 Task: Search one way flight ticket for 4 adults, 1 infant in seat and 1 infant on lap in premium economy from Beaumont: Jack Brooks Regional Airport (was Southeast Texas Regional) to Fort Wayne: Fort Wayne International Airport on 8-4-2023. Choice of flights is Sun country airlines. Number of bags: 3 checked bags. Price is upto 93000. Outbound departure time preference is 7:15.
Action: Mouse moved to (323, 442)
Screenshot: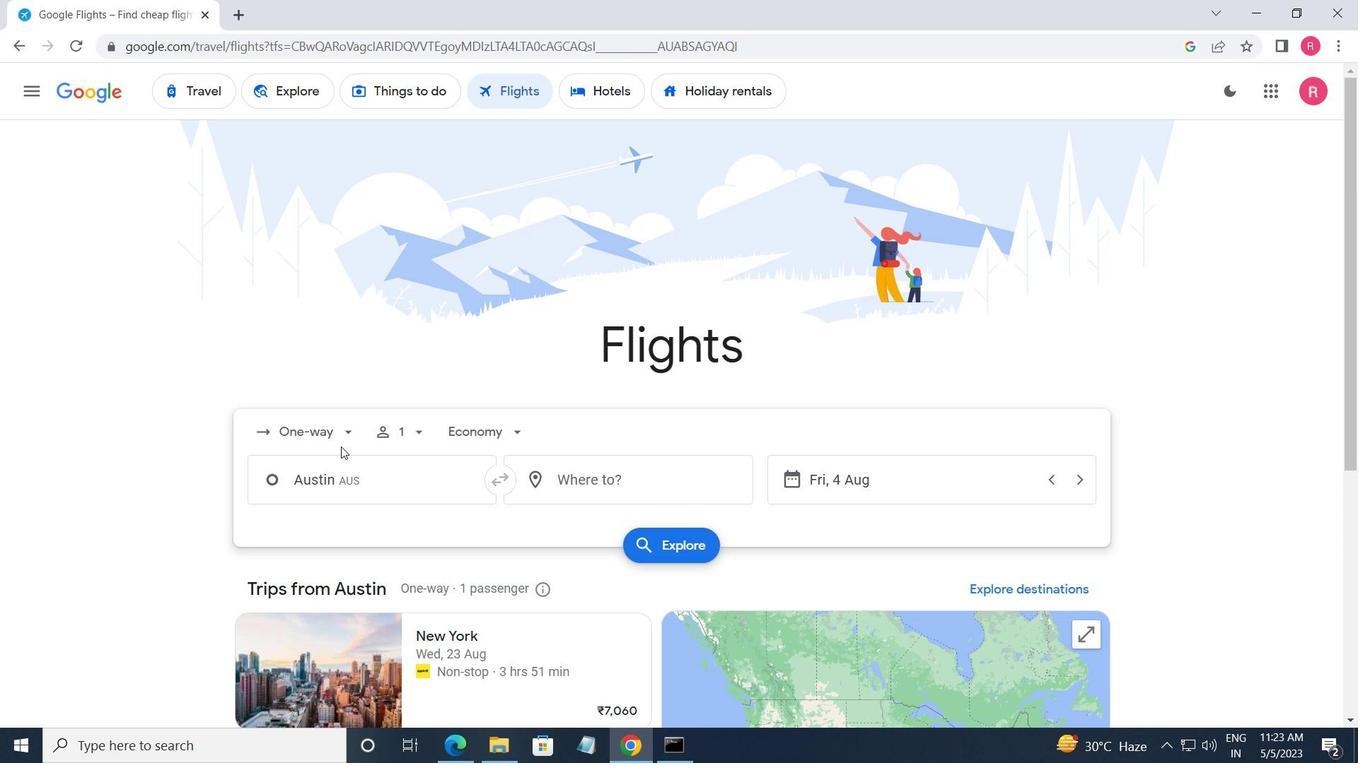 
Action: Mouse pressed left at (323, 442)
Screenshot: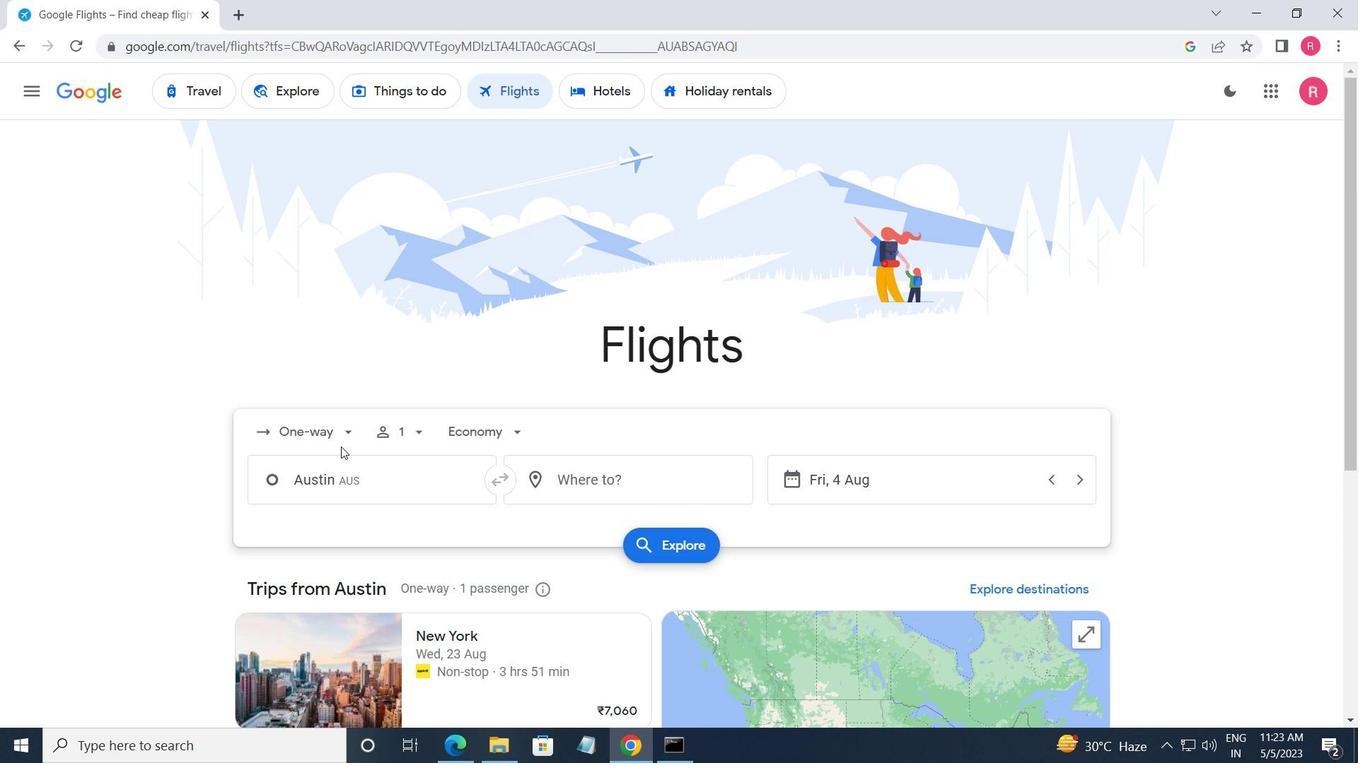 
Action: Mouse moved to (342, 495)
Screenshot: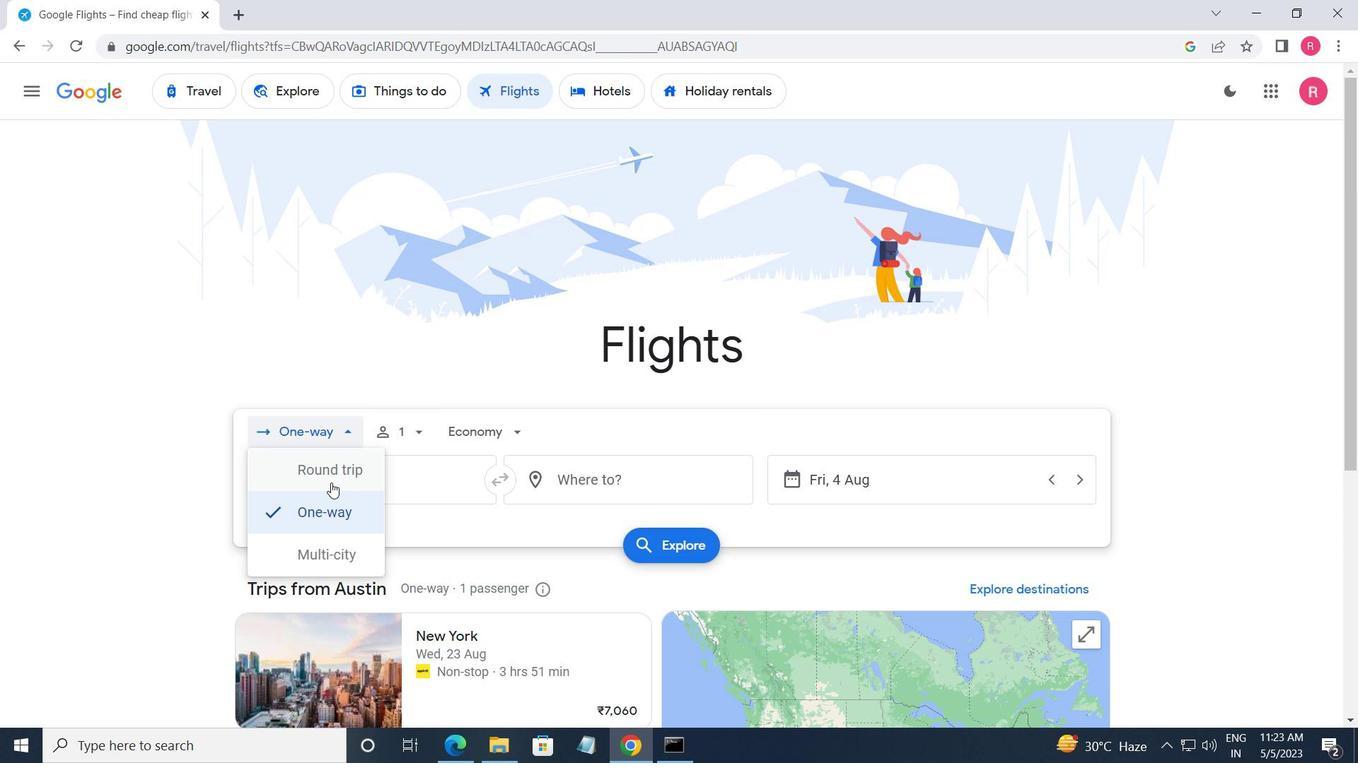 
Action: Mouse pressed left at (342, 495)
Screenshot: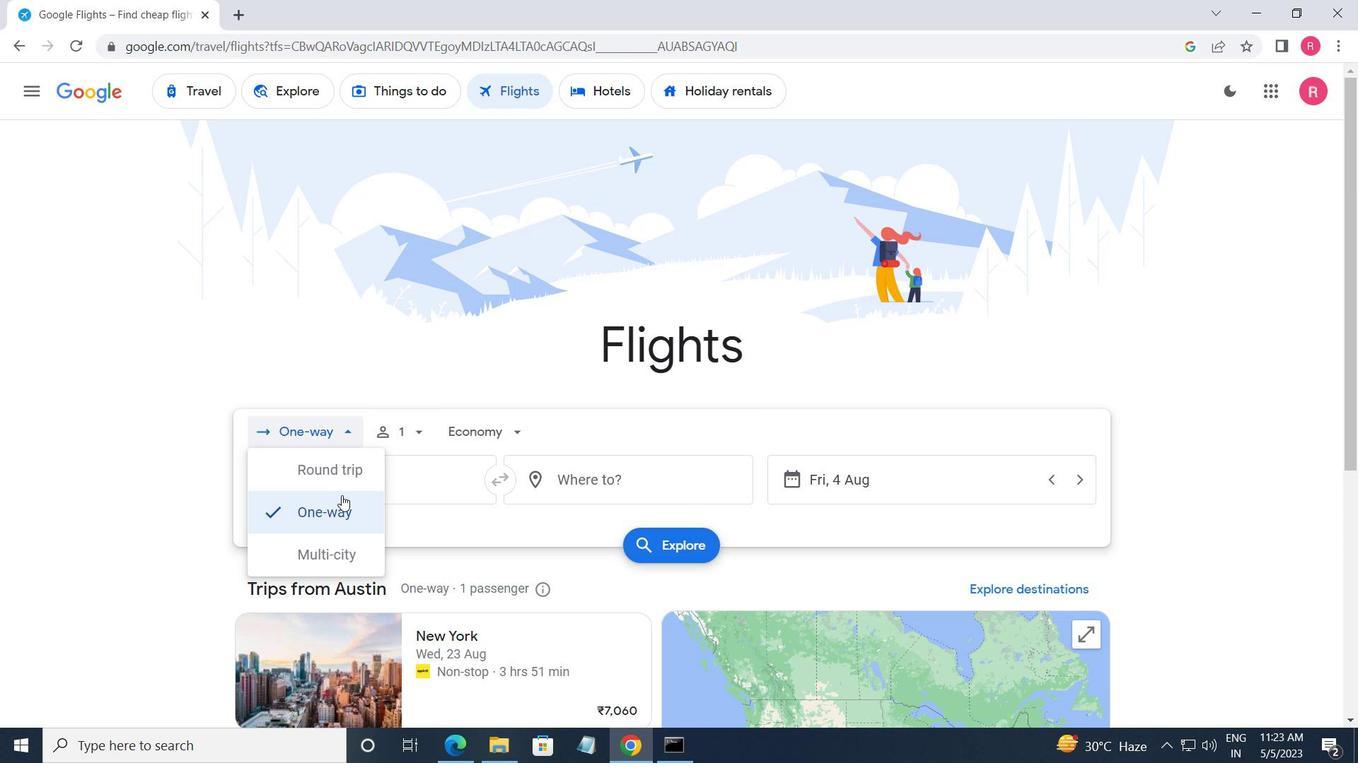 
Action: Mouse moved to (396, 440)
Screenshot: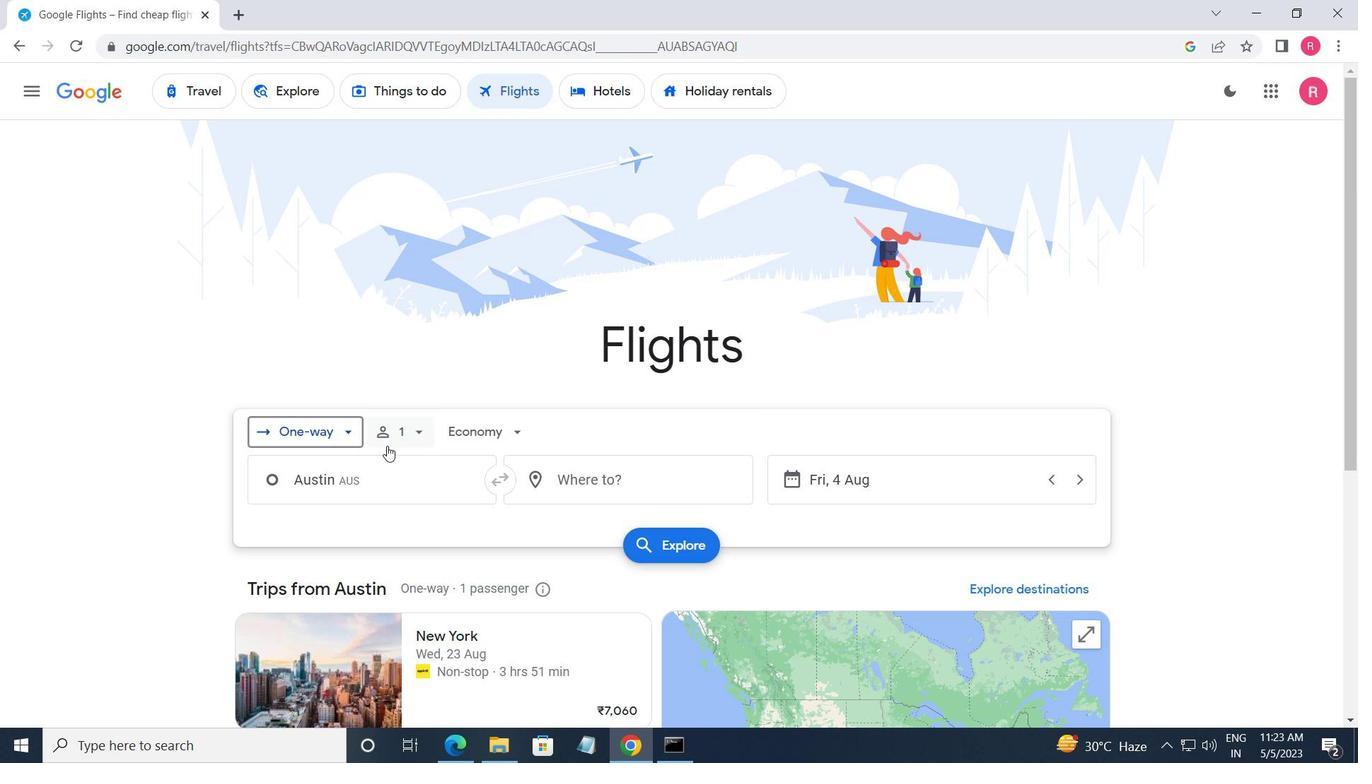 
Action: Mouse pressed left at (396, 440)
Screenshot: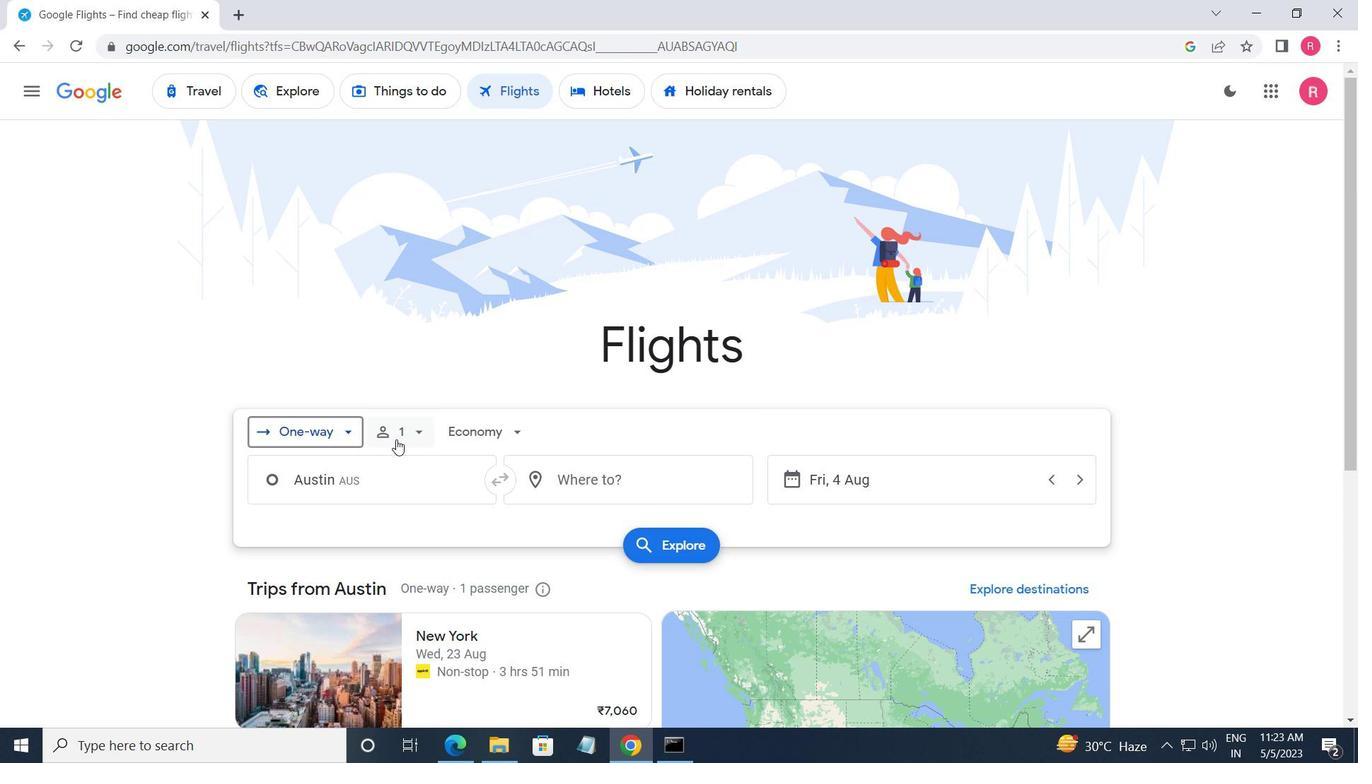 
Action: Mouse moved to (551, 488)
Screenshot: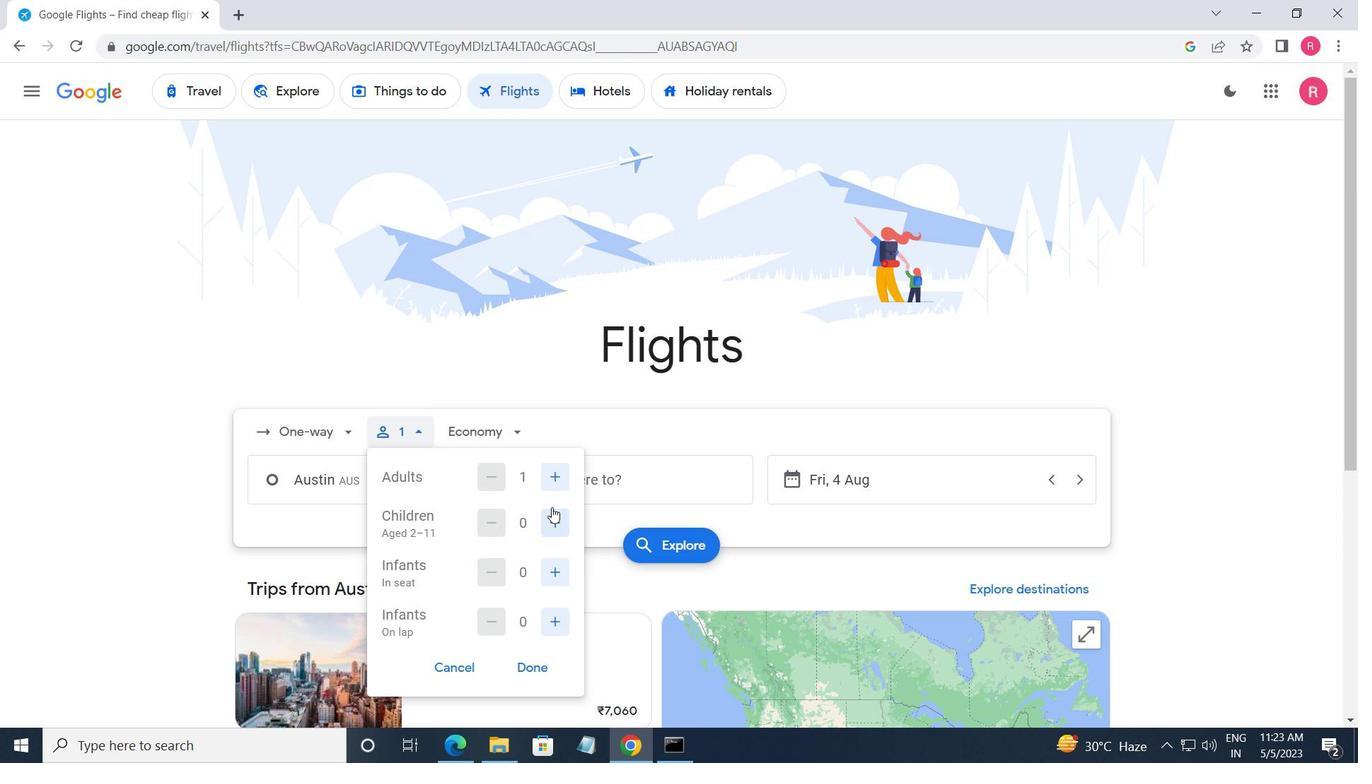 
Action: Mouse pressed left at (551, 488)
Screenshot: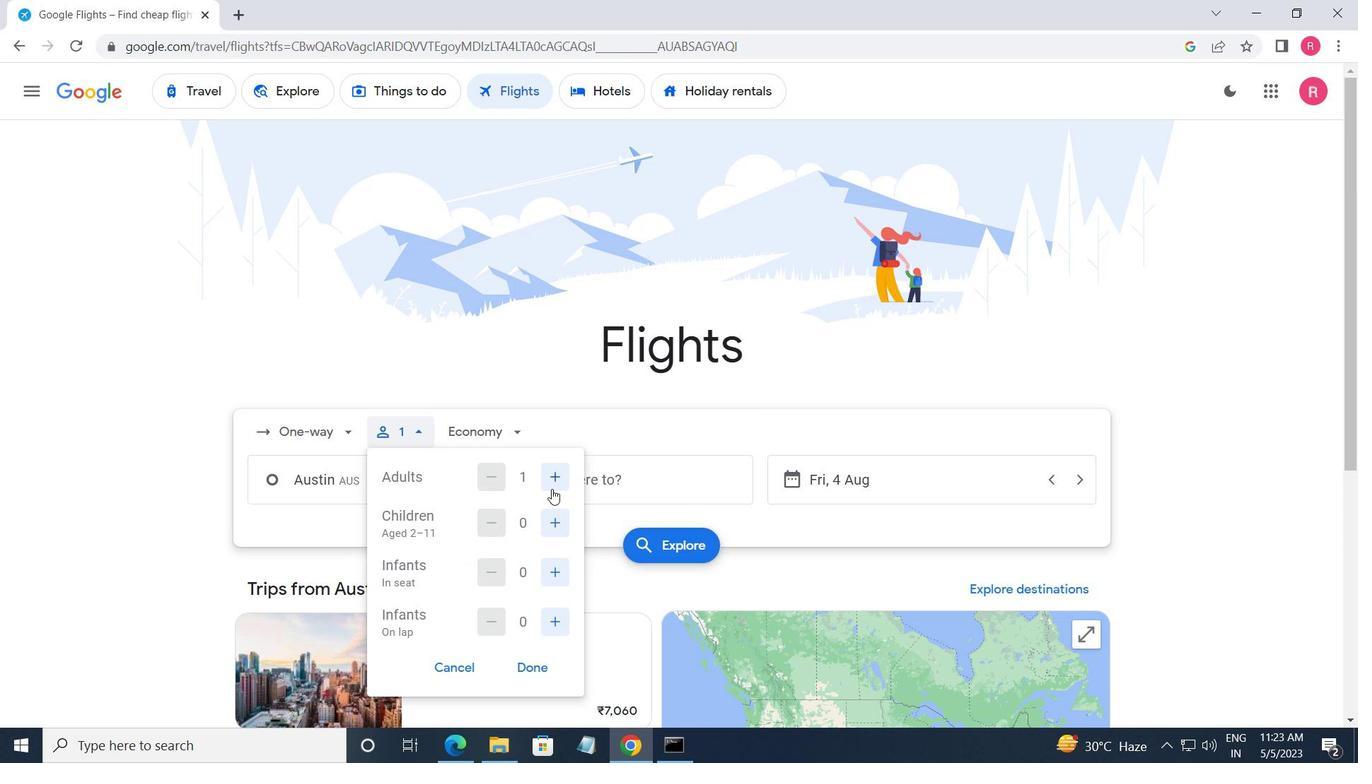 
Action: Mouse pressed left at (551, 488)
Screenshot: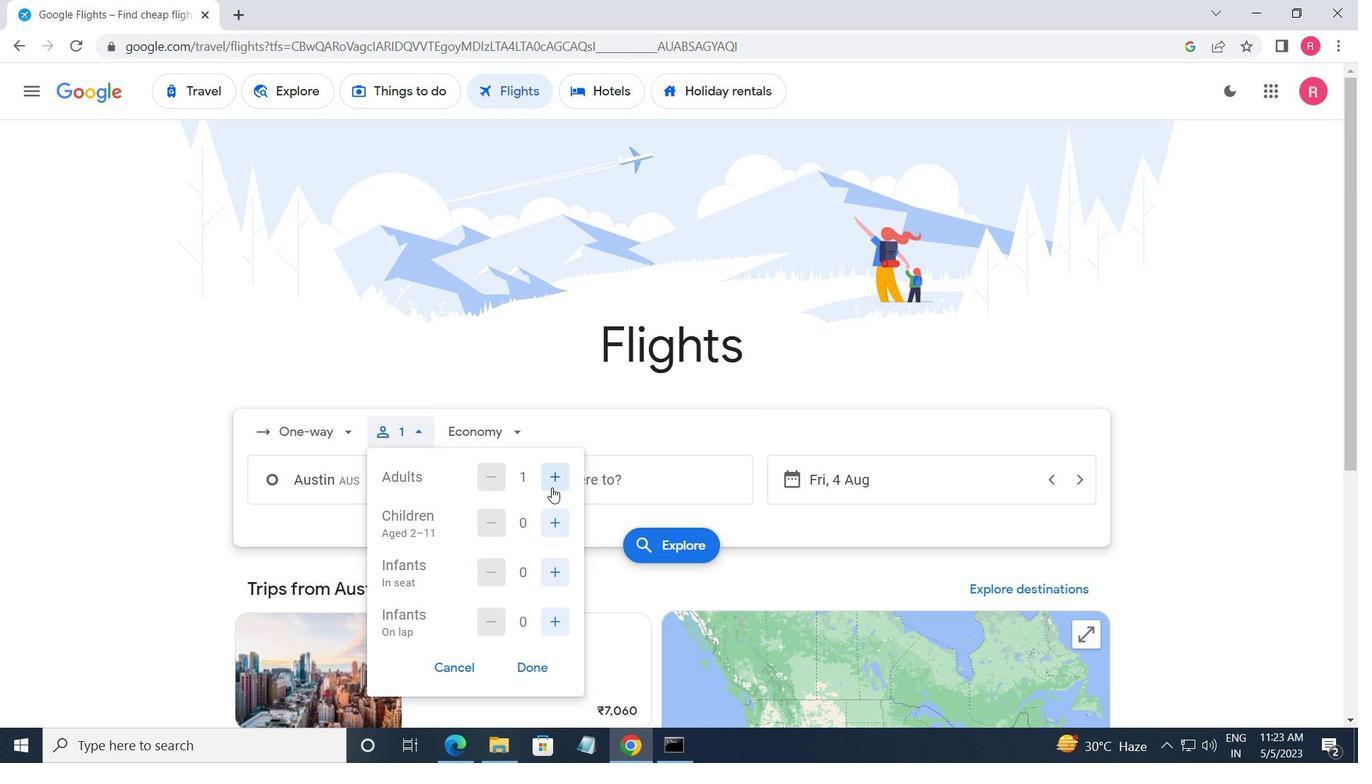 
Action: Mouse pressed left at (551, 488)
Screenshot: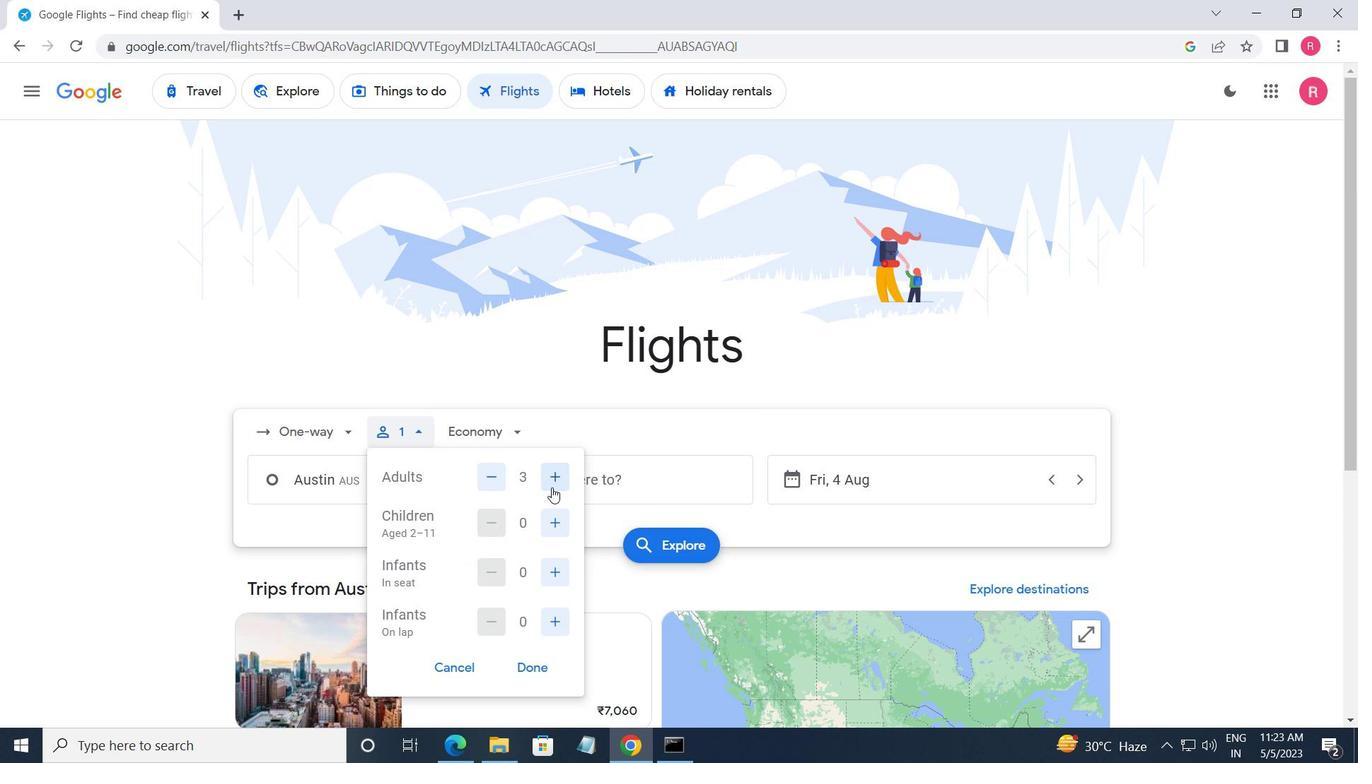 
Action: Mouse moved to (551, 532)
Screenshot: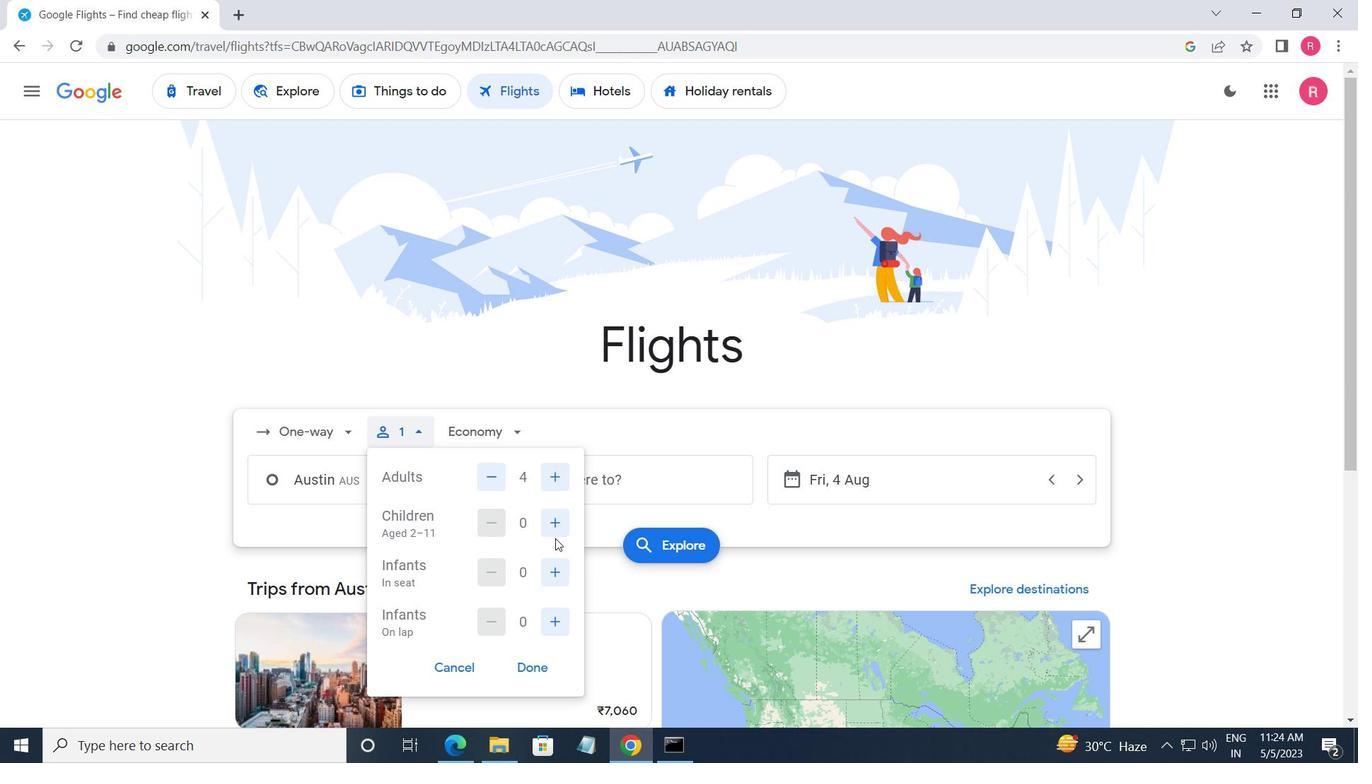 
Action: Mouse pressed left at (551, 532)
Screenshot: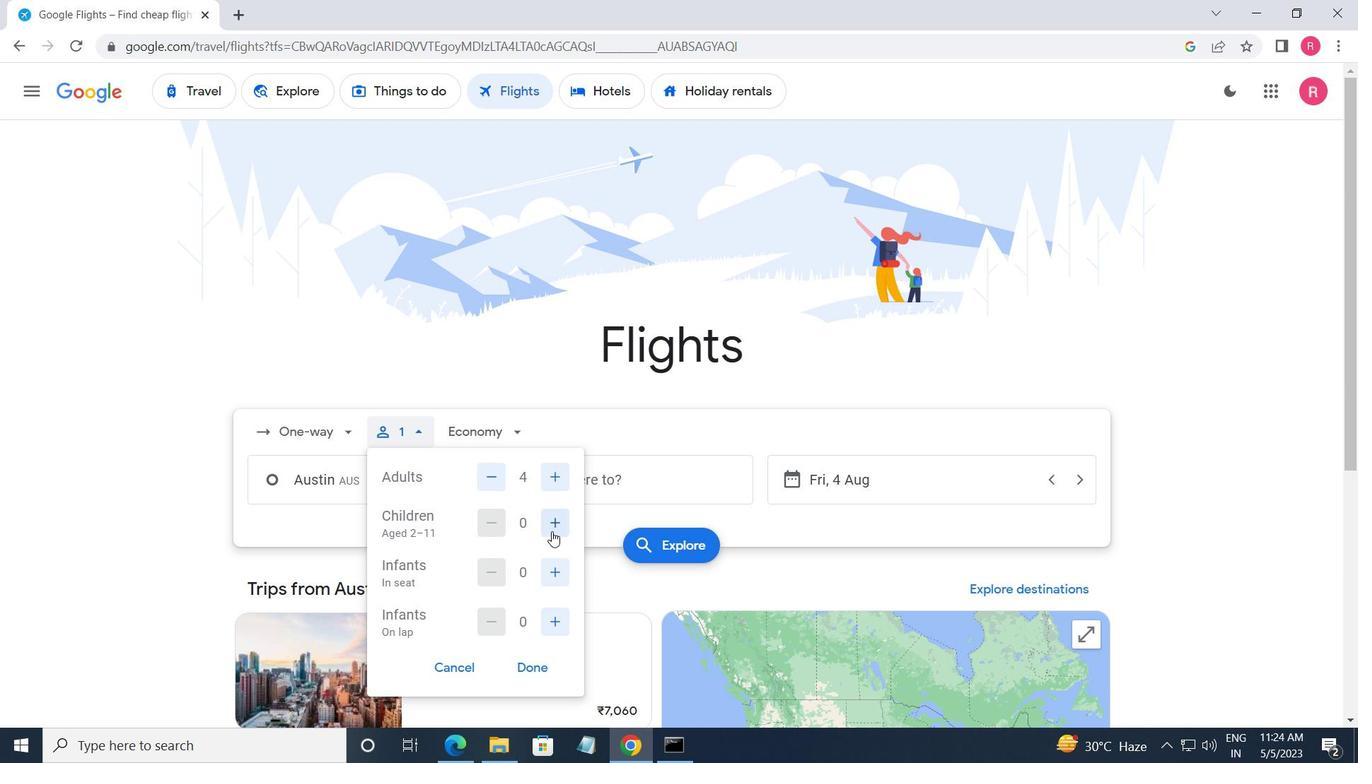 
Action: Mouse moved to (552, 563)
Screenshot: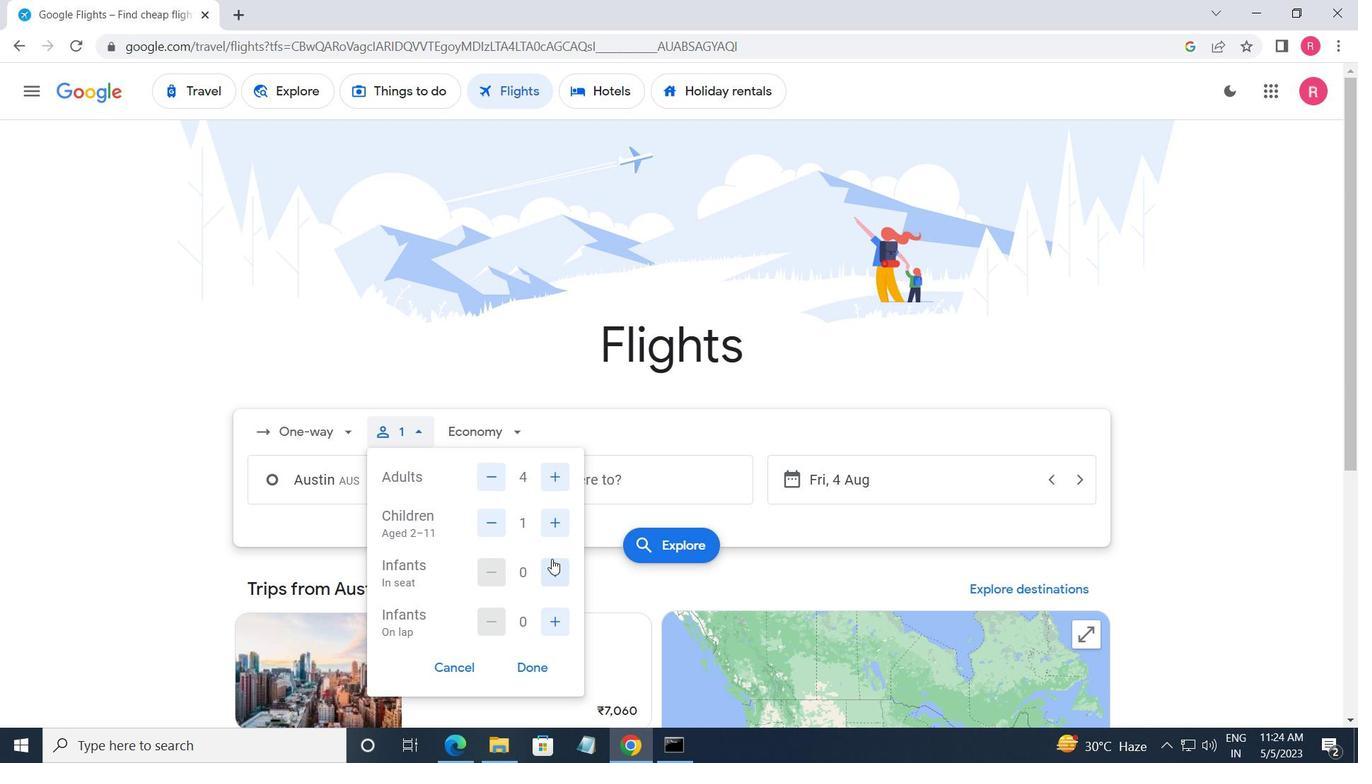 
Action: Mouse pressed left at (552, 563)
Screenshot: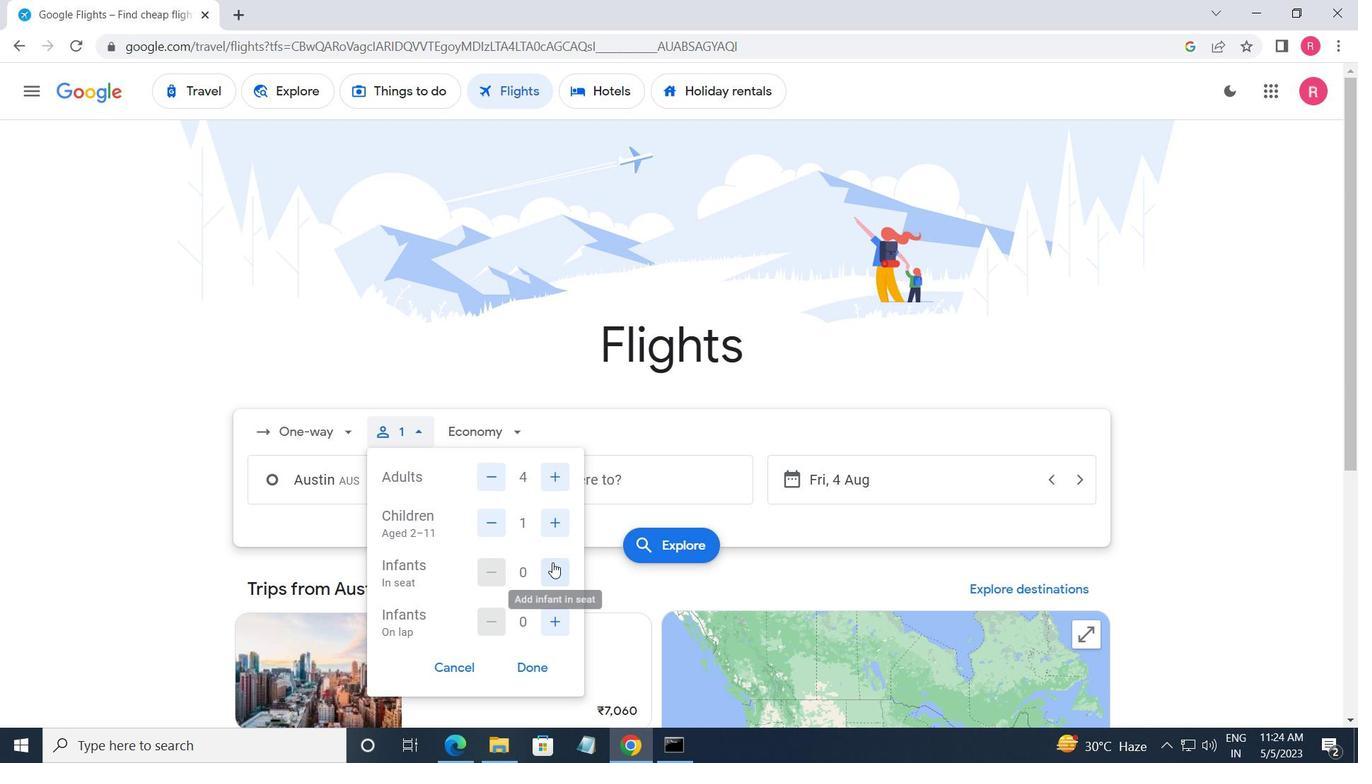 
Action: Mouse moved to (530, 661)
Screenshot: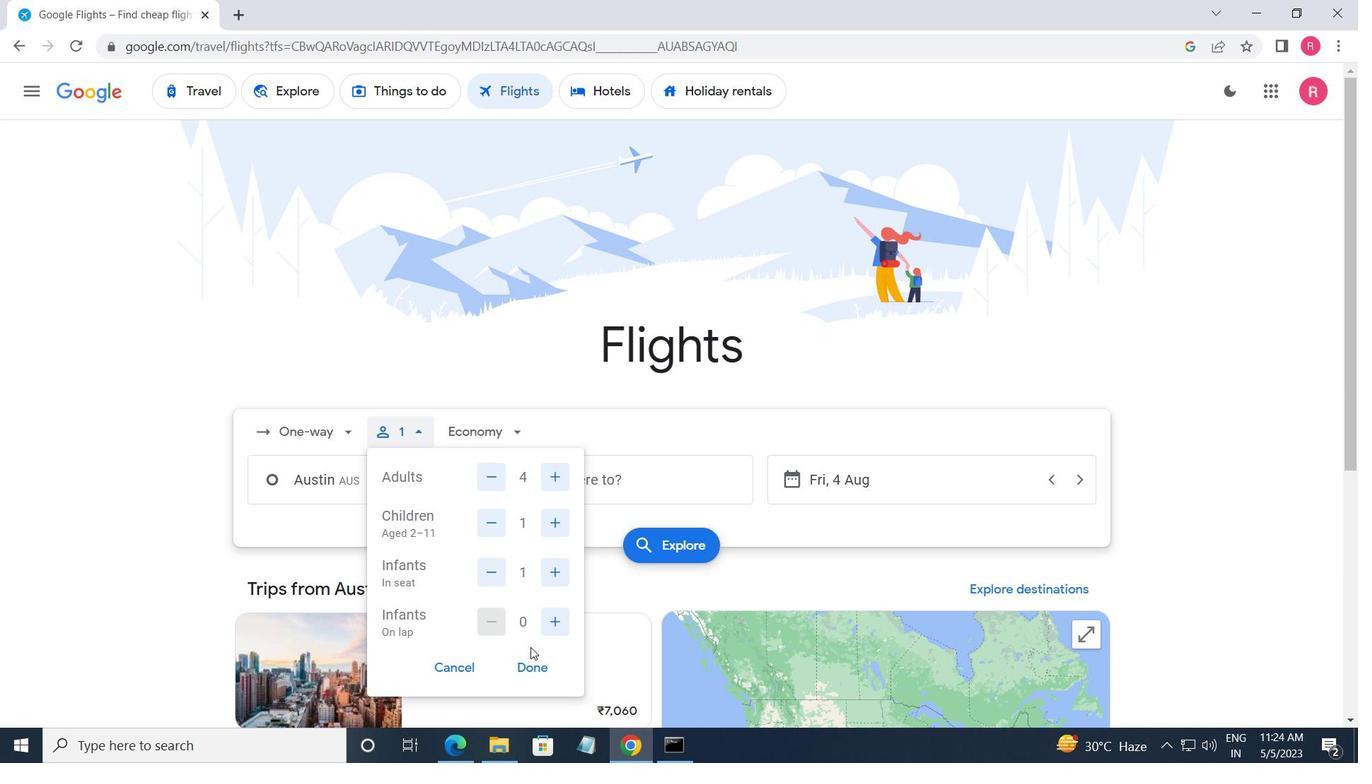 
Action: Mouse pressed left at (530, 661)
Screenshot: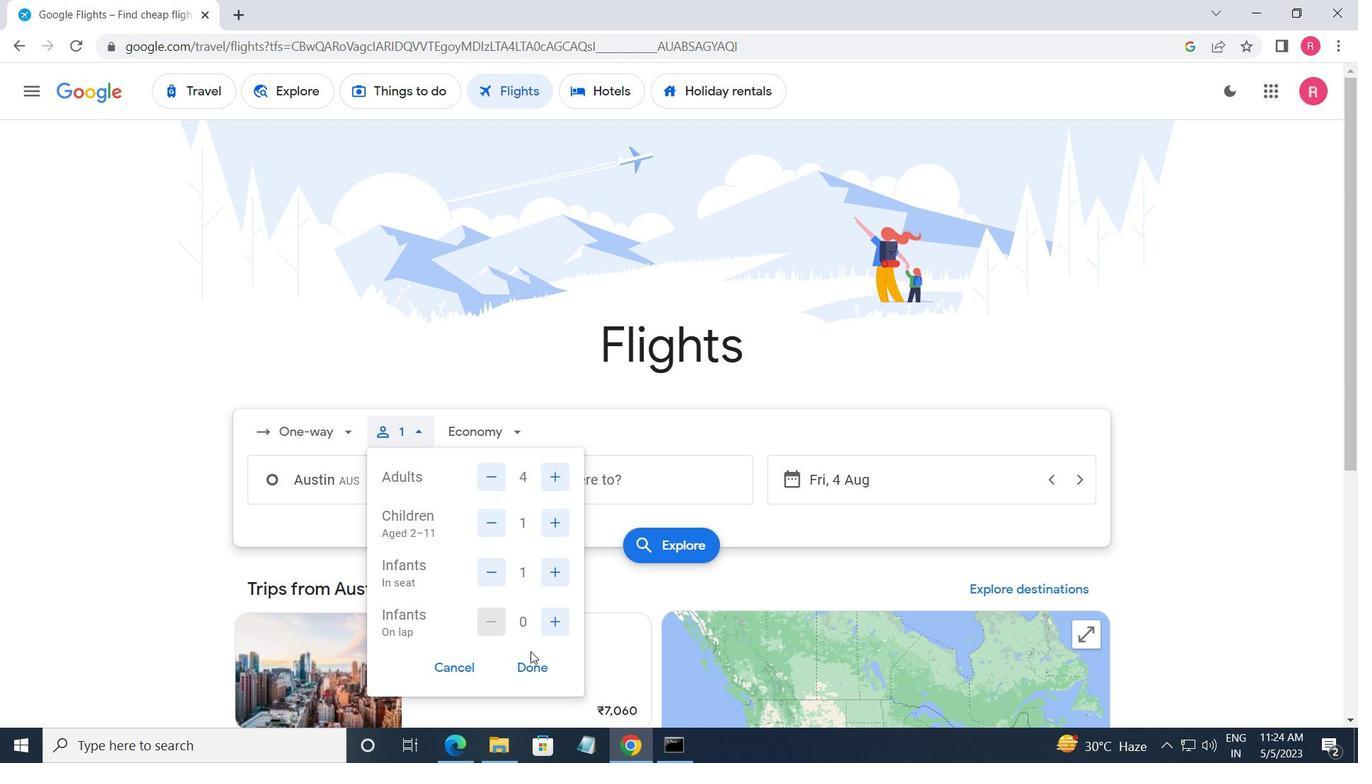 
Action: Mouse moved to (467, 430)
Screenshot: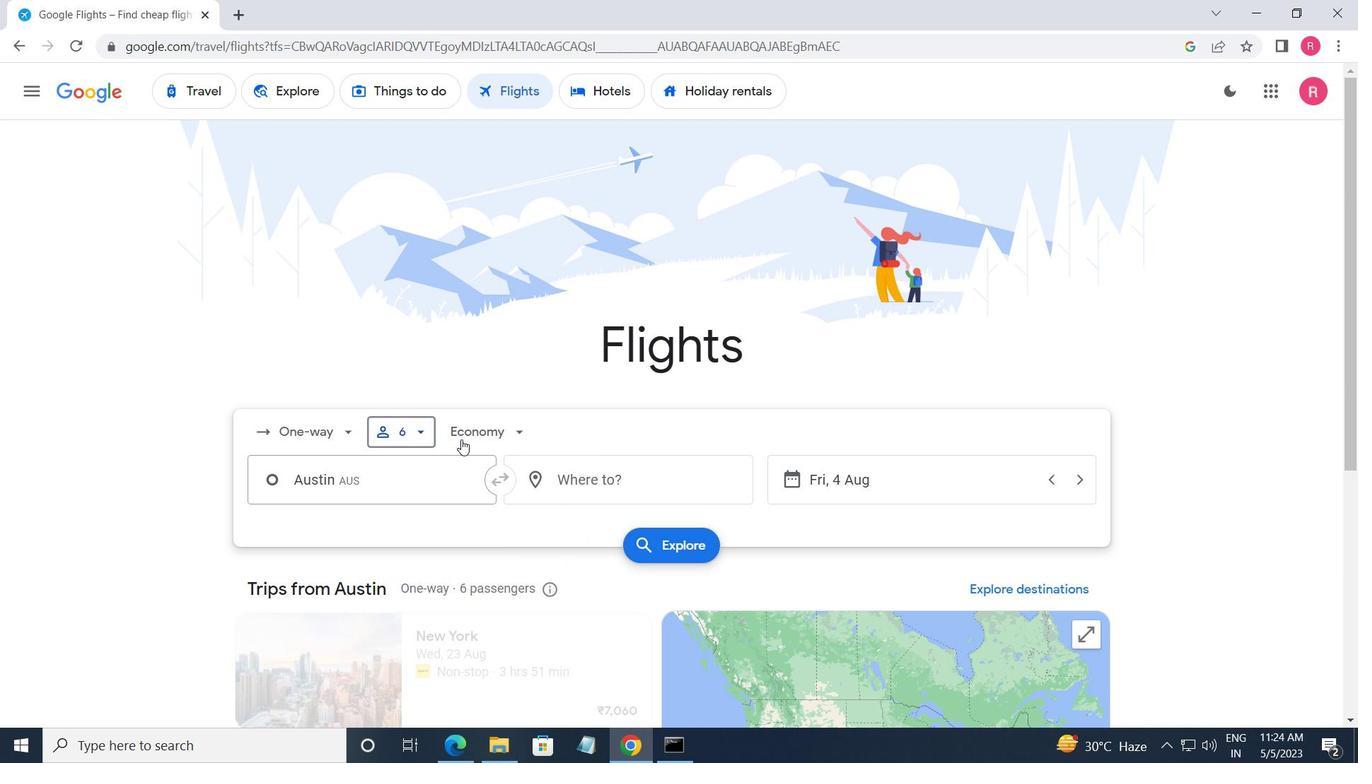 
Action: Mouse pressed left at (467, 430)
Screenshot: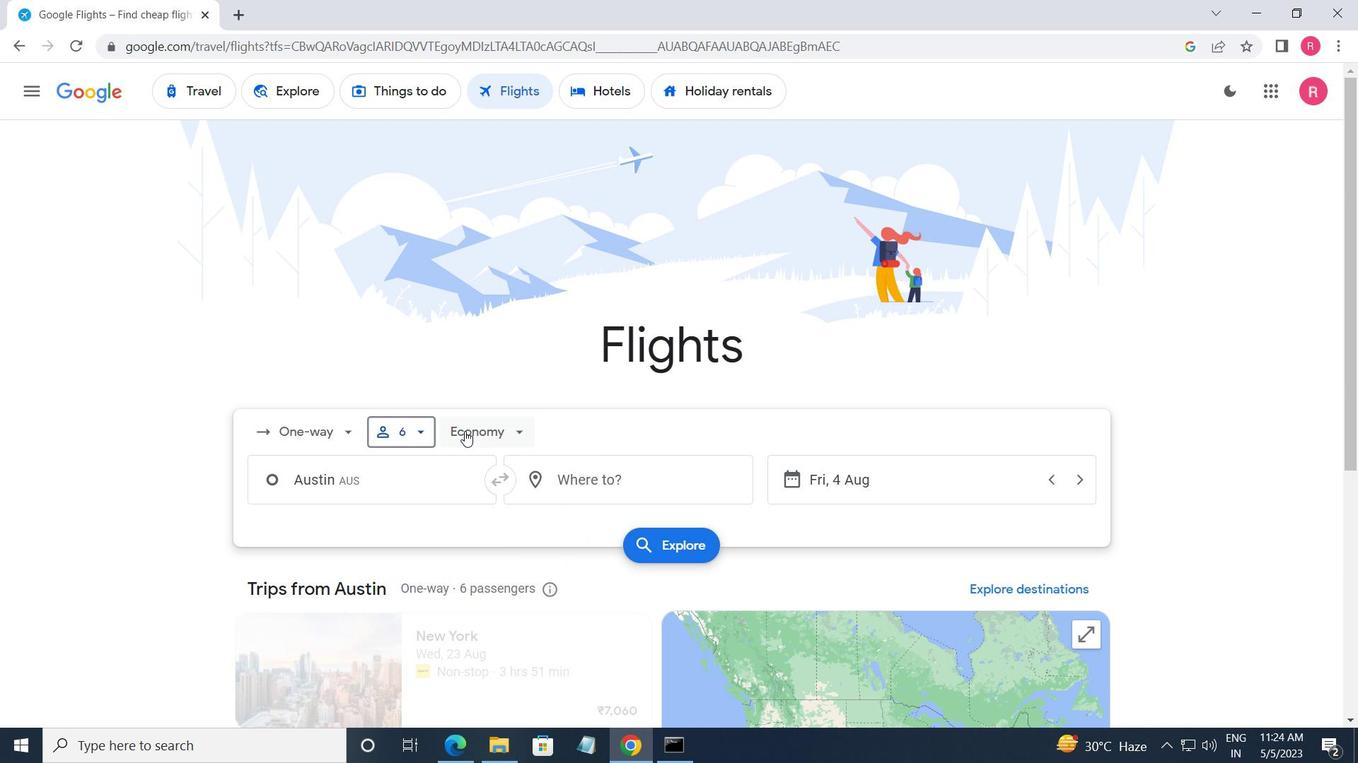 
Action: Mouse moved to (495, 522)
Screenshot: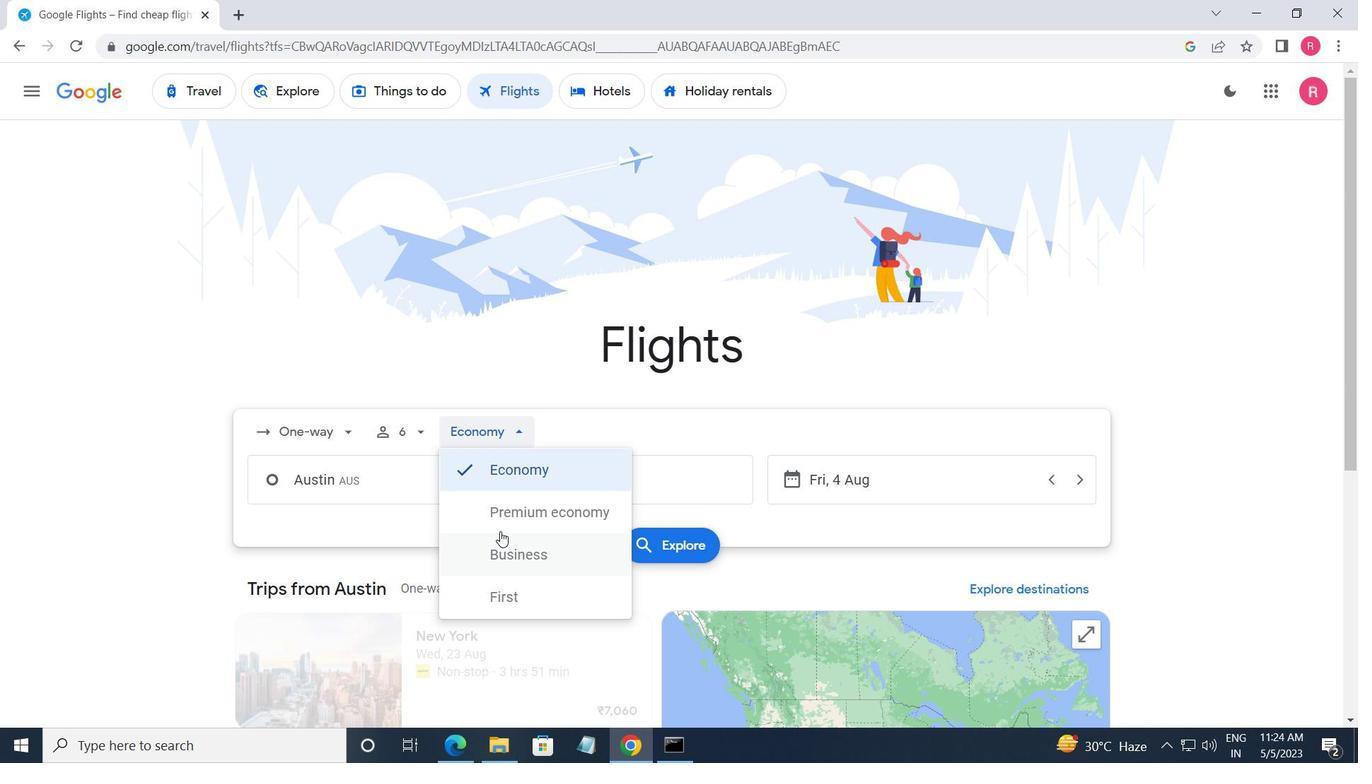 
Action: Mouse pressed left at (495, 522)
Screenshot: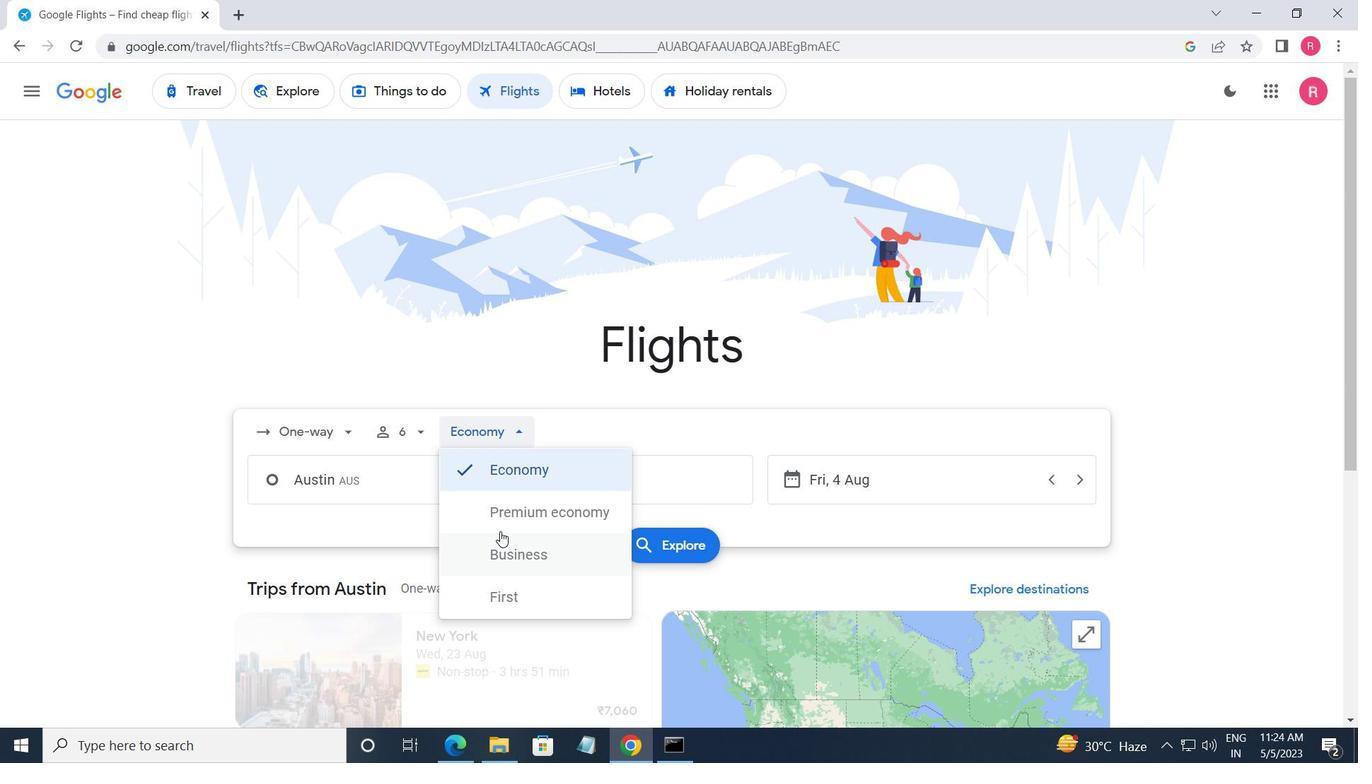 
Action: Mouse moved to (433, 496)
Screenshot: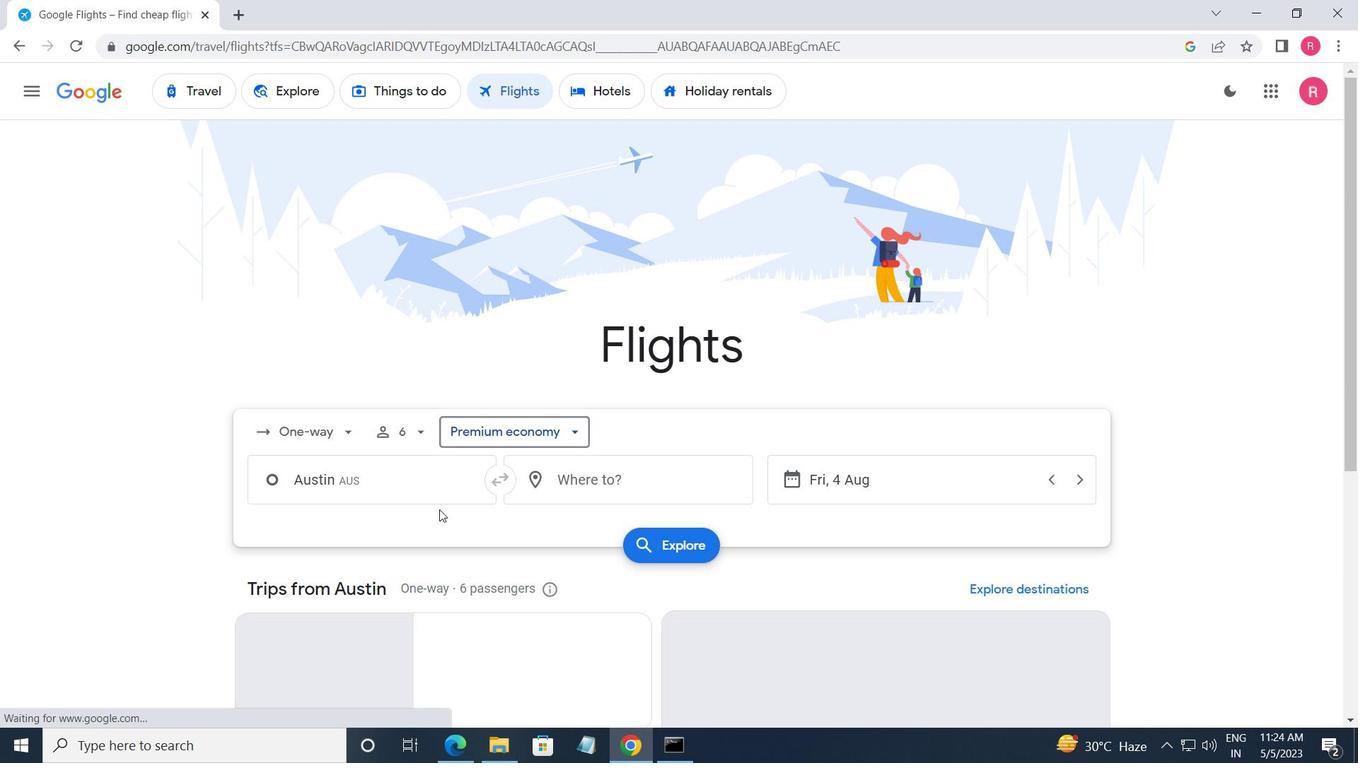 
Action: Mouse pressed left at (433, 496)
Screenshot: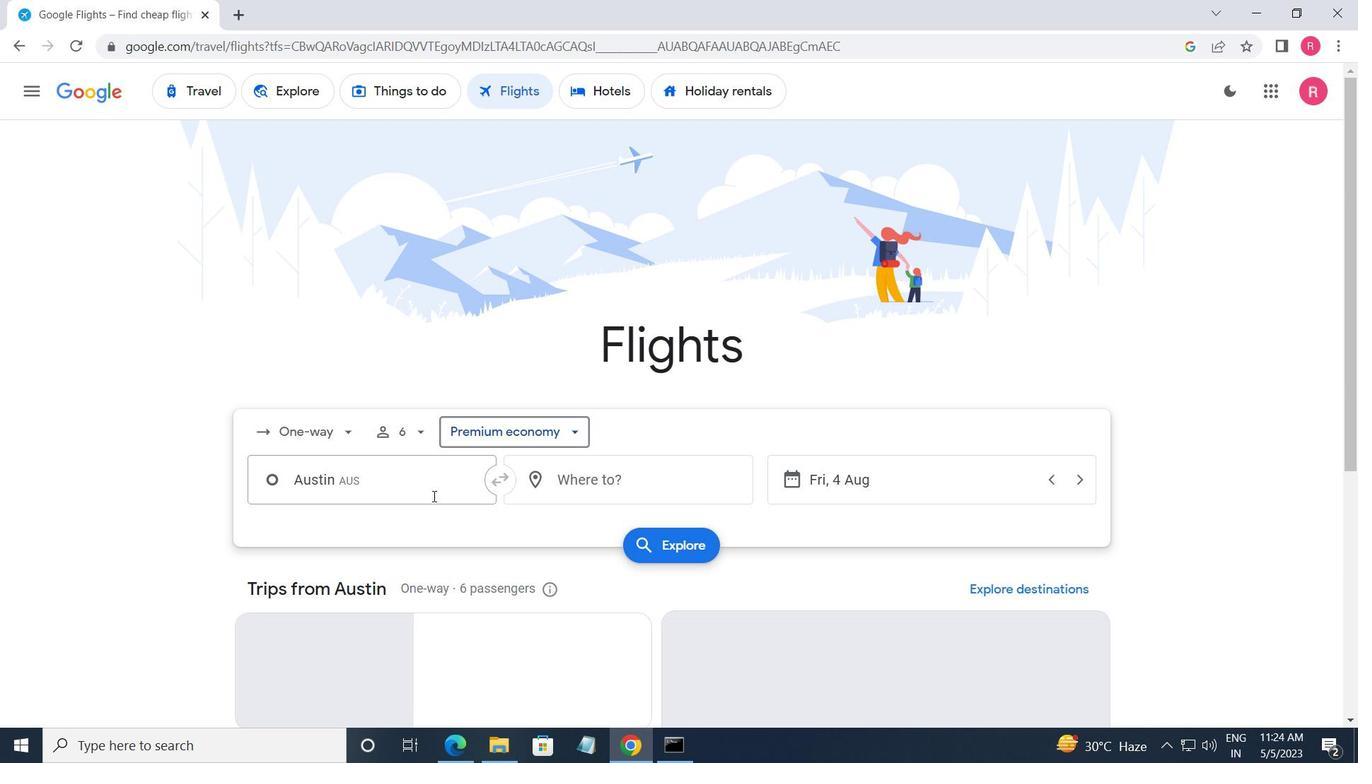 
Action: Key pressed <Key.shift>BEAUONT<Key.backspace><Key.backspace><Key.backspace>MOU<Key.backspace>NT
Screenshot: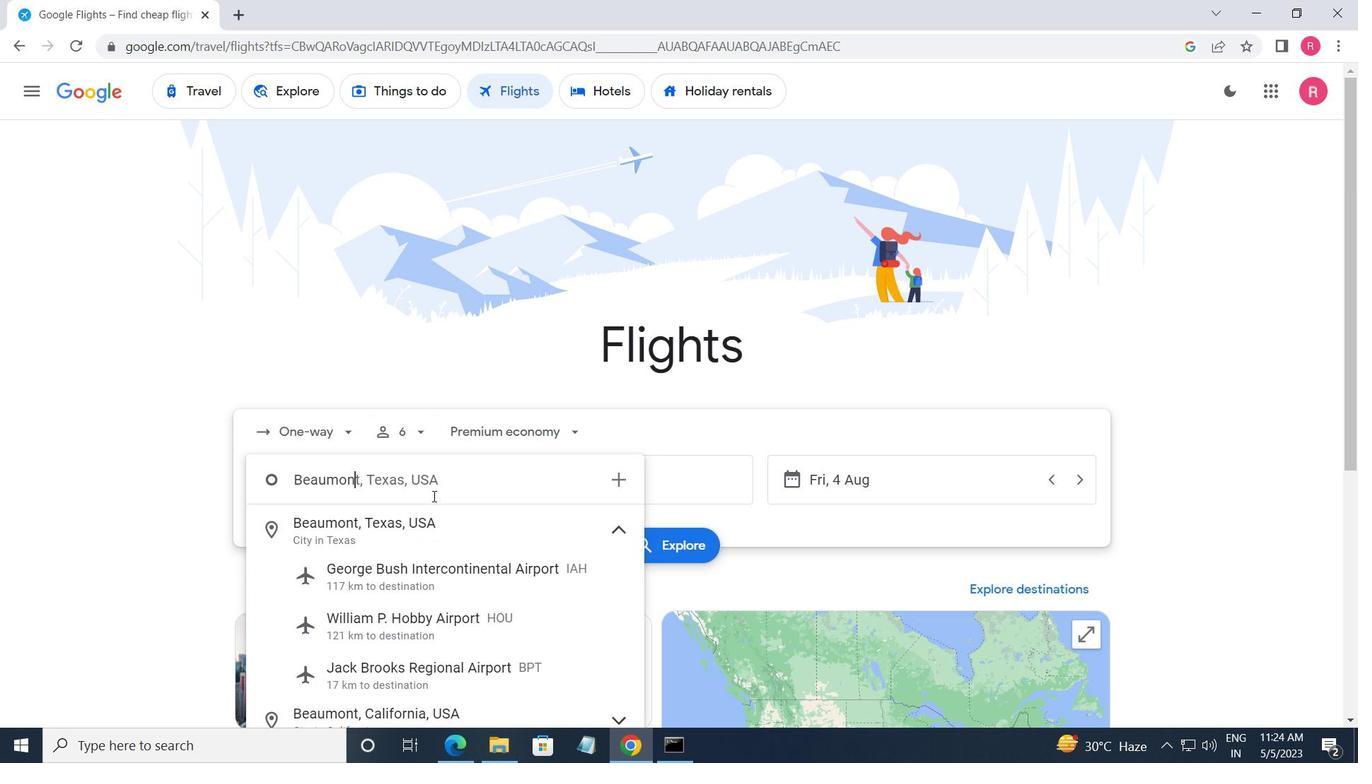 
Action: Mouse moved to (374, 677)
Screenshot: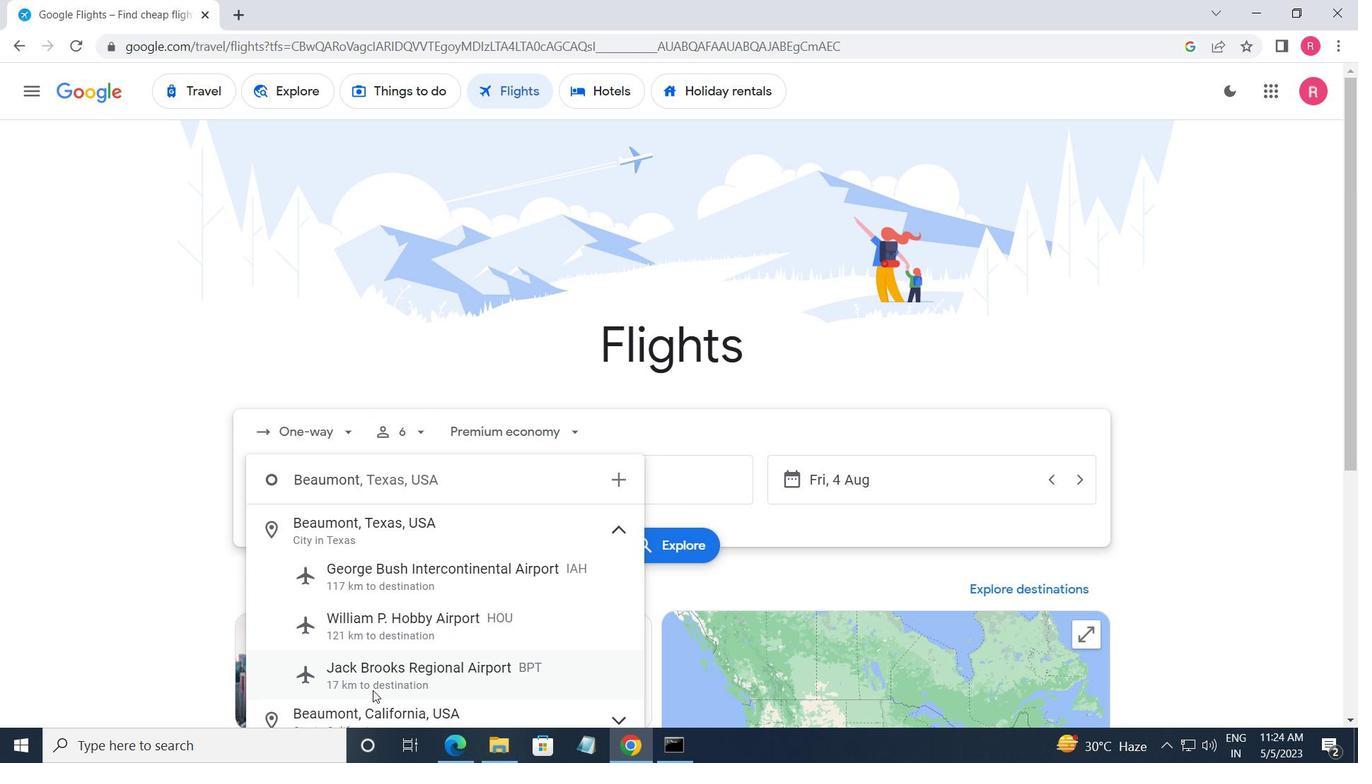
Action: Mouse pressed left at (374, 677)
Screenshot: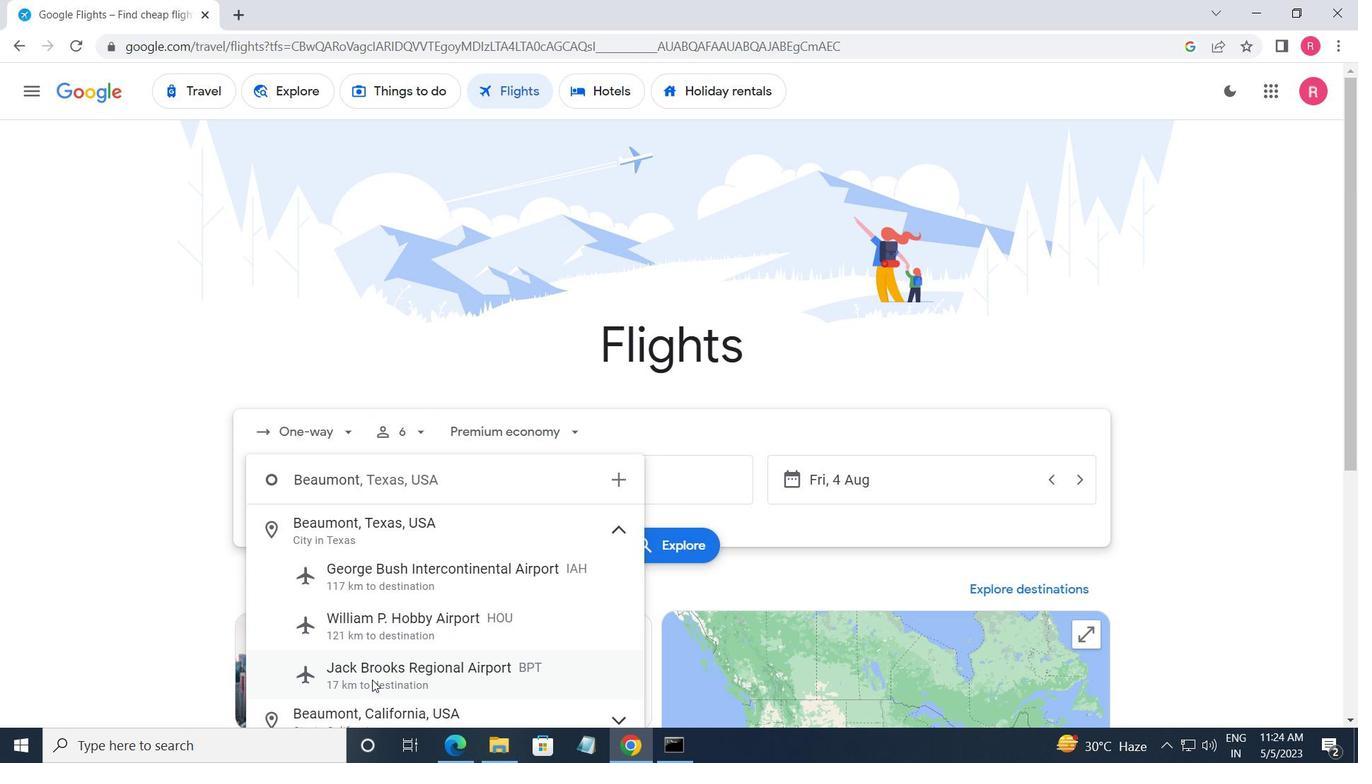
Action: Mouse moved to (597, 495)
Screenshot: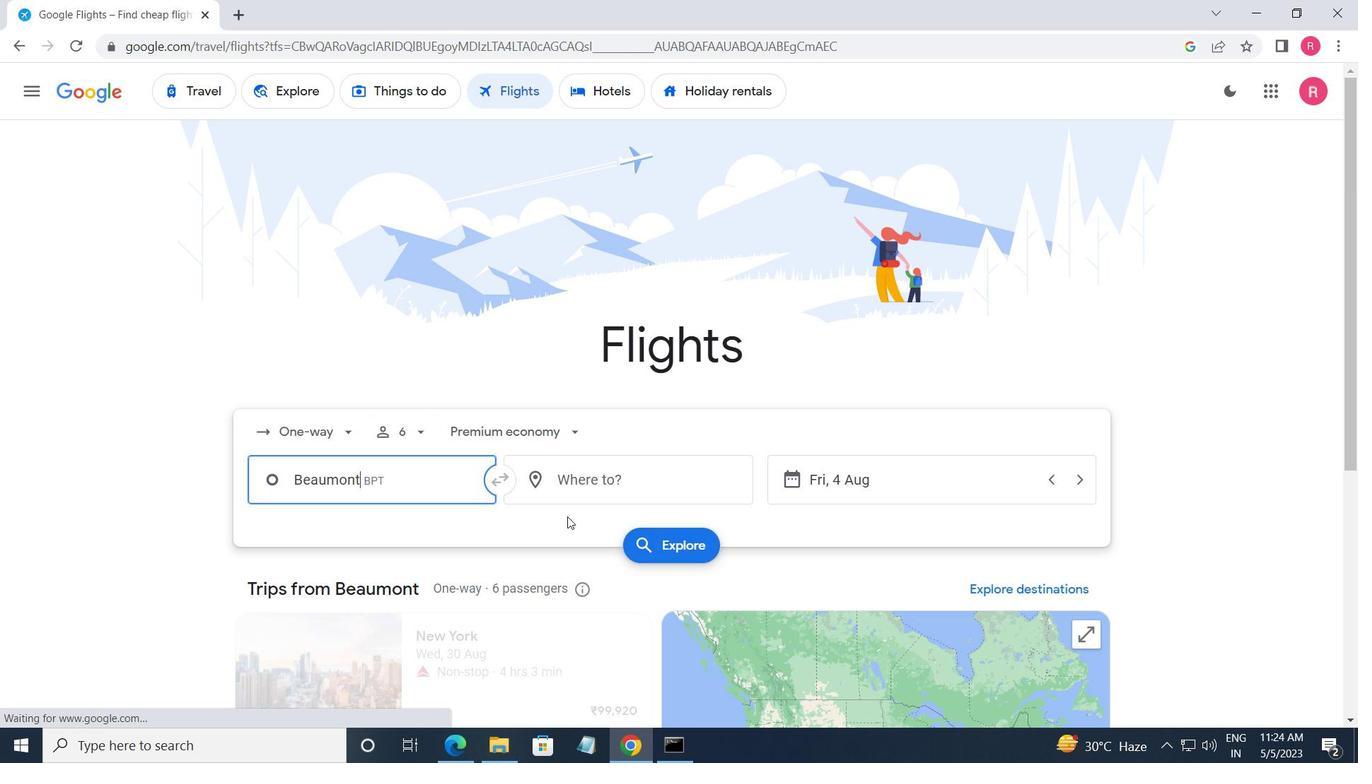 
Action: Mouse pressed left at (597, 495)
Screenshot: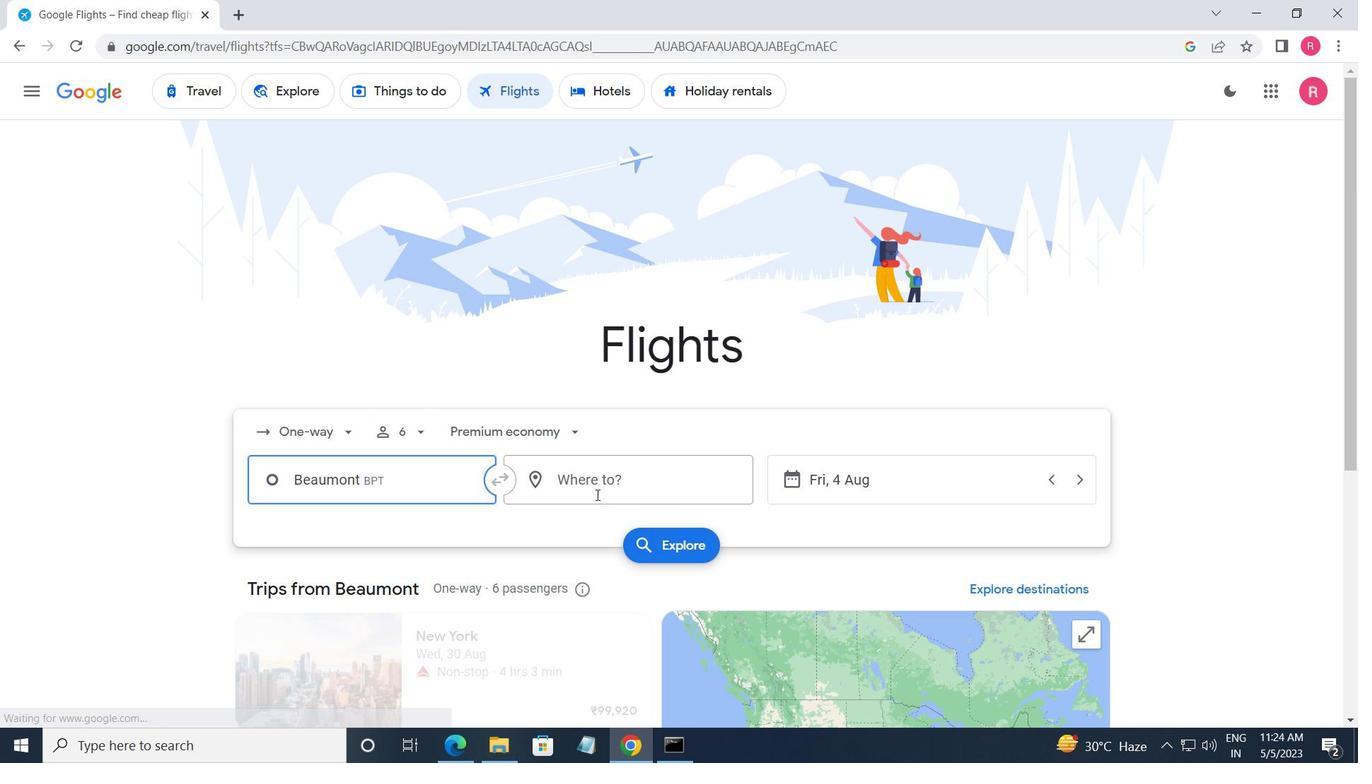 
Action: Key pressed <Key.shift>WAYNE
Screenshot: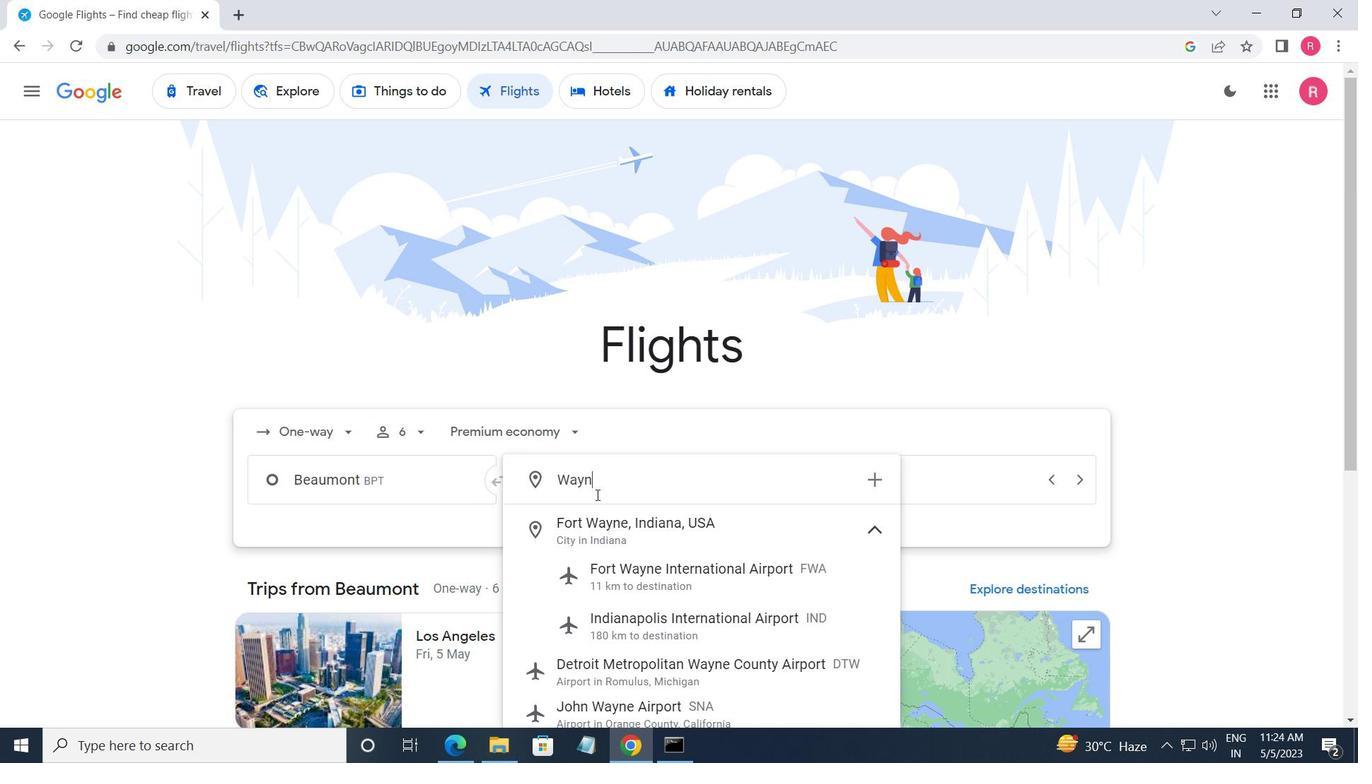 
Action: Mouse moved to (655, 574)
Screenshot: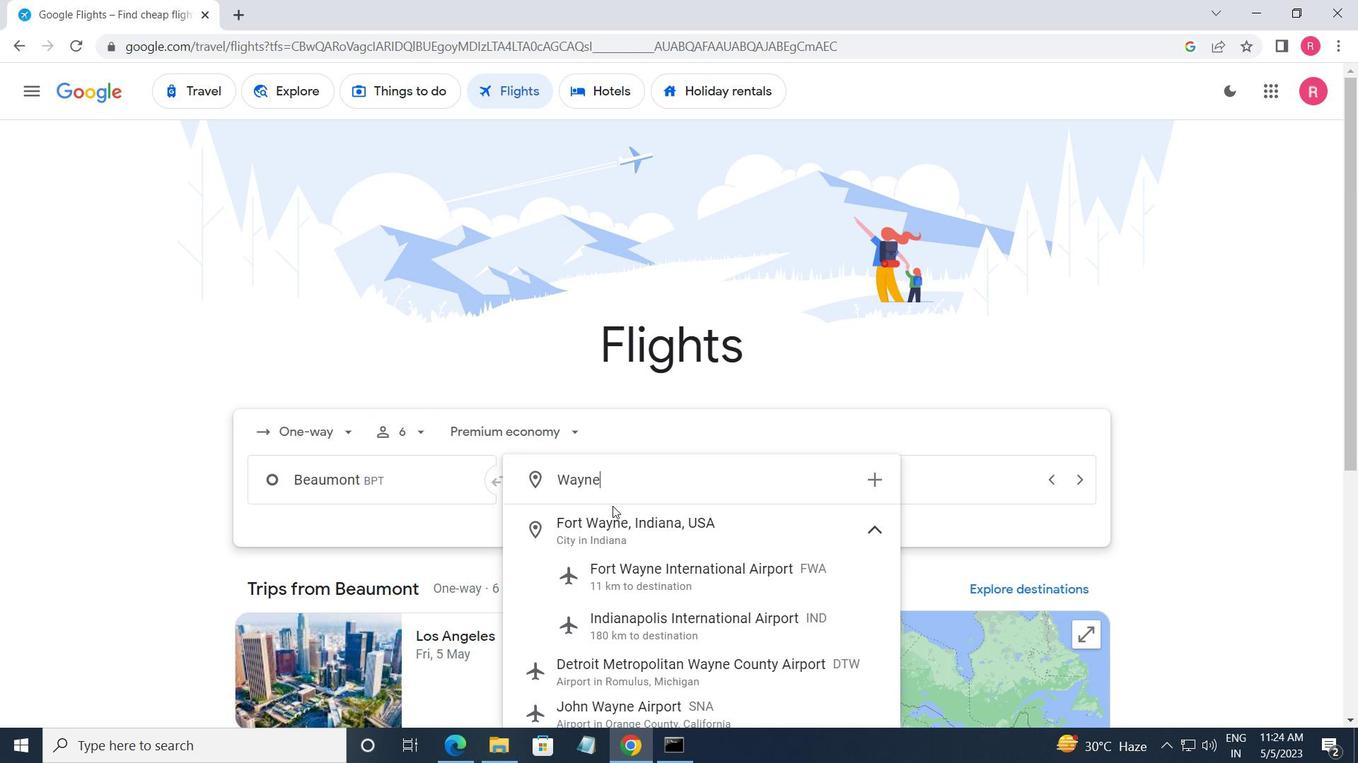 
Action: Mouse pressed left at (655, 574)
Screenshot: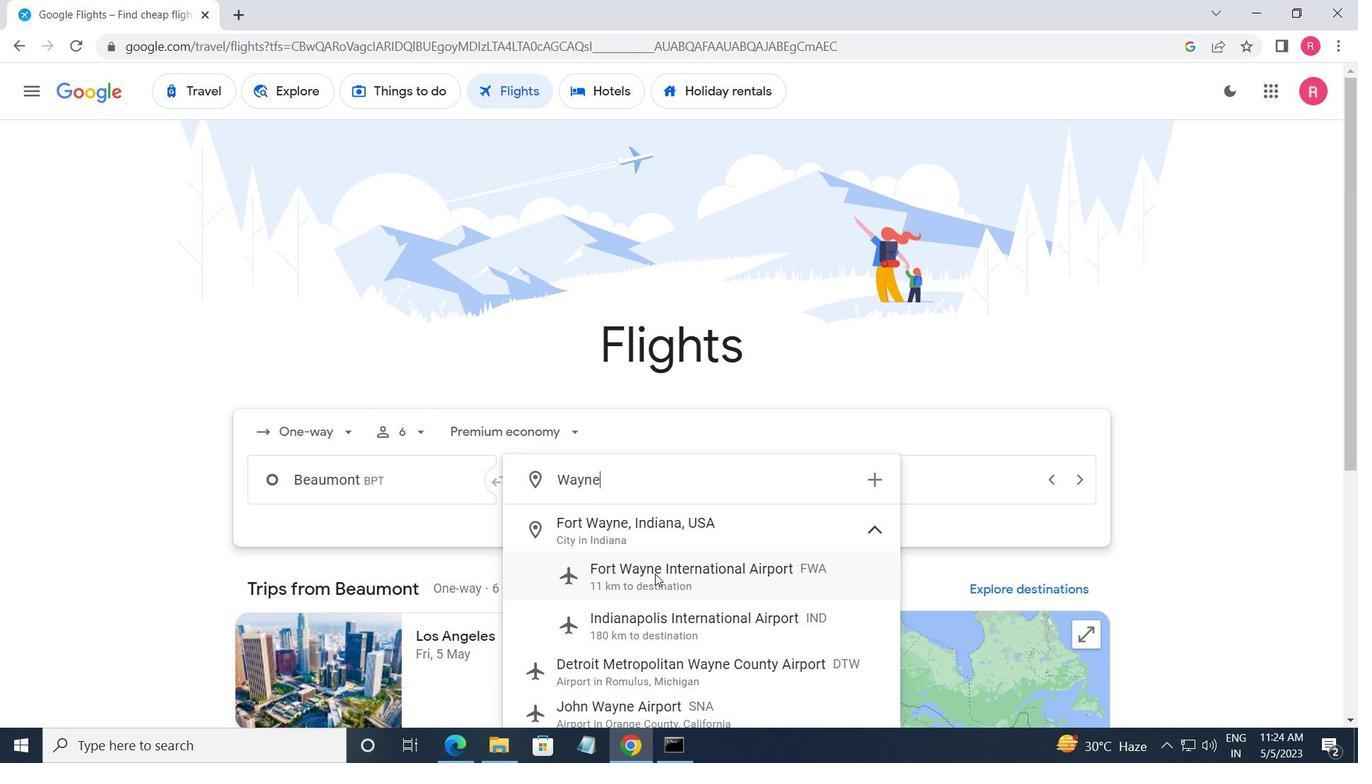
Action: Mouse moved to (879, 487)
Screenshot: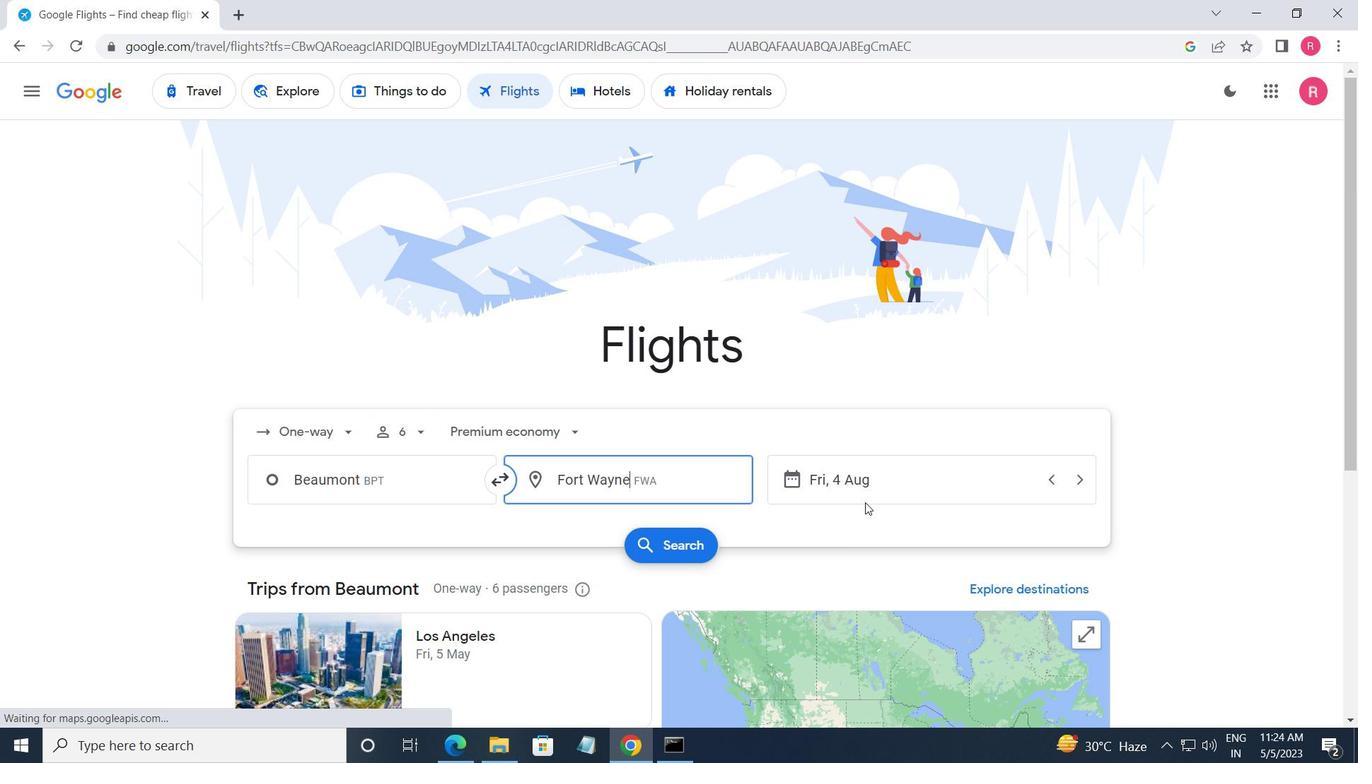 
Action: Mouse pressed left at (879, 487)
Screenshot: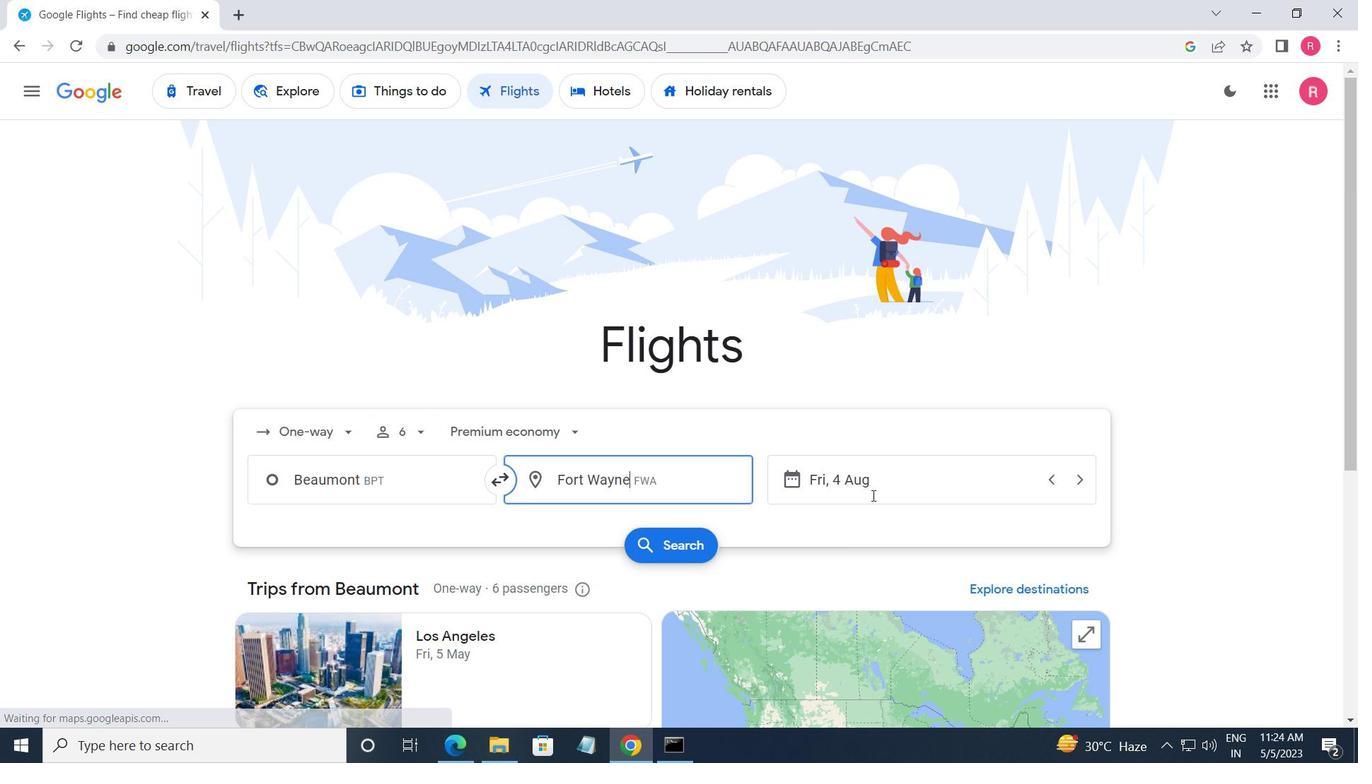 
Action: Mouse moved to (672, 407)
Screenshot: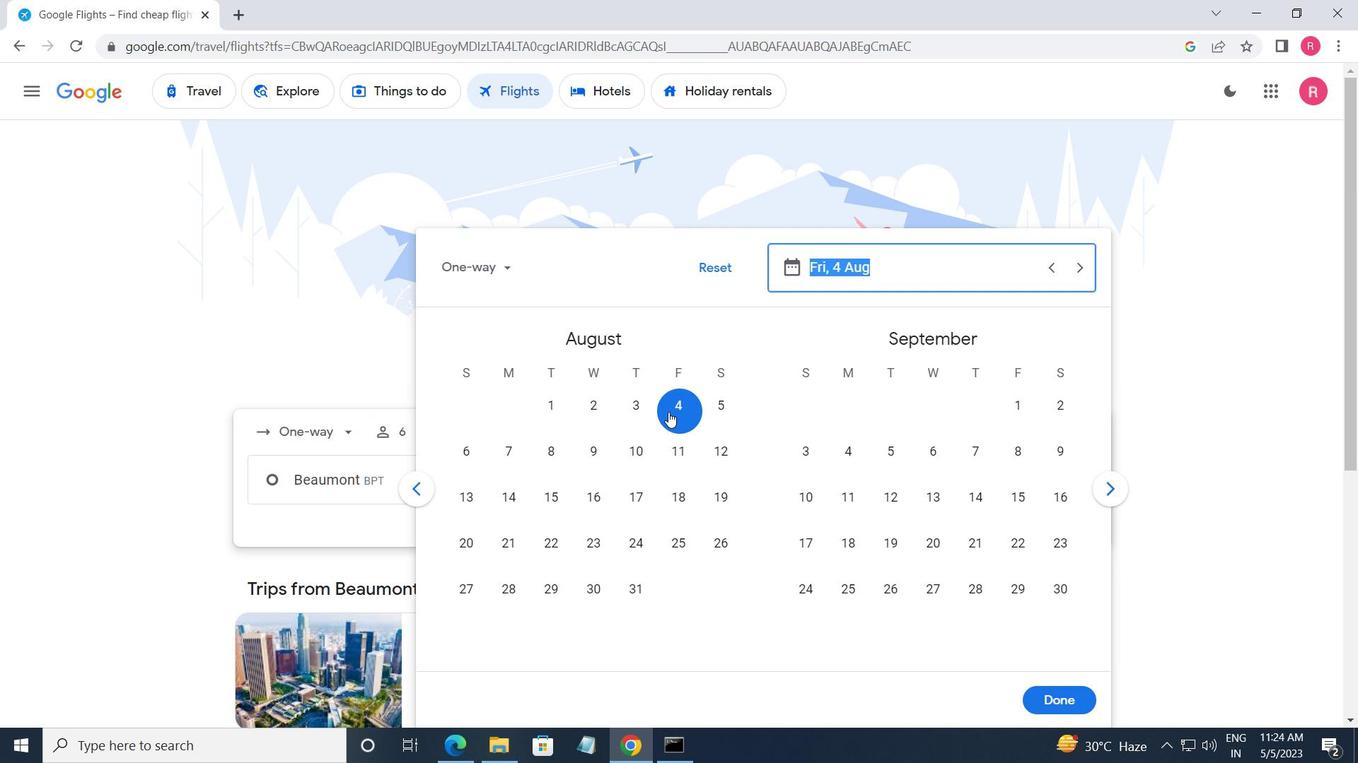
Action: Mouse pressed left at (672, 407)
Screenshot: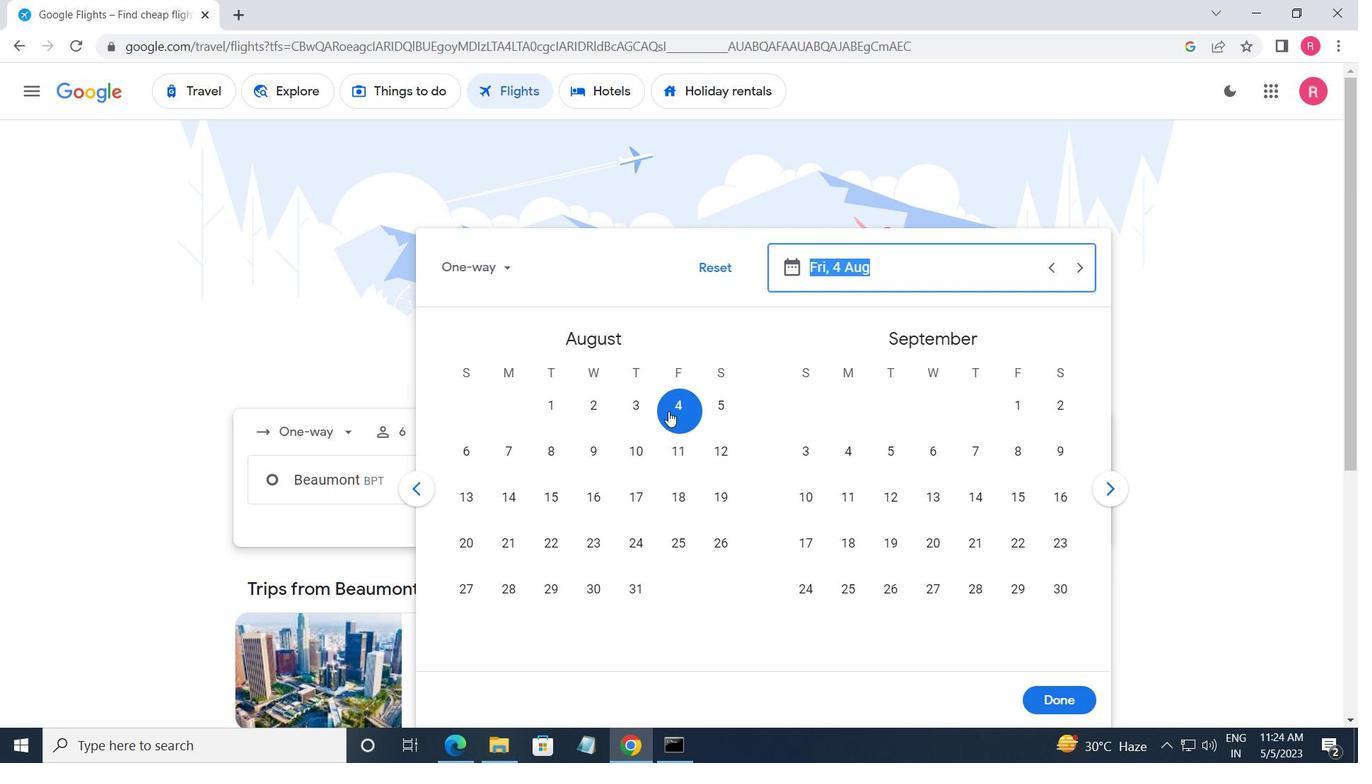 
Action: Mouse moved to (1062, 703)
Screenshot: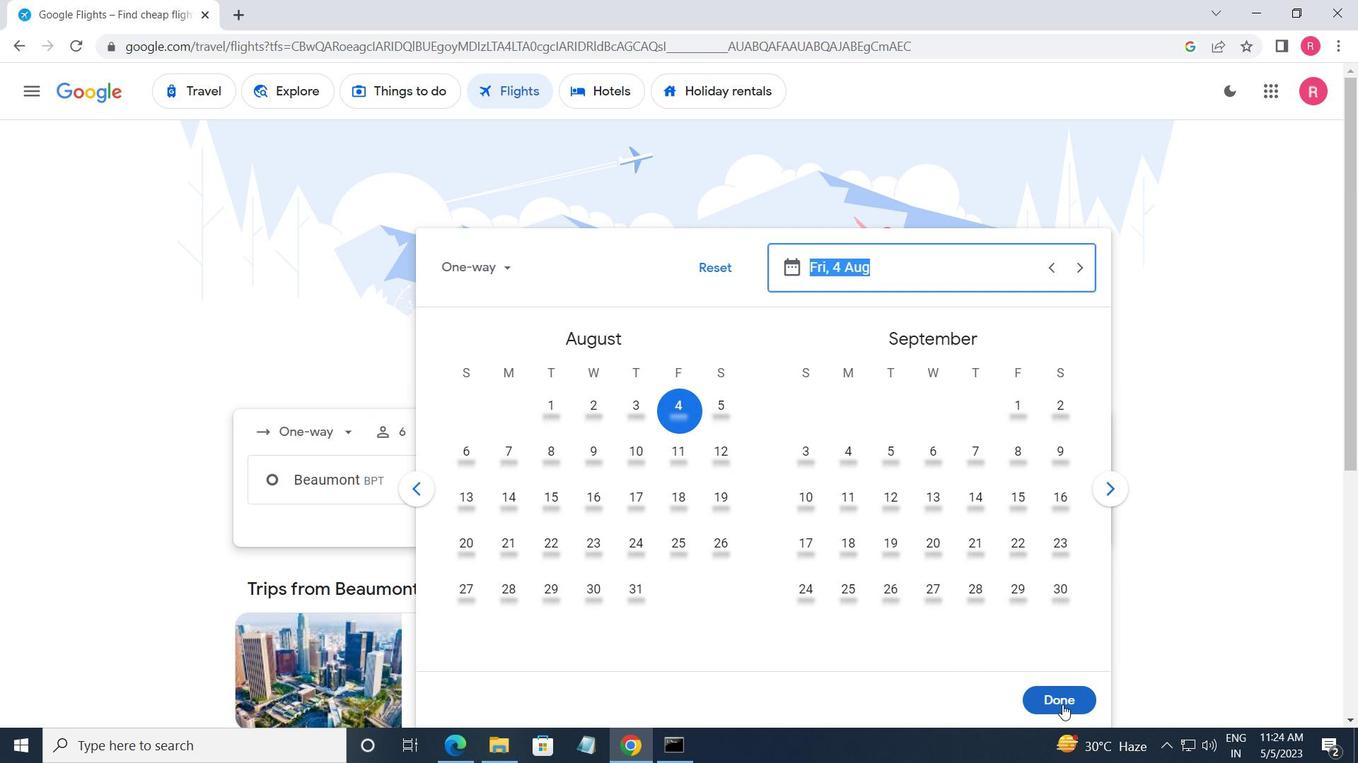 
Action: Mouse pressed left at (1062, 703)
Screenshot: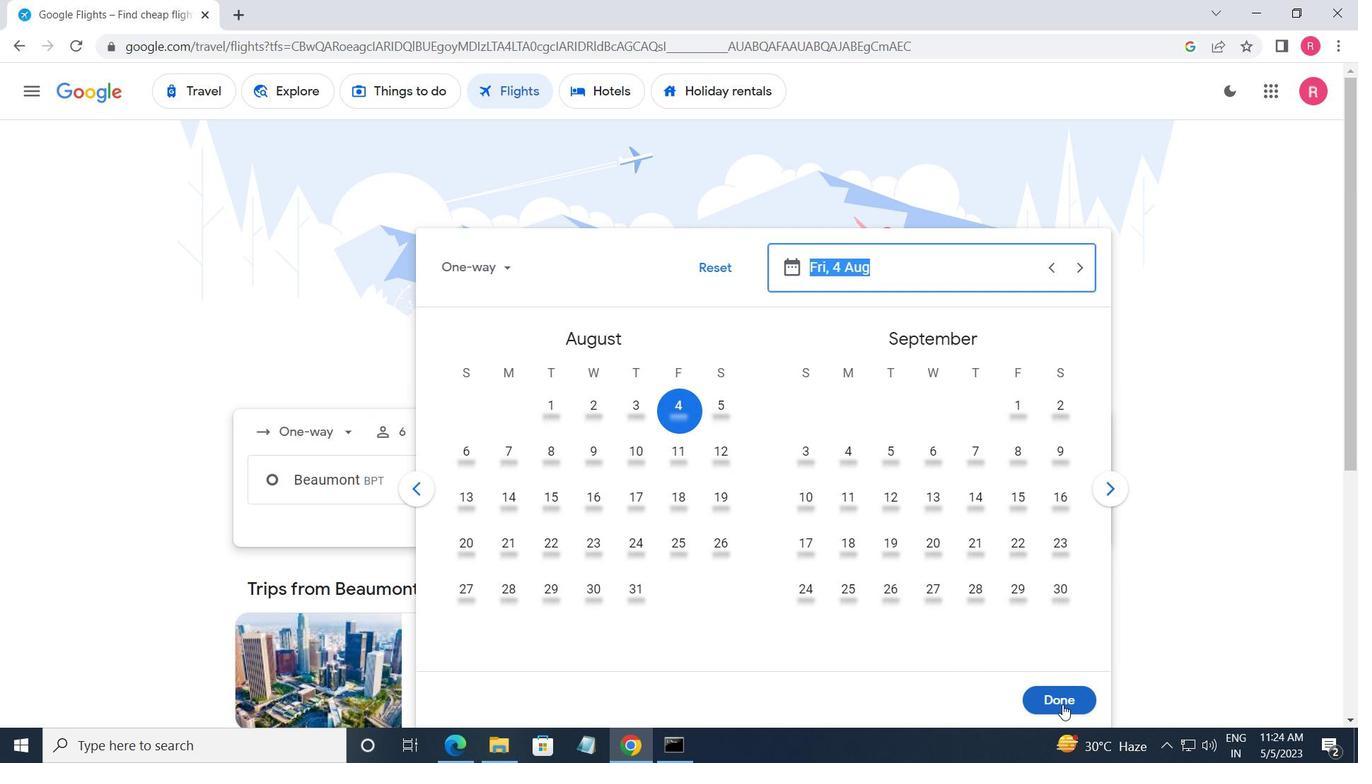 
Action: Mouse moved to (659, 551)
Screenshot: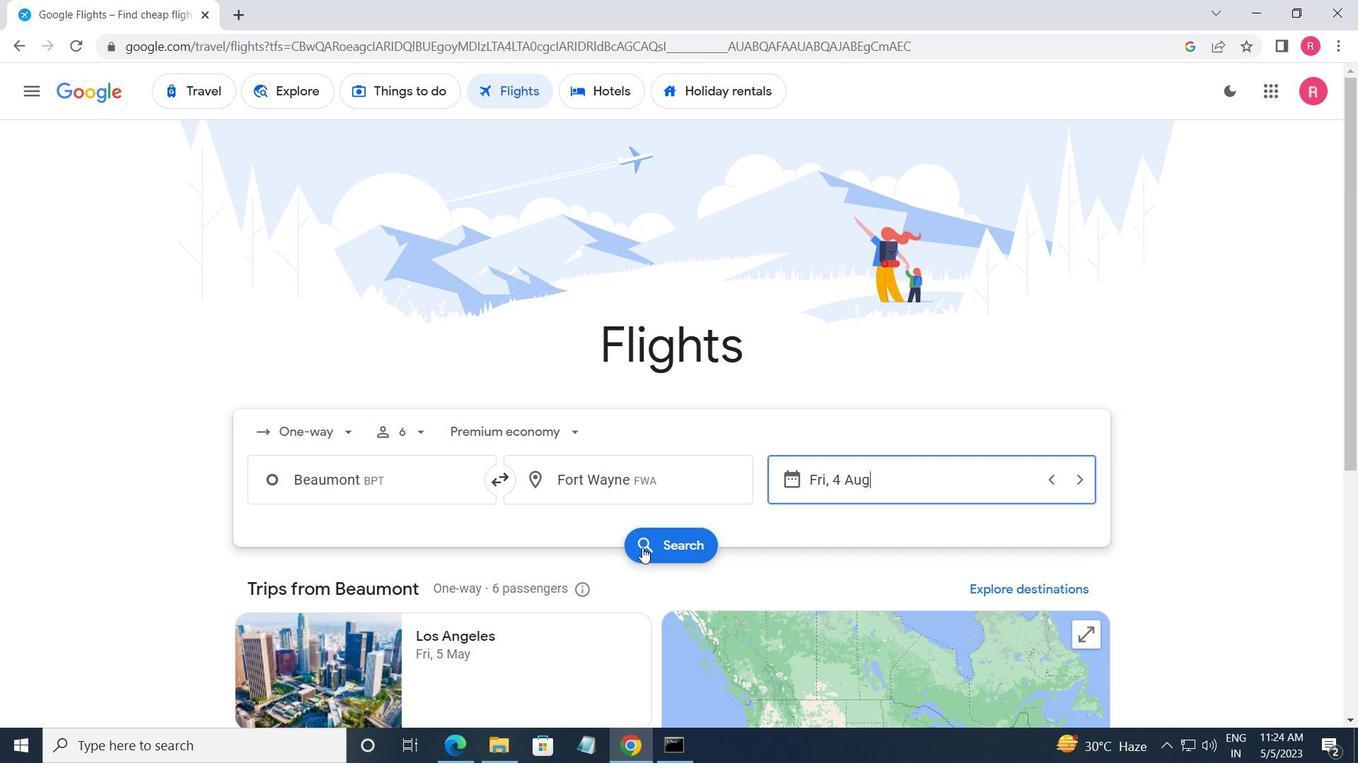 
Action: Mouse pressed left at (659, 551)
Screenshot: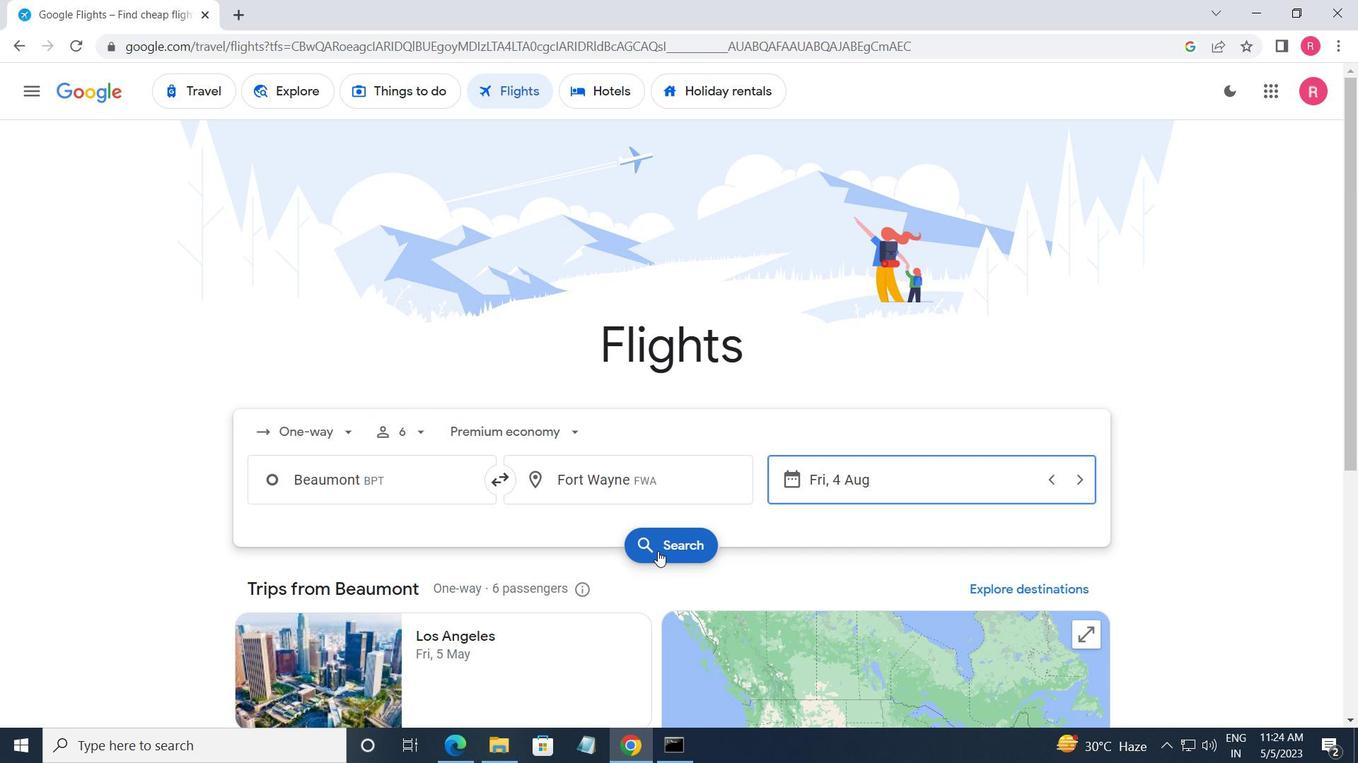 
Action: Mouse moved to (252, 262)
Screenshot: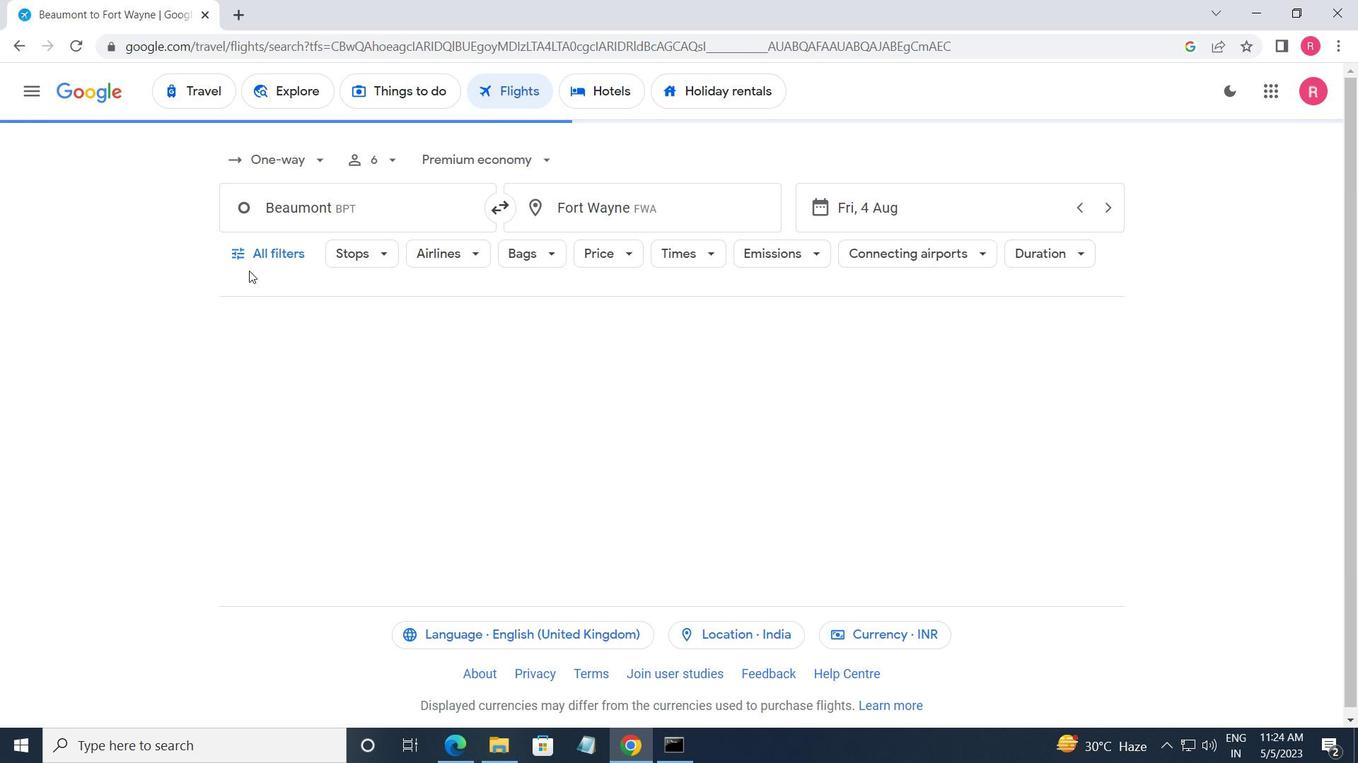 
Action: Mouse pressed left at (252, 262)
Screenshot: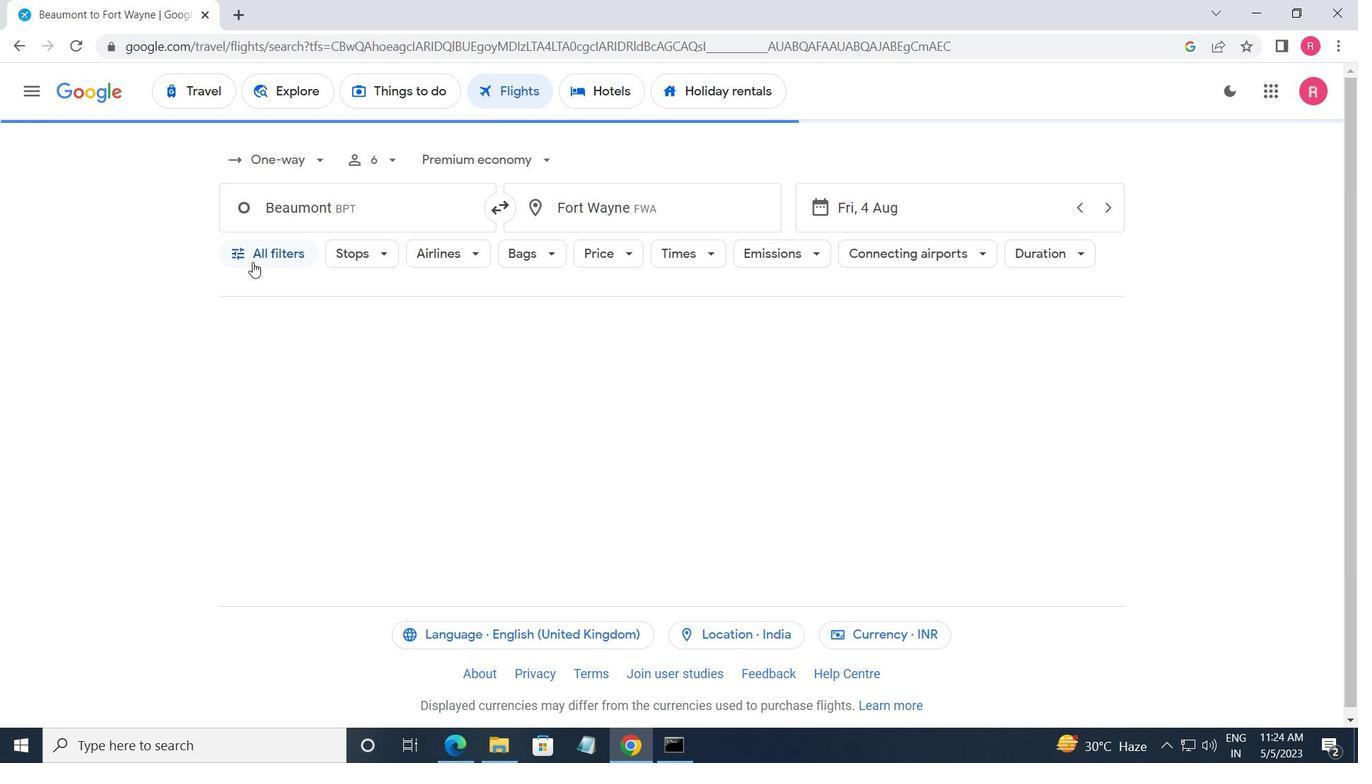 
Action: Mouse moved to (274, 503)
Screenshot: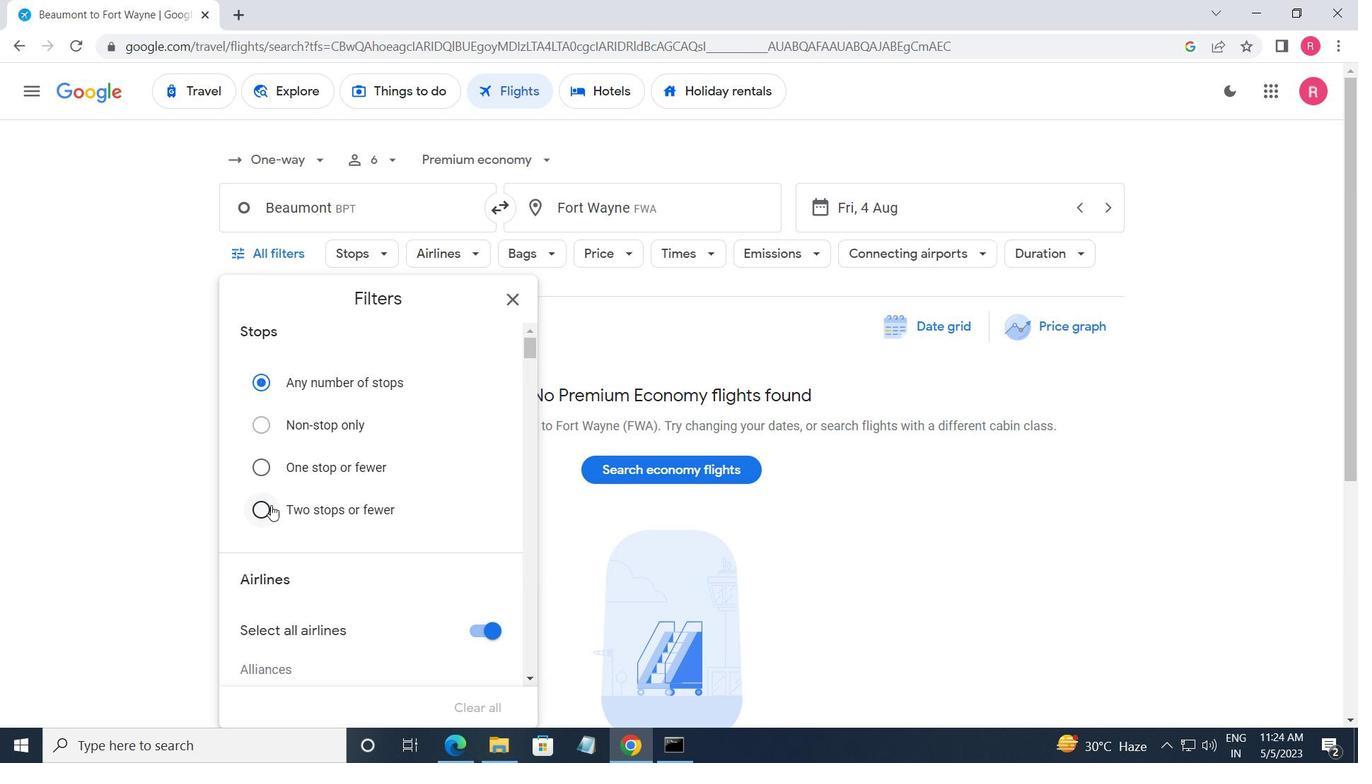 
Action: Mouse scrolled (274, 502) with delta (0, 0)
Screenshot: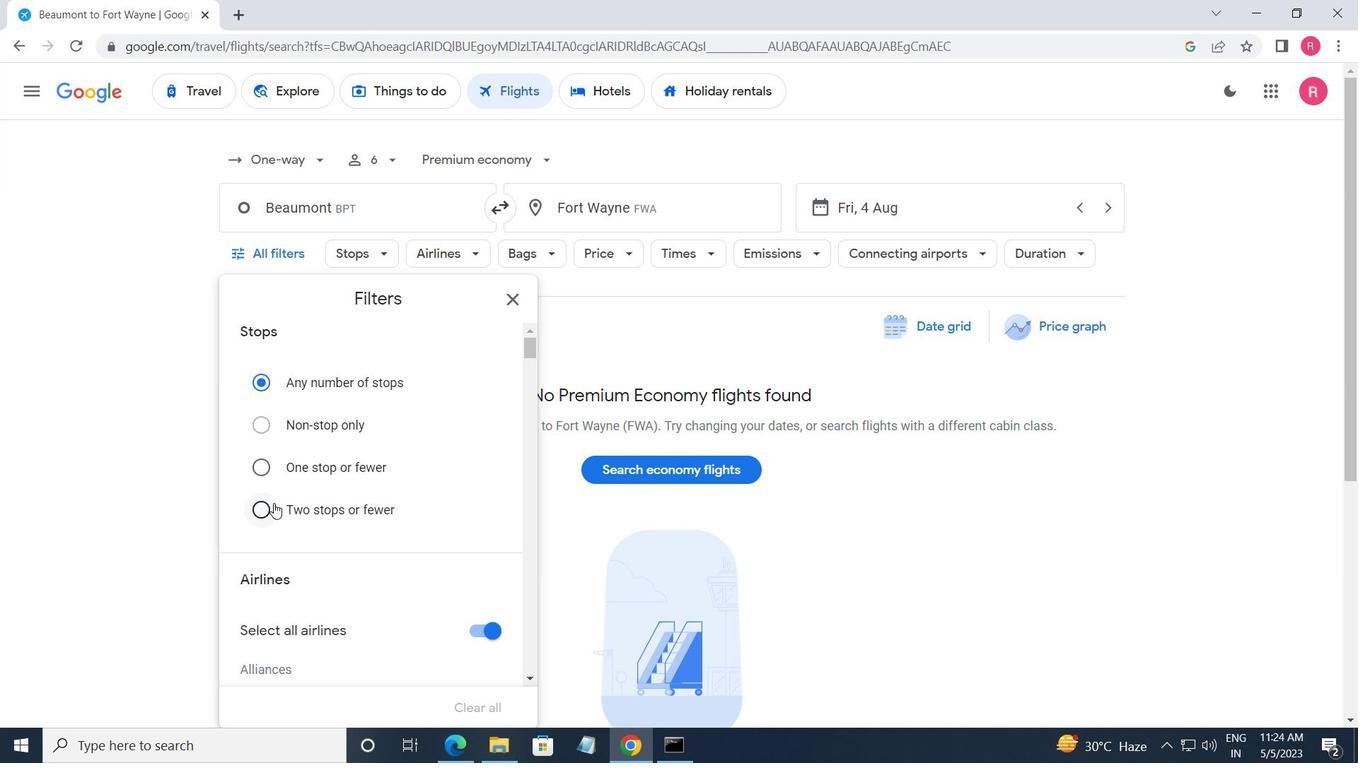 
Action: Mouse scrolled (274, 502) with delta (0, 0)
Screenshot: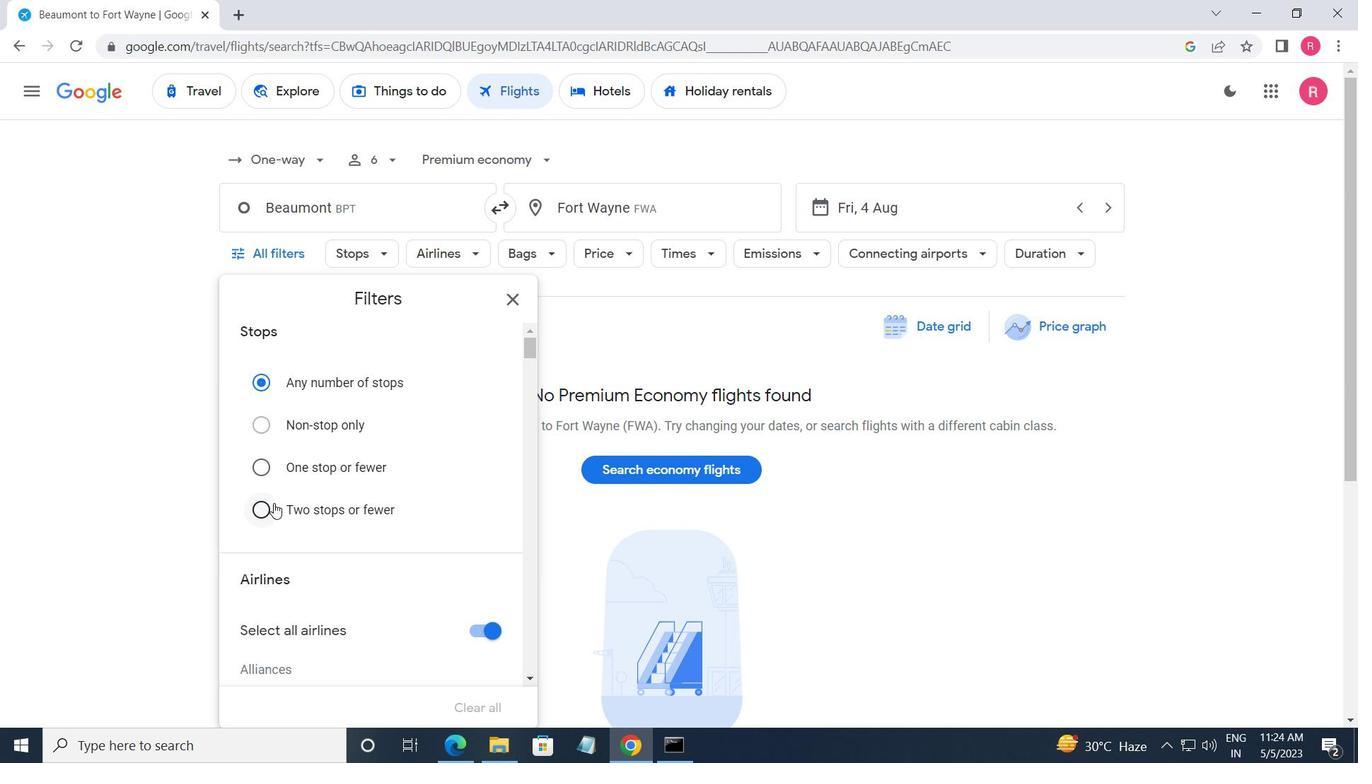 
Action: Mouse scrolled (274, 502) with delta (0, 0)
Screenshot: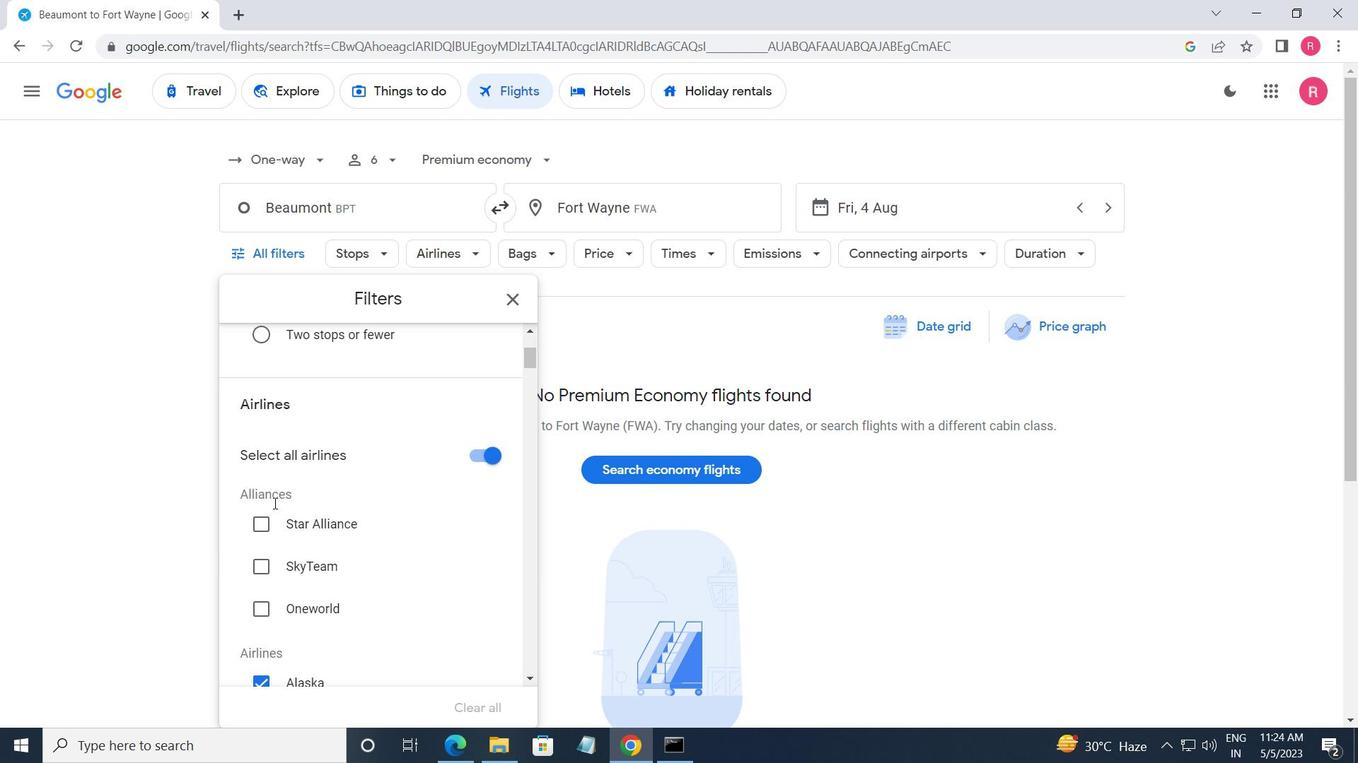 
Action: Mouse scrolled (274, 502) with delta (0, 0)
Screenshot: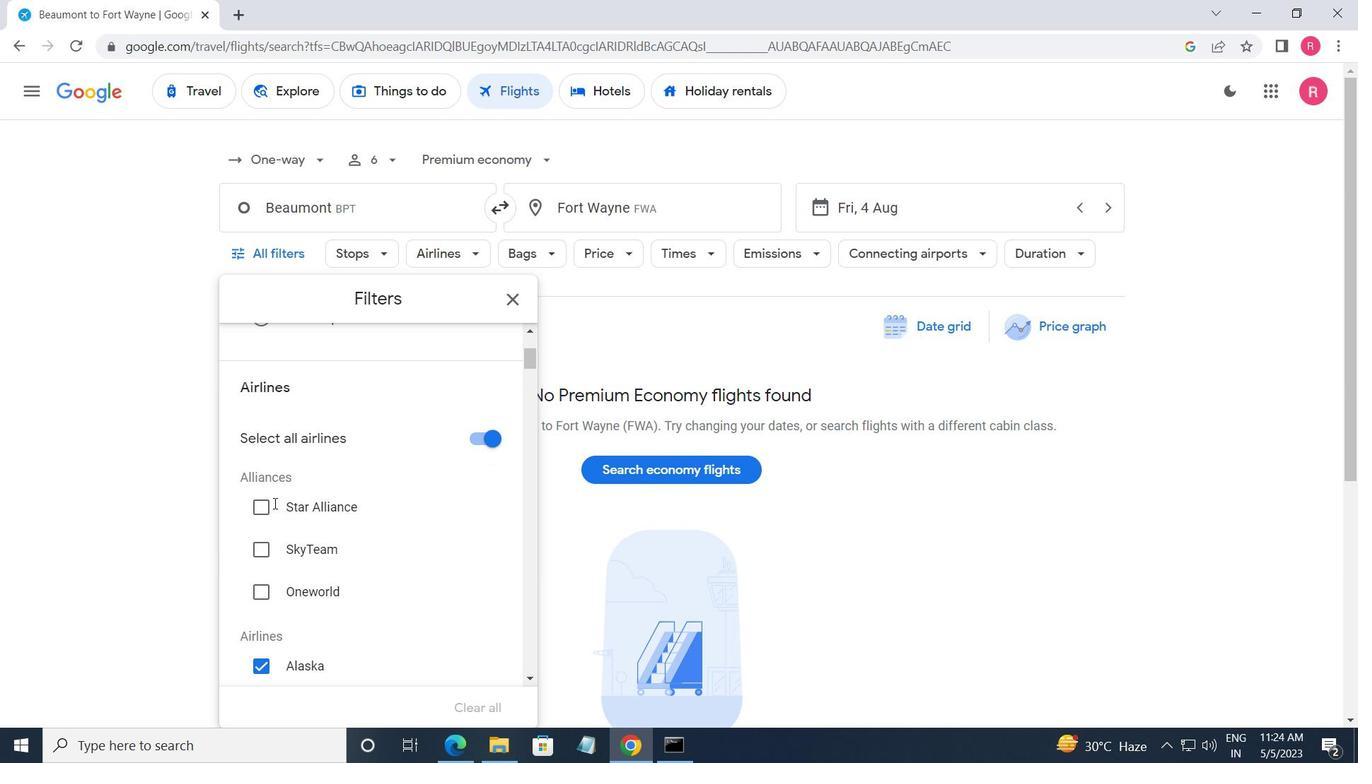 
Action: Mouse moved to (496, 404)
Screenshot: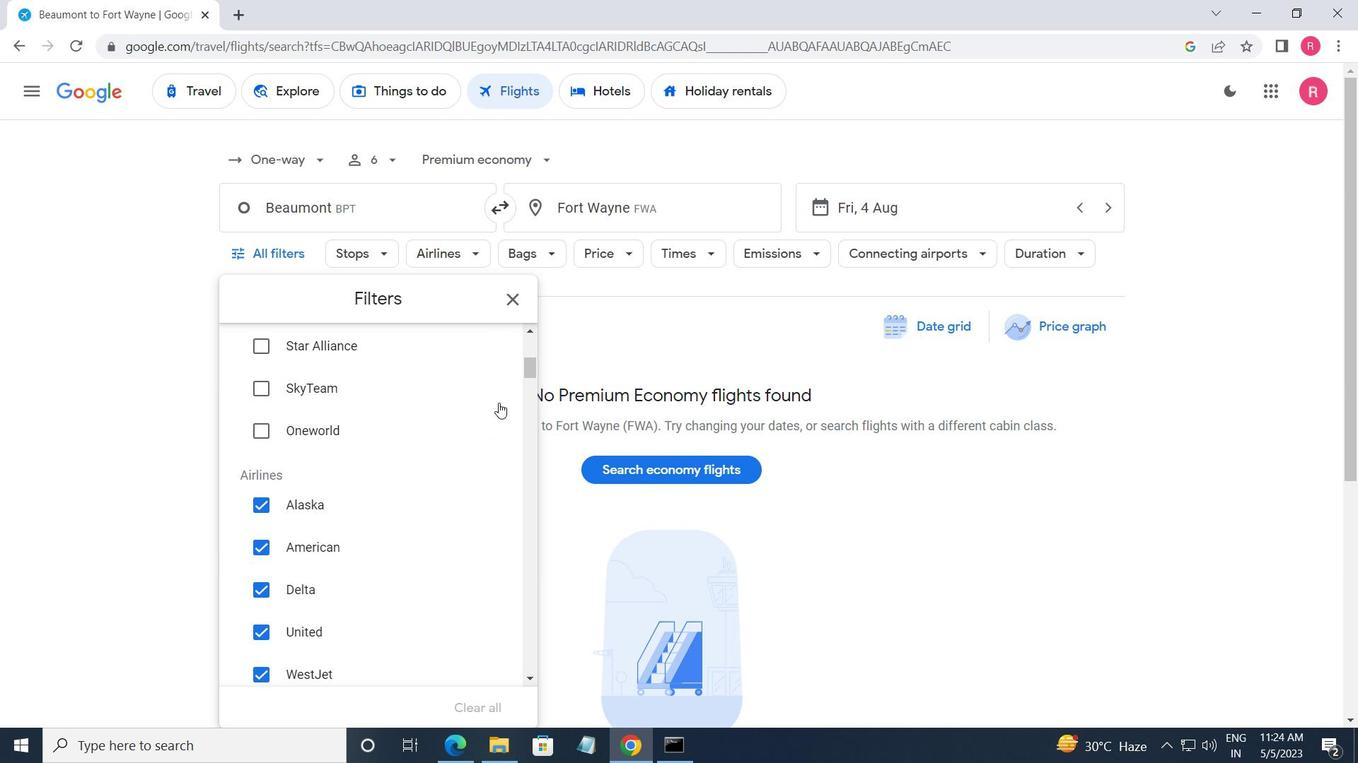 
Action: Mouse scrolled (496, 405) with delta (0, 0)
Screenshot: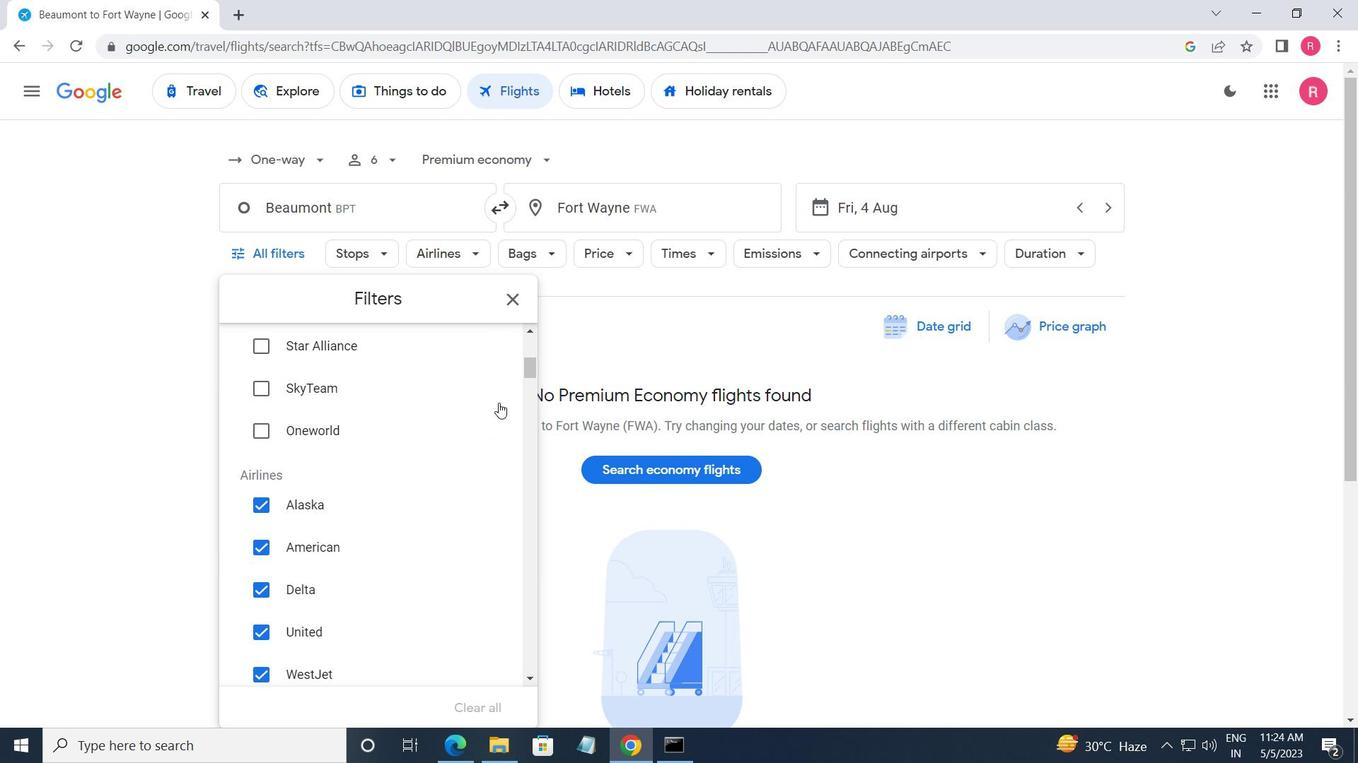 
Action: Mouse moved to (495, 404)
Screenshot: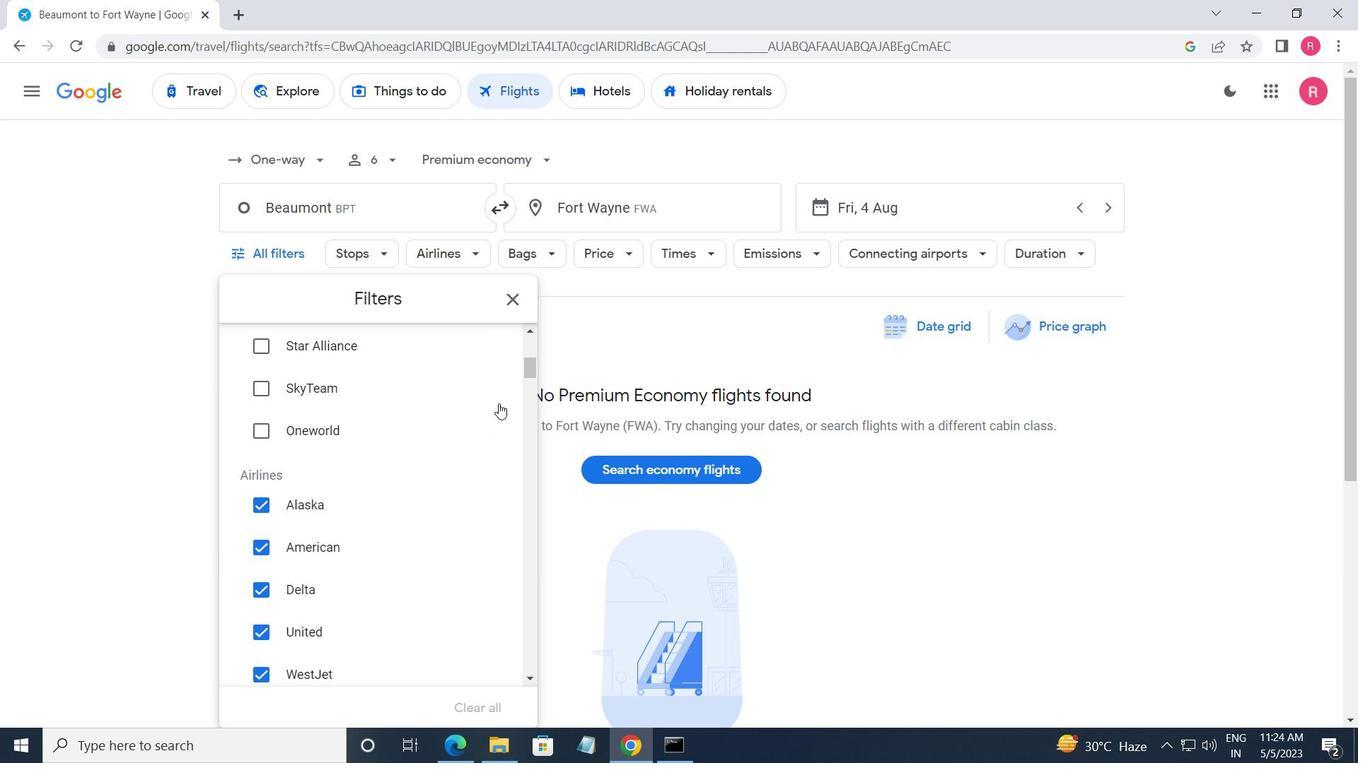 
Action: Mouse scrolled (495, 405) with delta (0, 0)
Screenshot: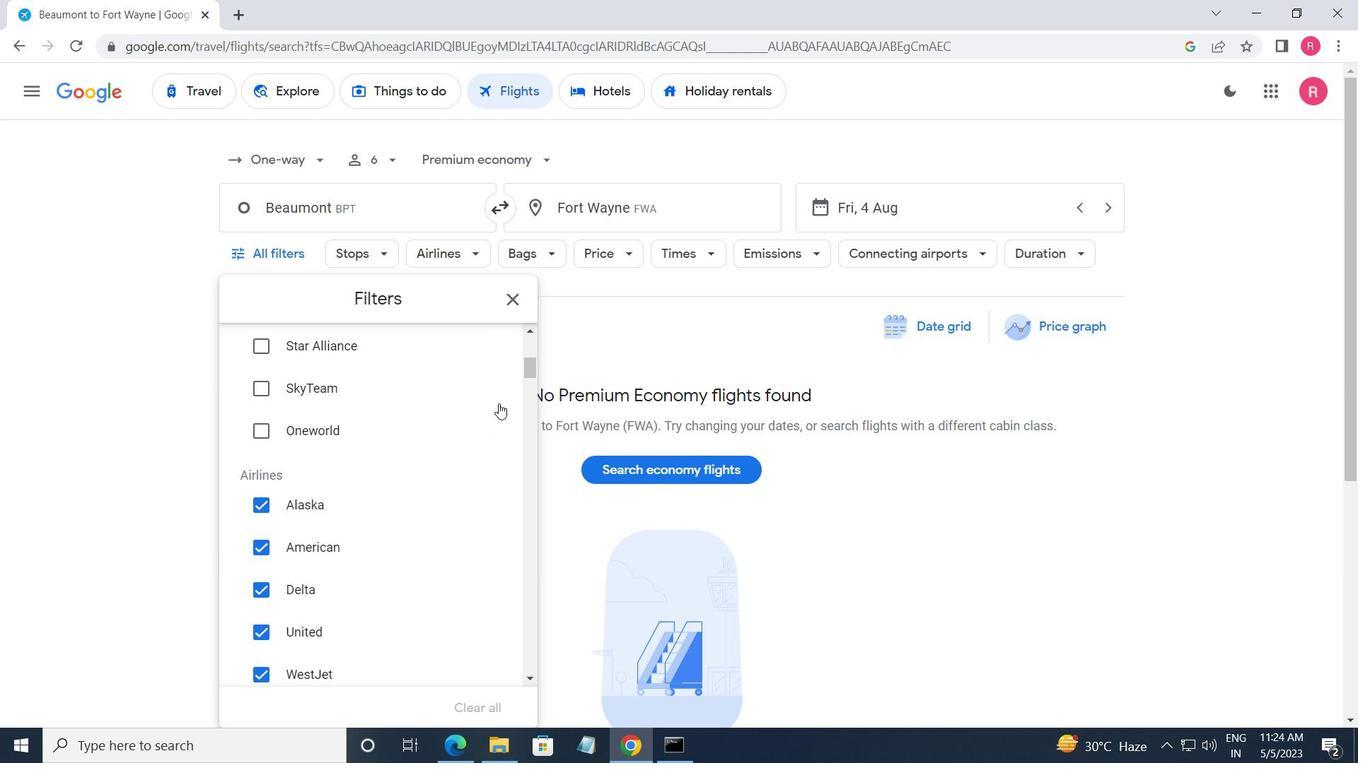 
Action: Mouse moved to (484, 447)
Screenshot: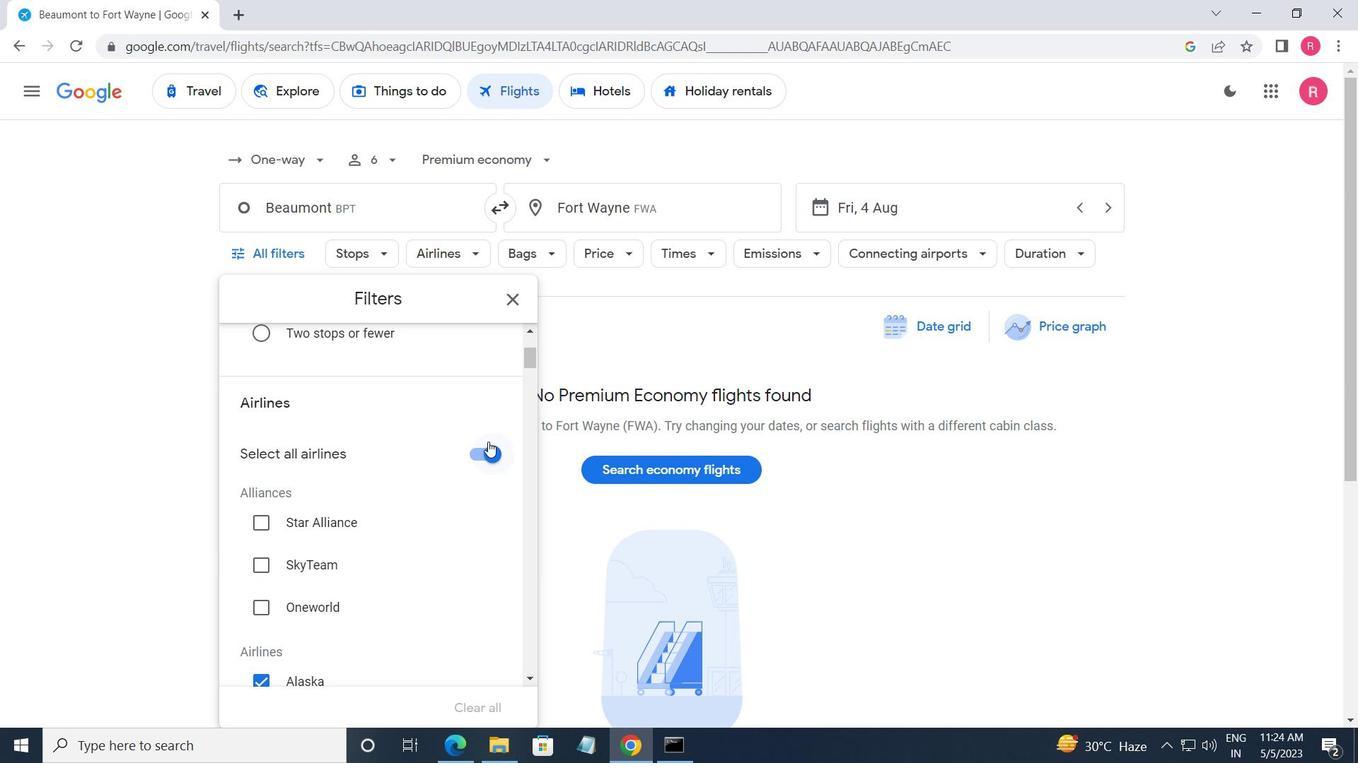 
Action: Mouse pressed left at (484, 447)
Screenshot: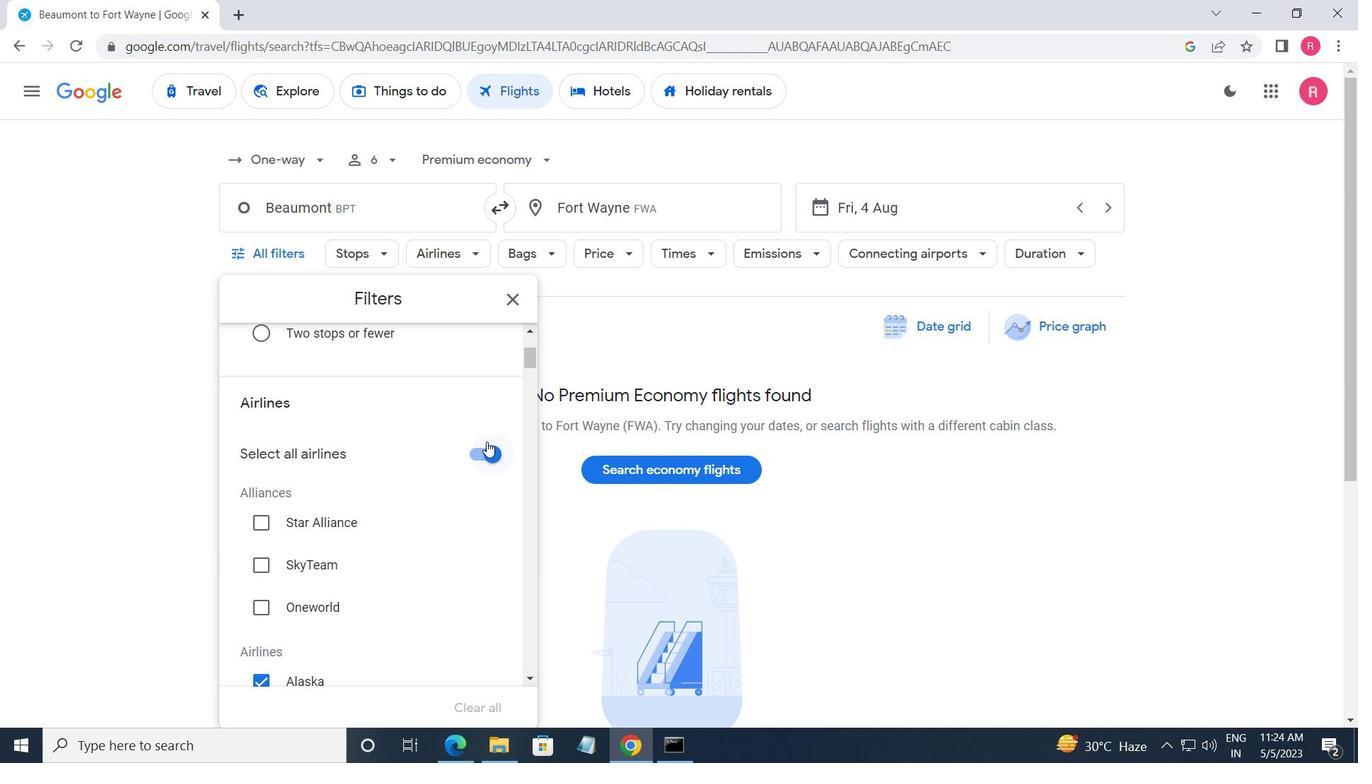 
Action: Mouse moved to (309, 580)
Screenshot: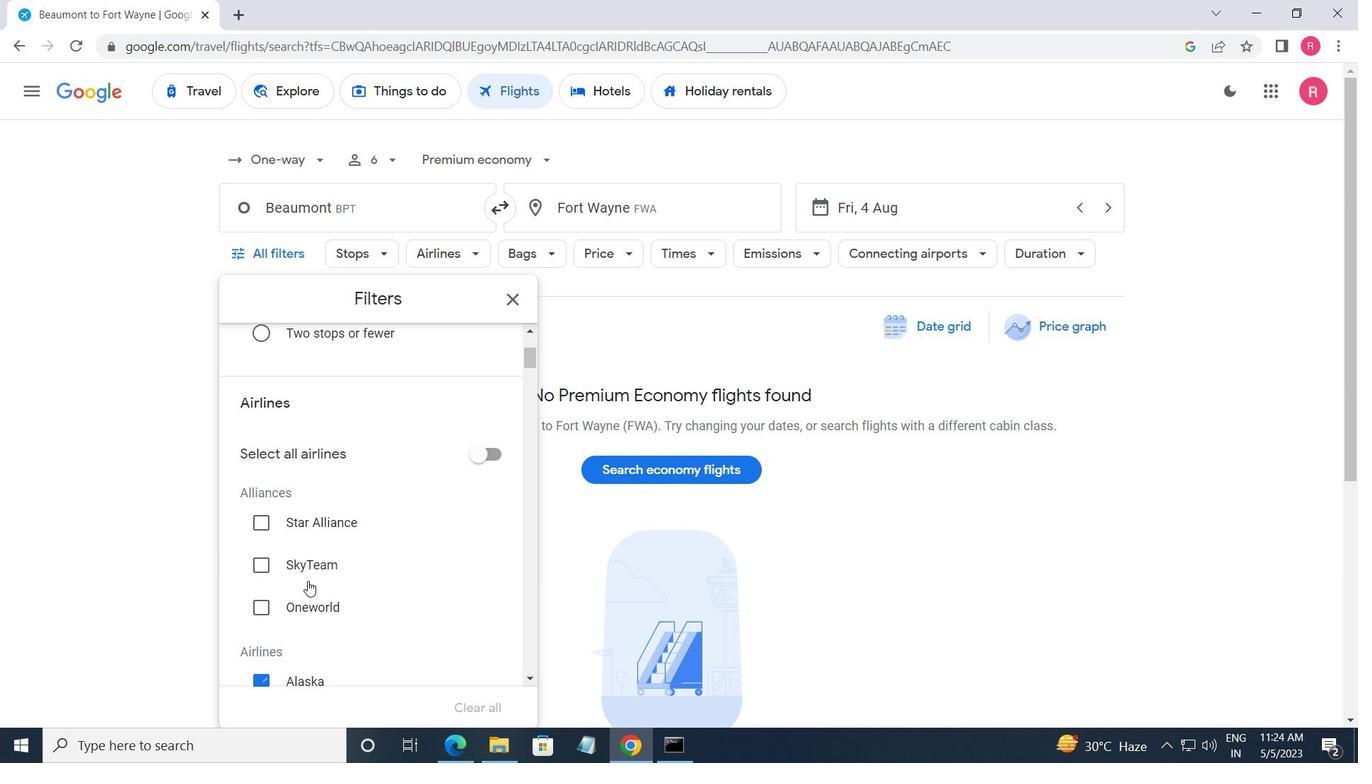 
Action: Mouse scrolled (309, 580) with delta (0, 0)
Screenshot: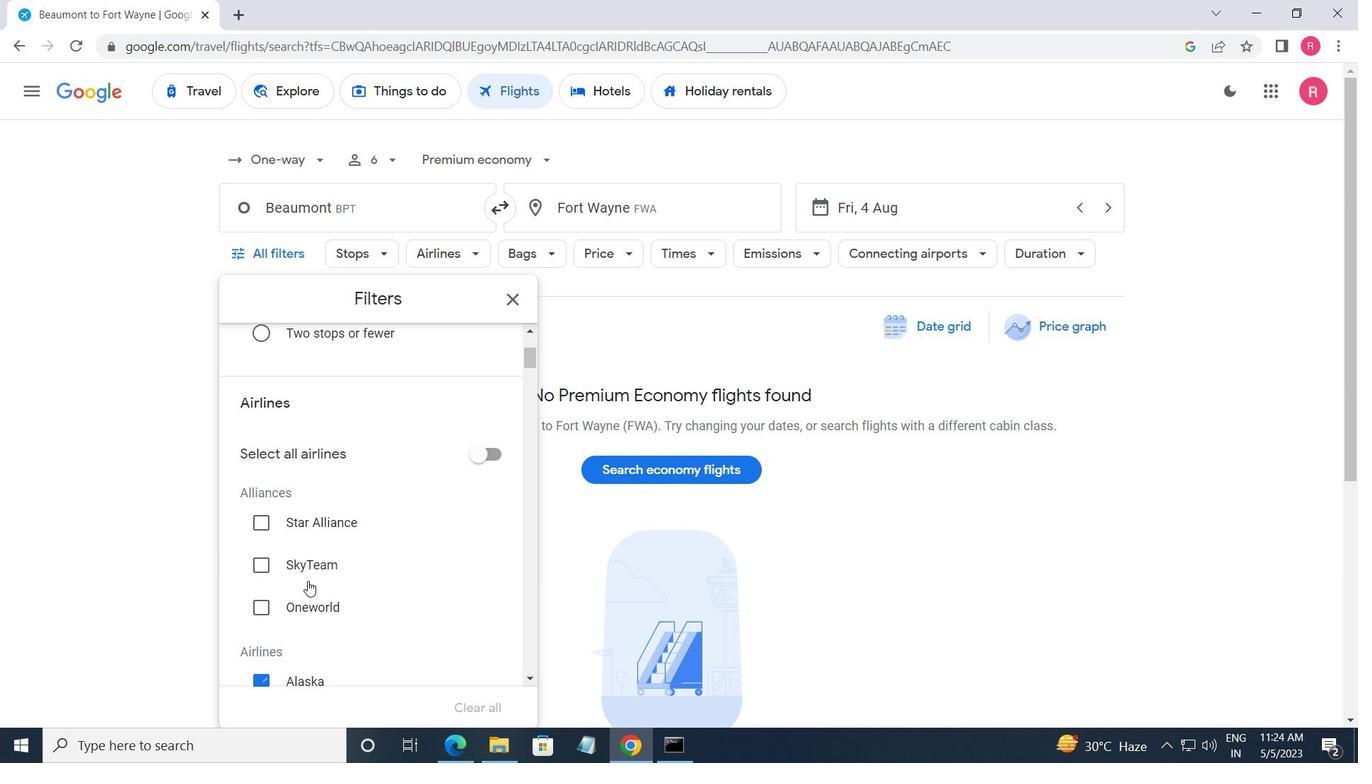 
Action: Mouse moved to (317, 568)
Screenshot: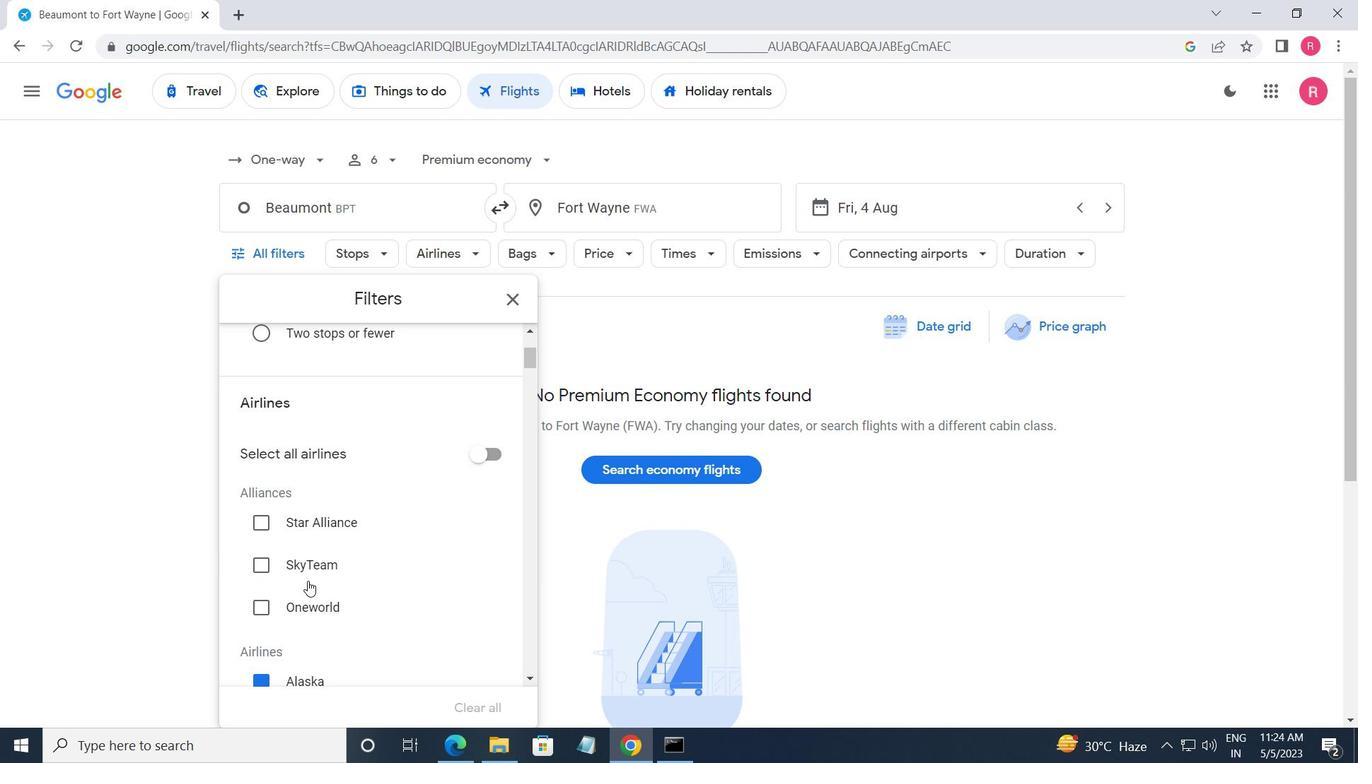 
Action: Mouse scrolled (317, 567) with delta (0, 0)
Screenshot: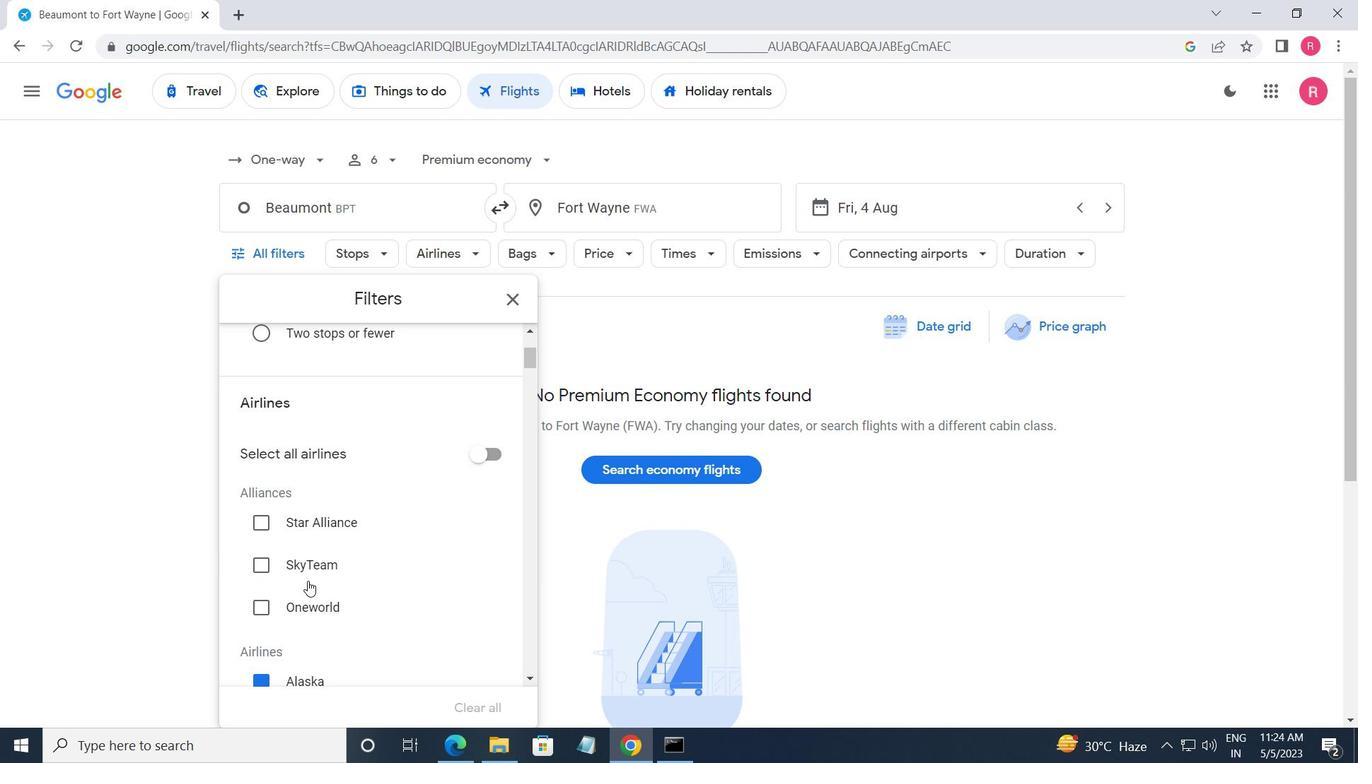 
Action: Mouse moved to (323, 560)
Screenshot: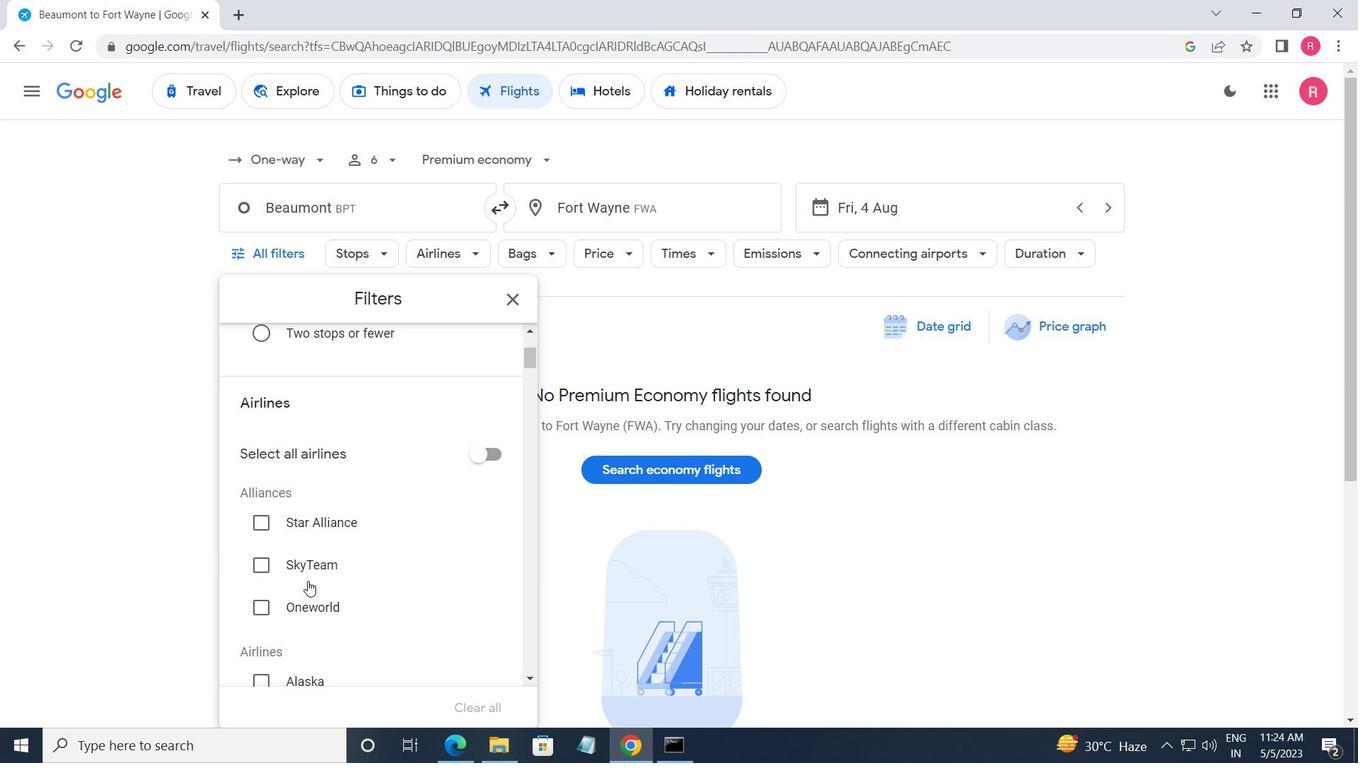 
Action: Mouse scrolled (323, 560) with delta (0, 0)
Screenshot: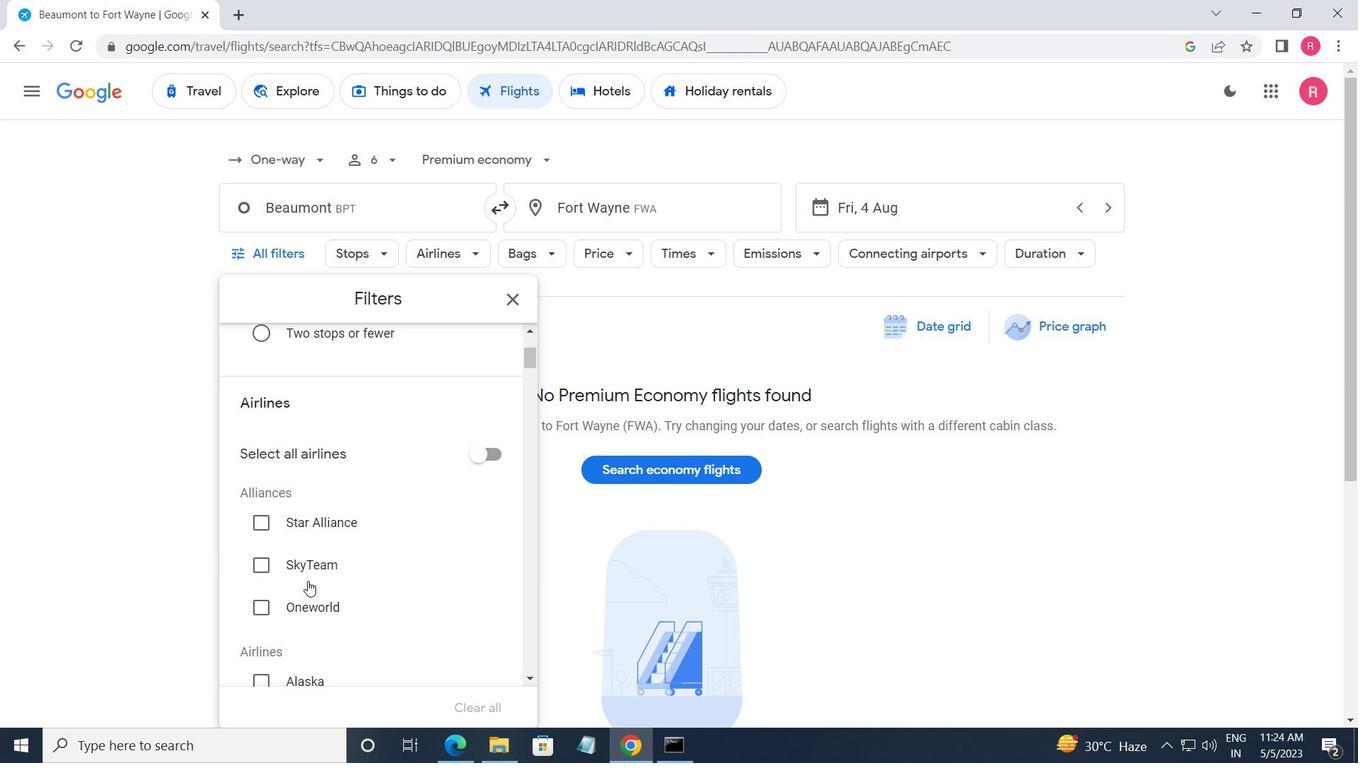 
Action: Mouse moved to (328, 553)
Screenshot: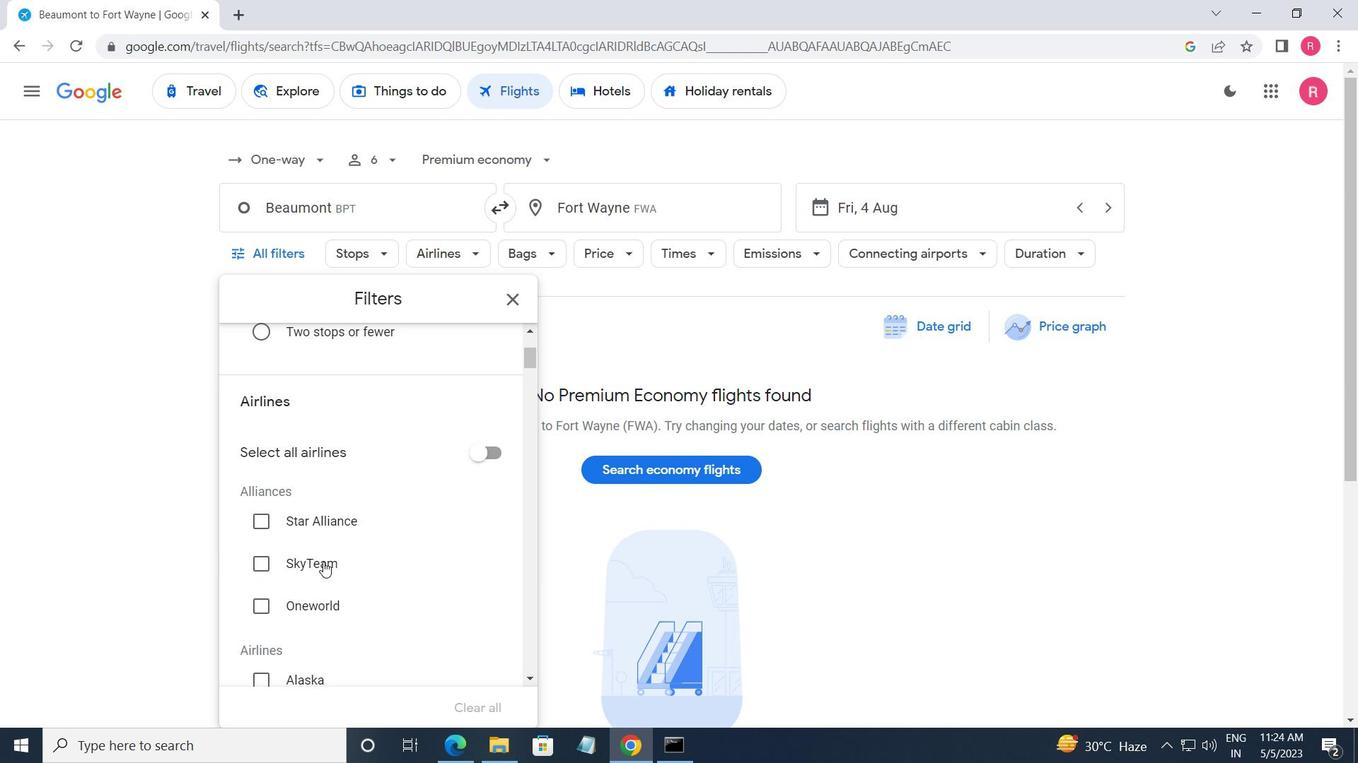 
Action: Mouse scrolled (328, 552) with delta (0, 0)
Screenshot: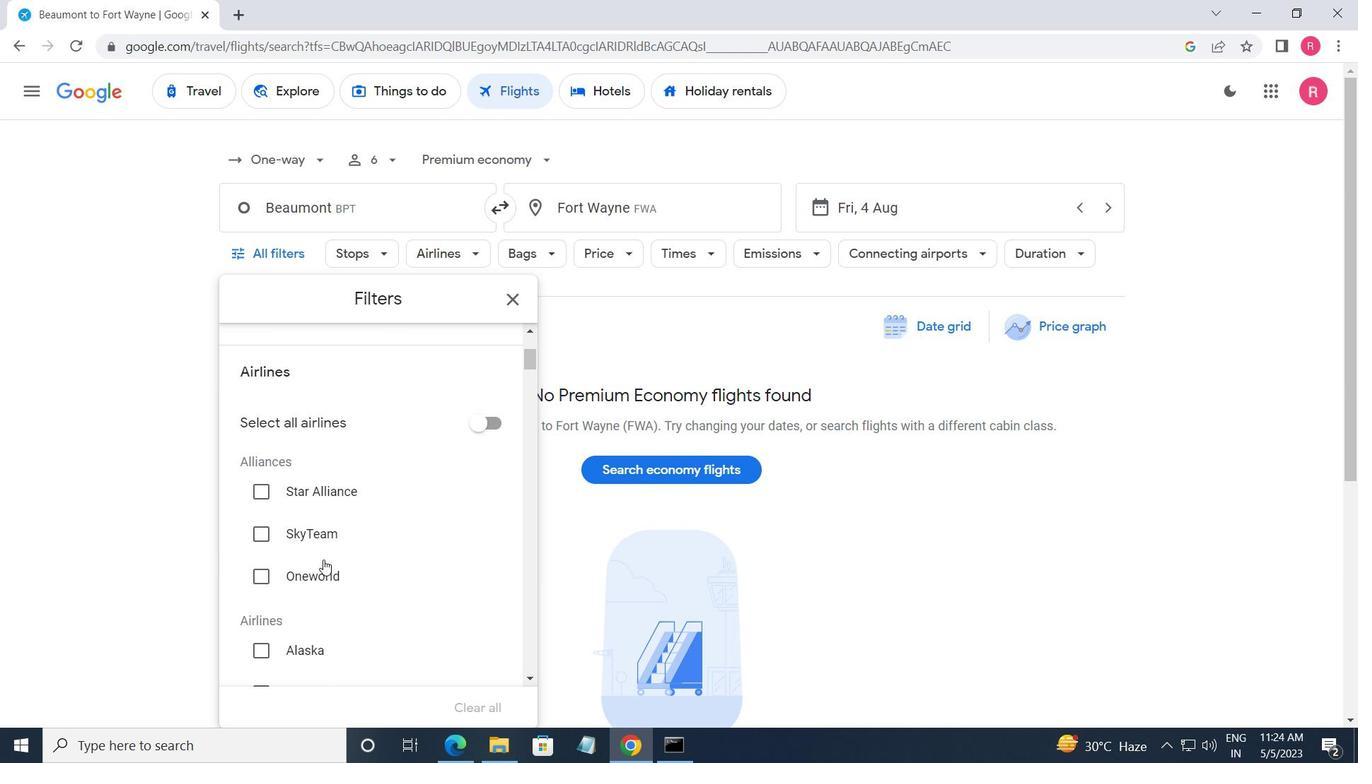 
Action: Mouse moved to (329, 551)
Screenshot: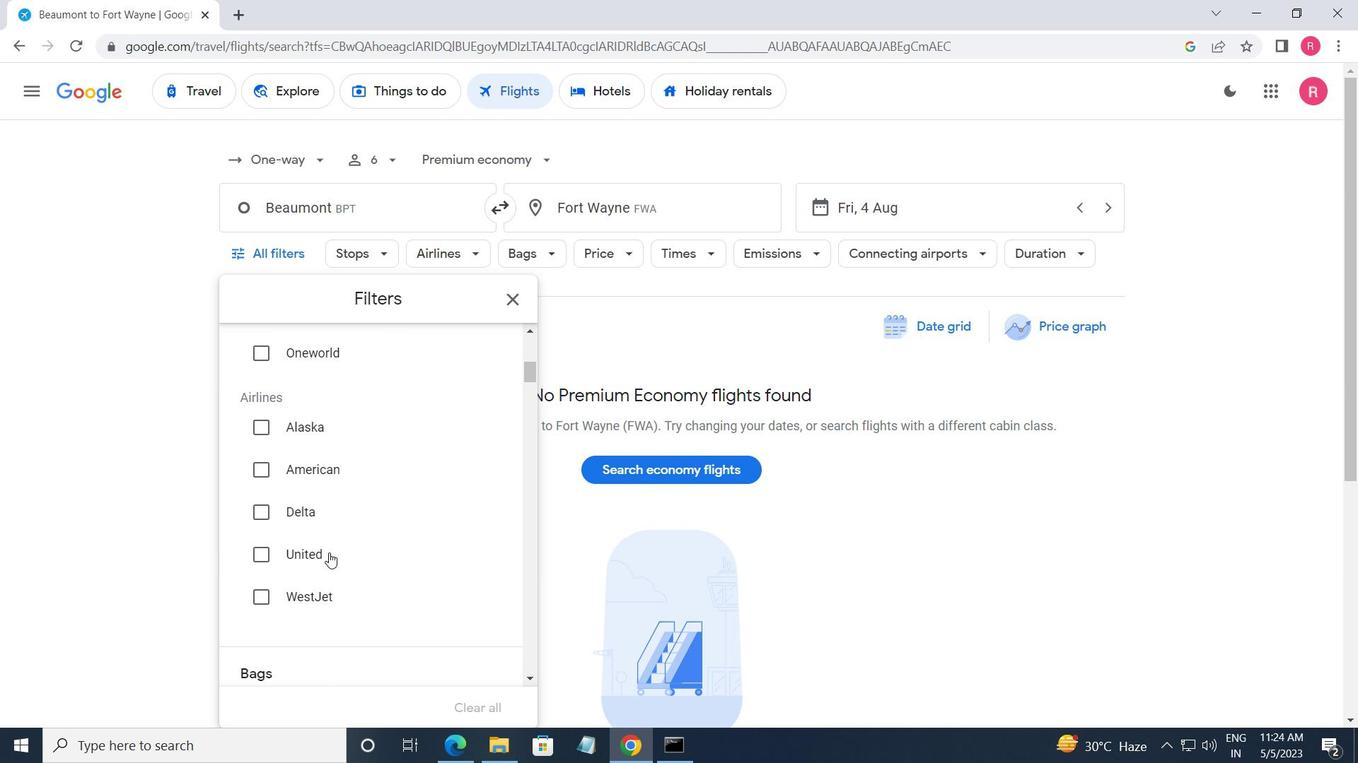 
Action: Mouse scrolled (329, 550) with delta (0, 0)
Screenshot: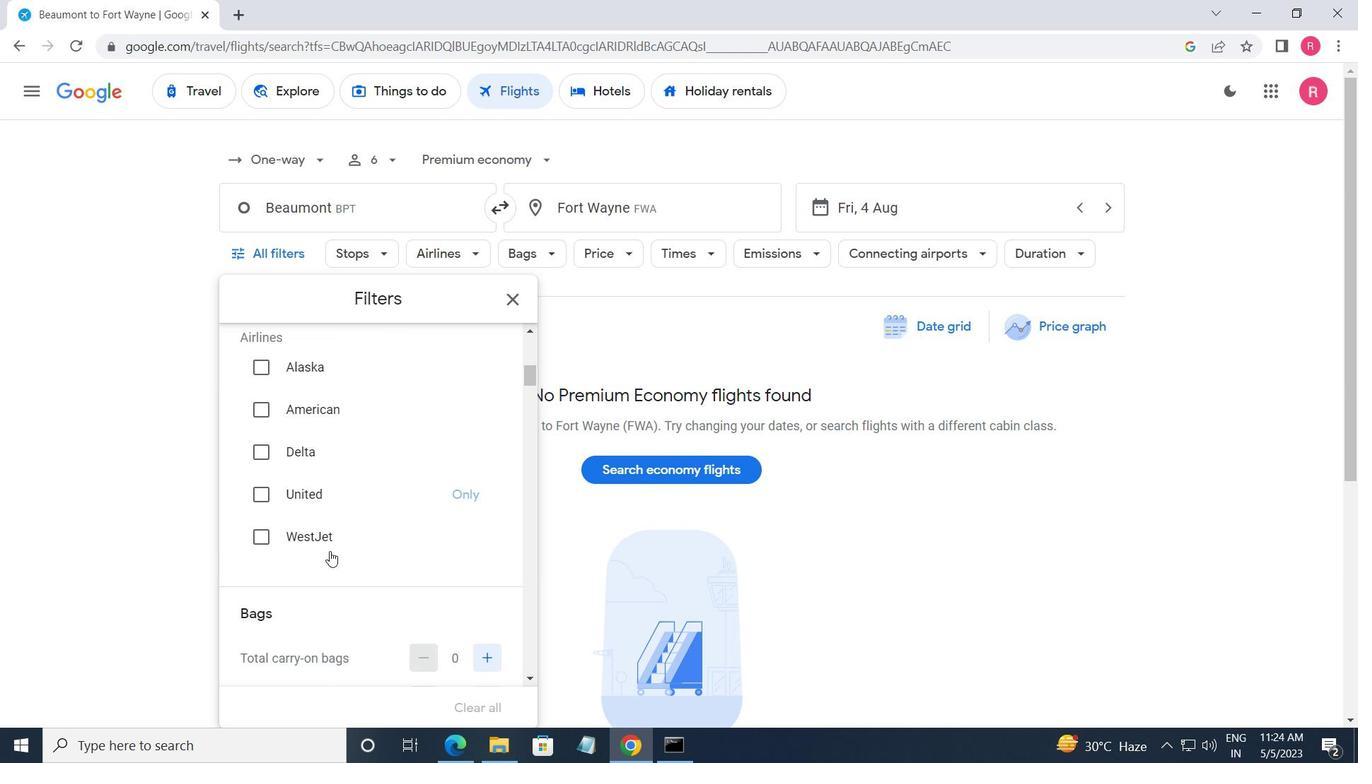 
Action: Mouse scrolled (329, 550) with delta (0, 0)
Screenshot: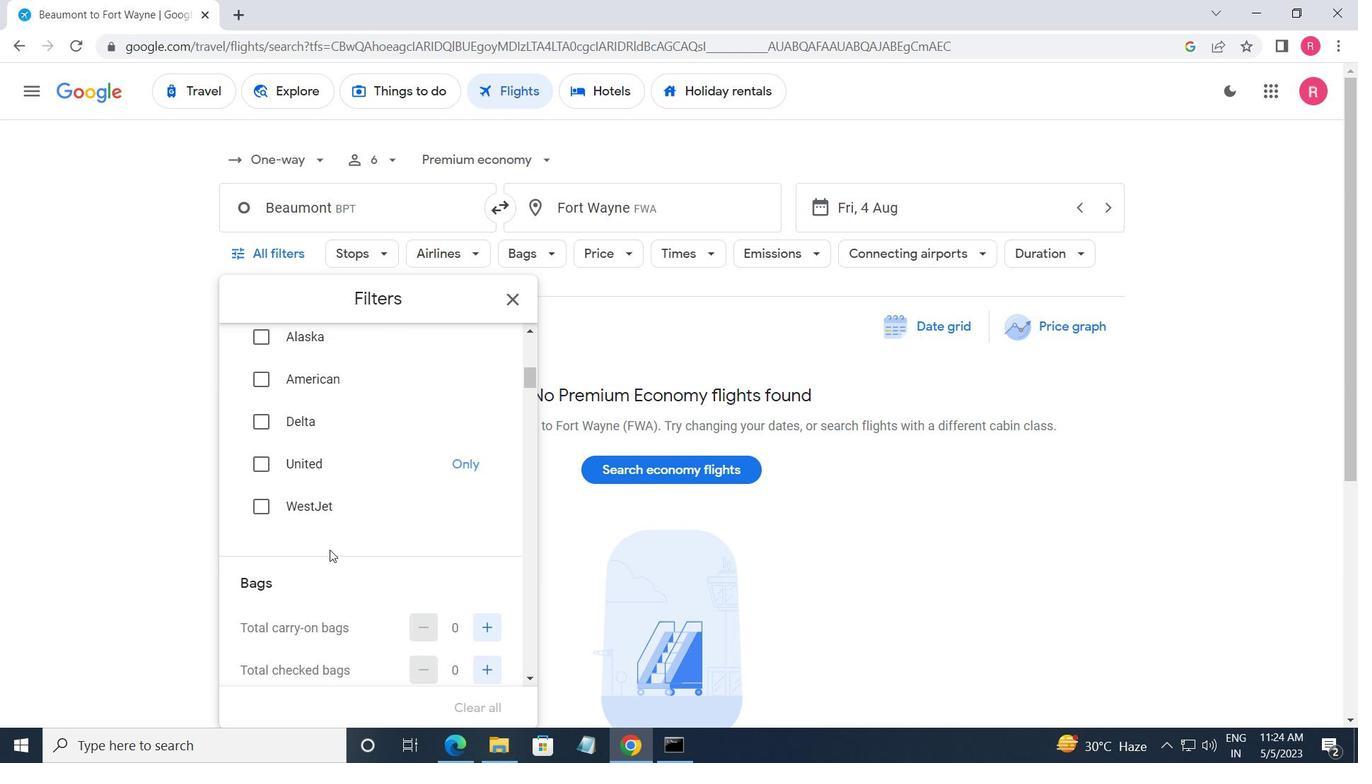 
Action: Mouse moved to (481, 490)
Screenshot: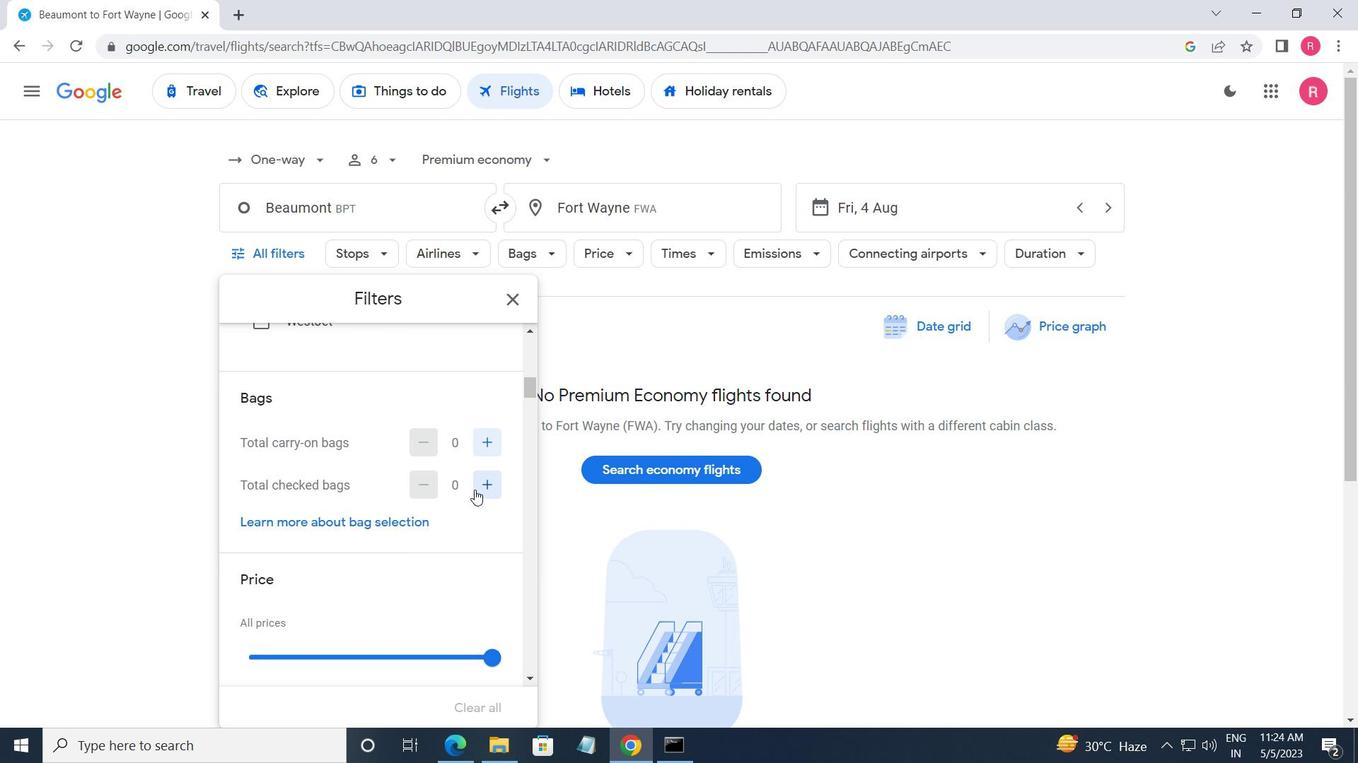 
Action: Mouse pressed left at (481, 490)
Screenshot: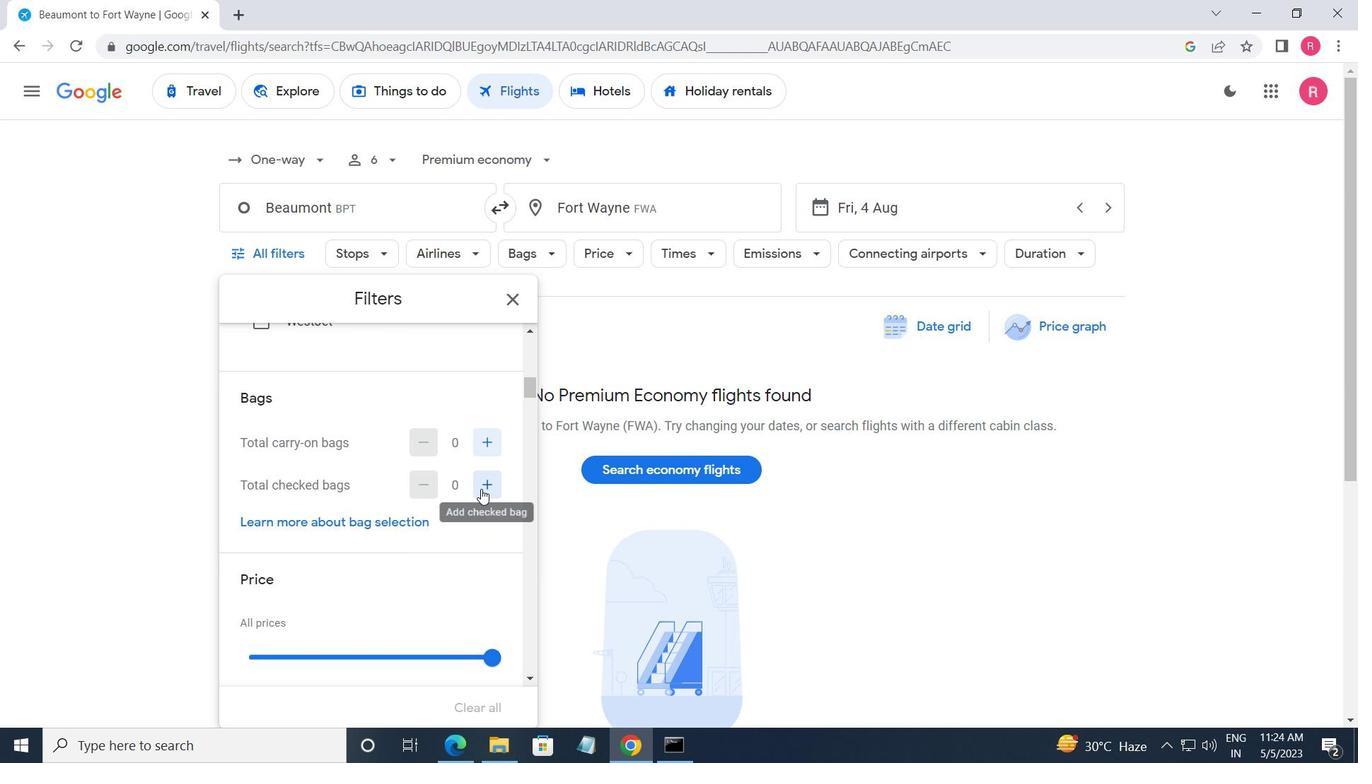 
Action: Mouse moved to (481, 489)
Screenshot: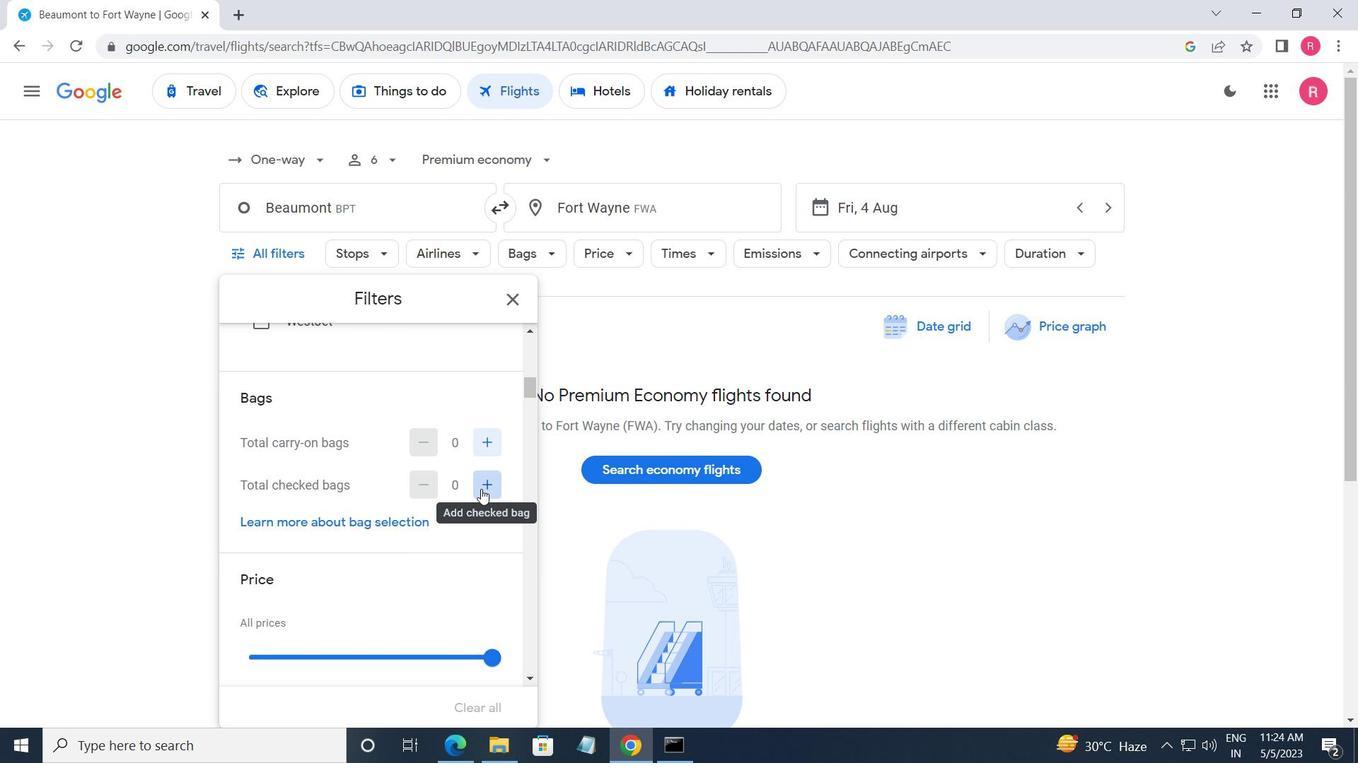 
Action: Mouse pressed left at (481, 489)
Screenshot: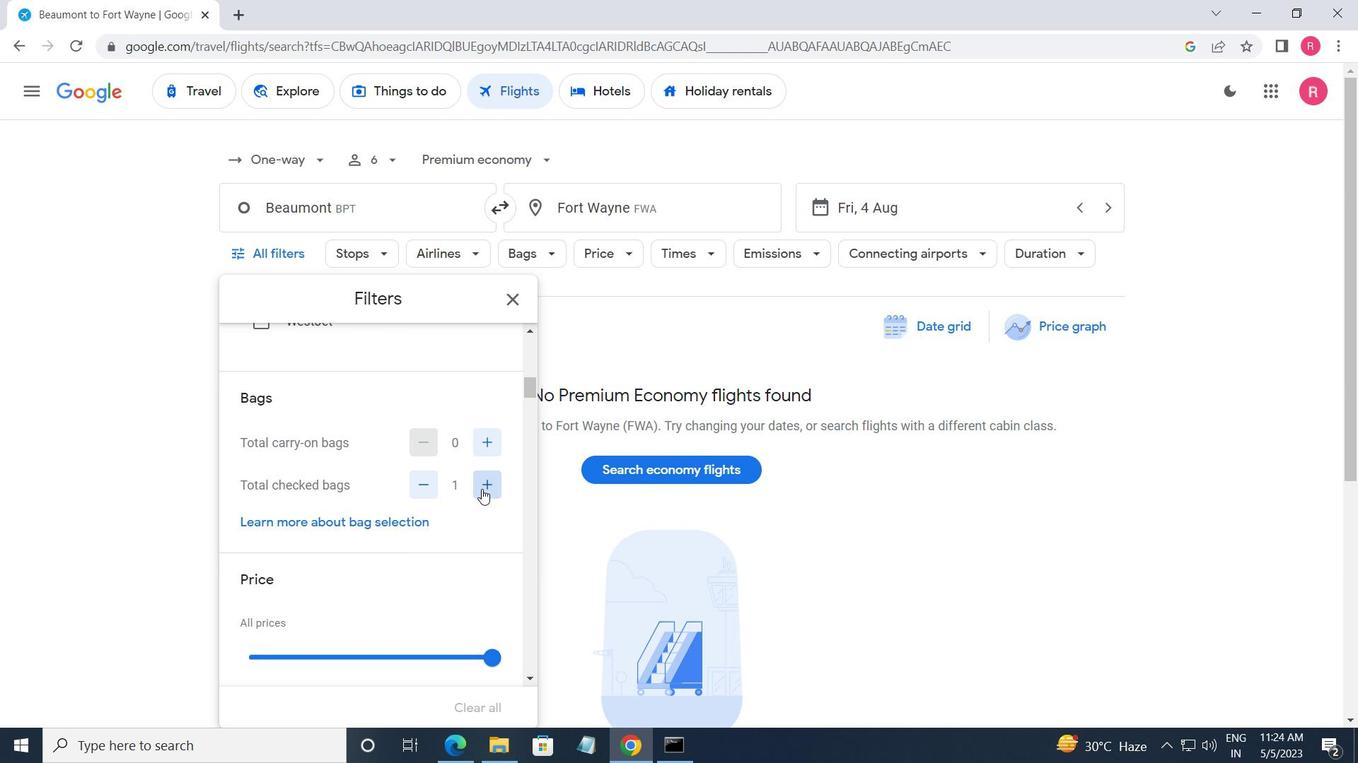 
Action: Mouse moved to (481, 488)
Screenshot: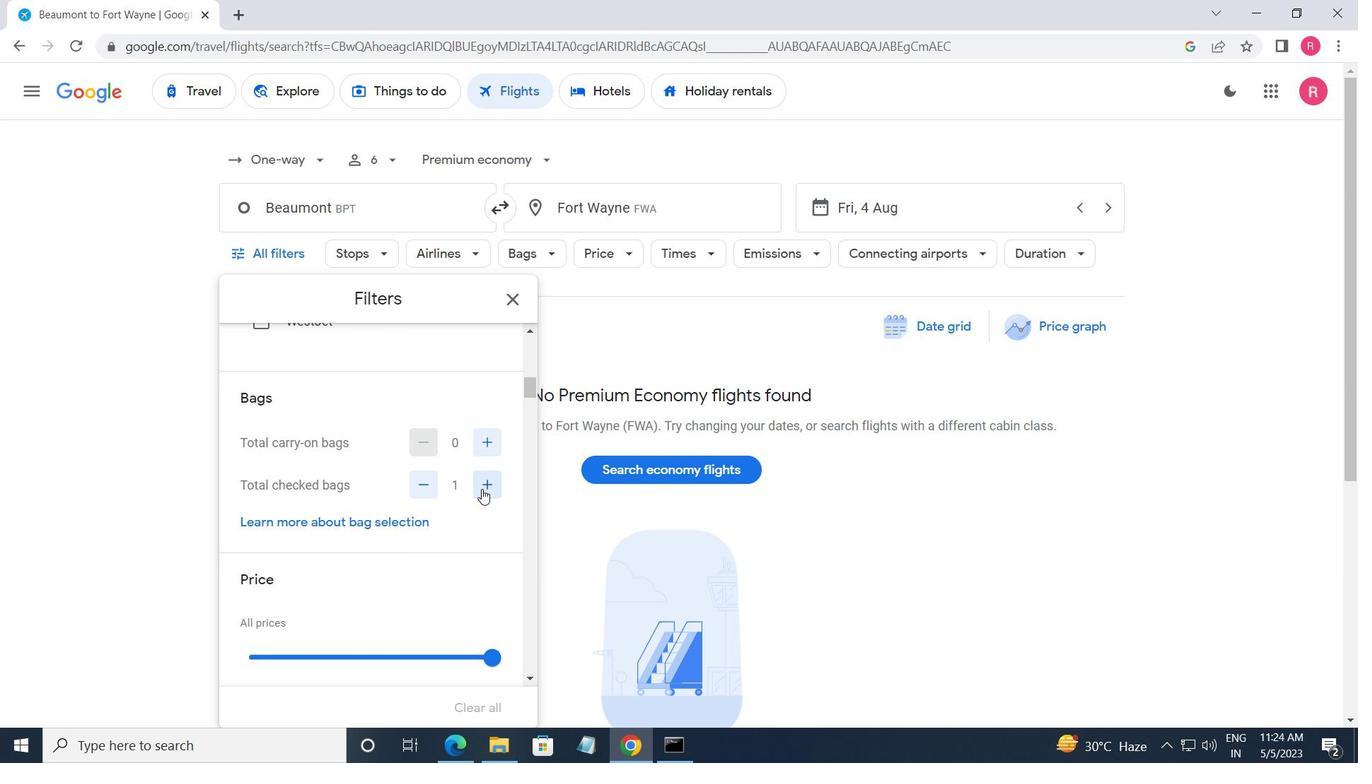 
Action: Mouse pressed left at (481, 488)
Screenshot: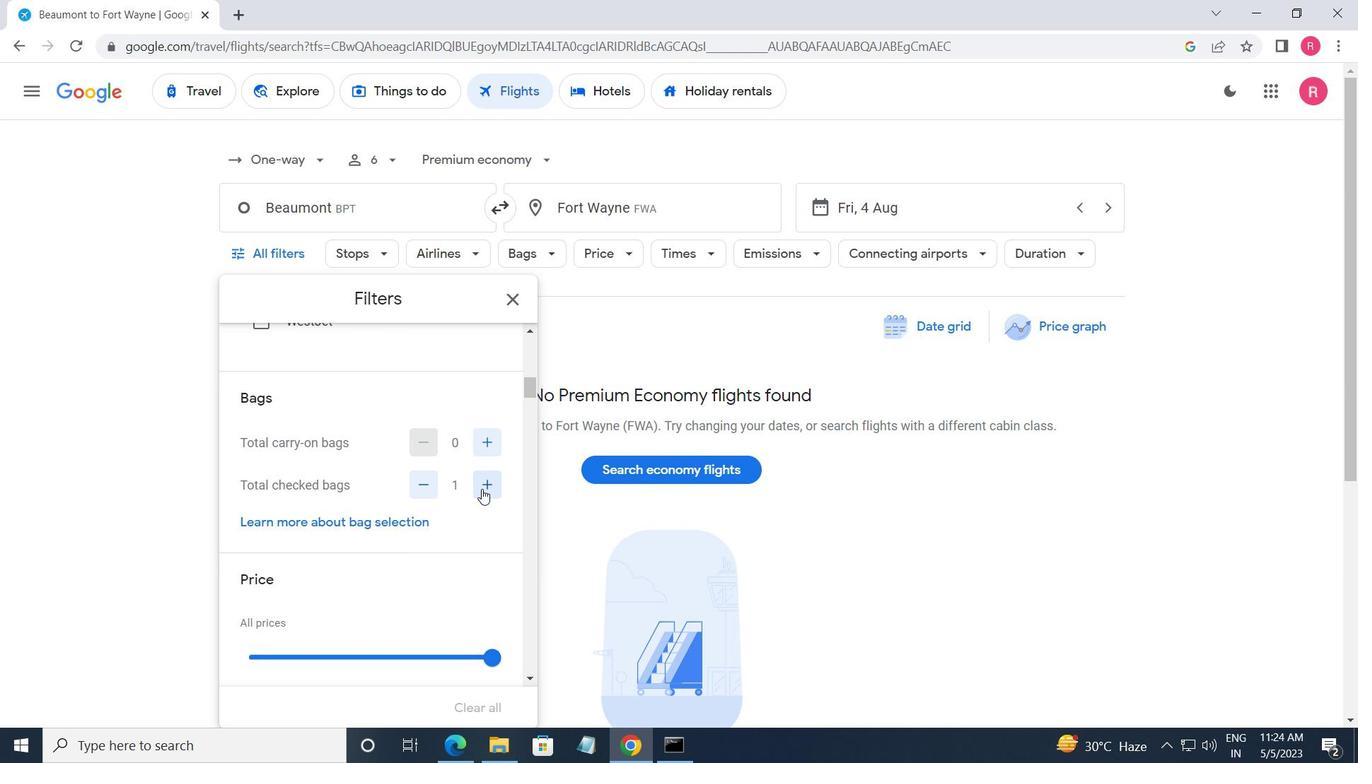 
Action: Mouse moved to (474, 517)
Screenshot: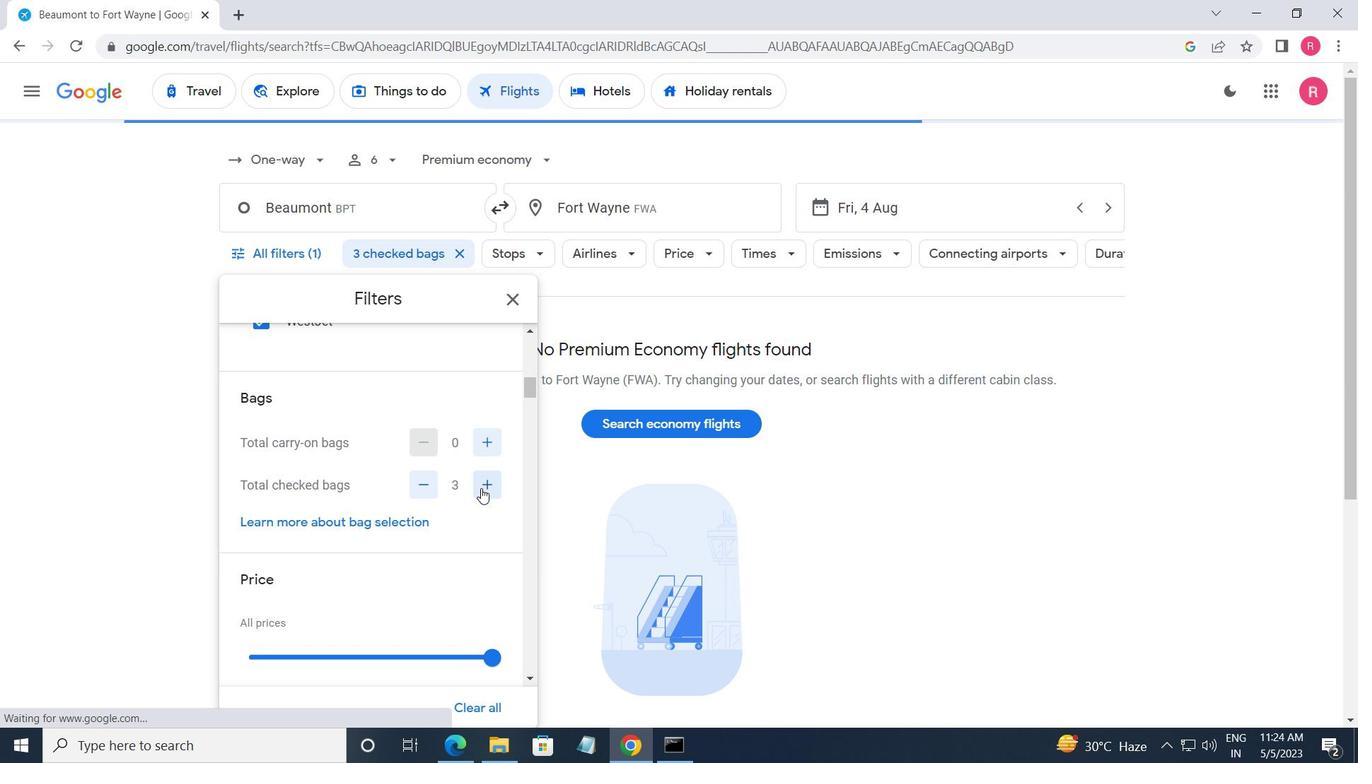 
Action: Mouse scrolled (474, 516) with delta (0, 0)
Screenshot: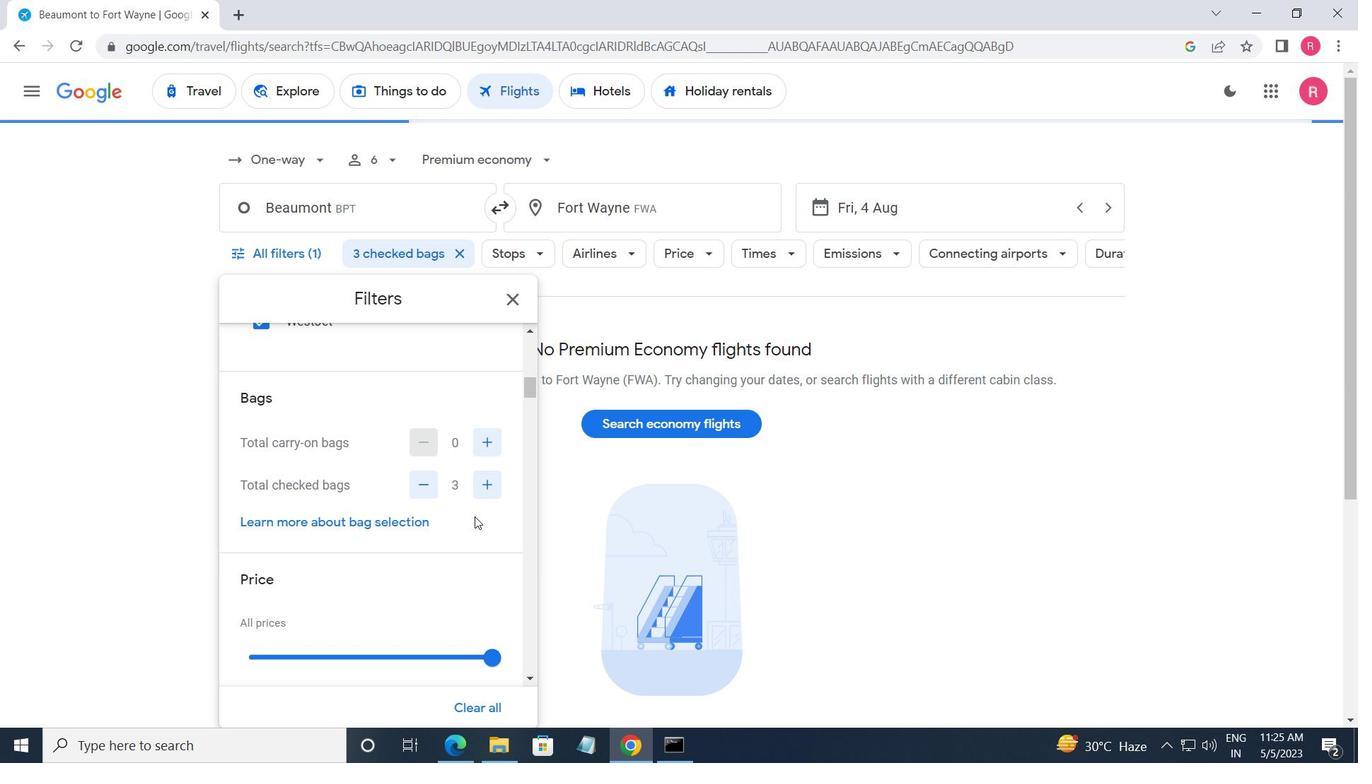 
Action: Mouse scrolled (474, 516) with delta (0, 0)
Screenshot: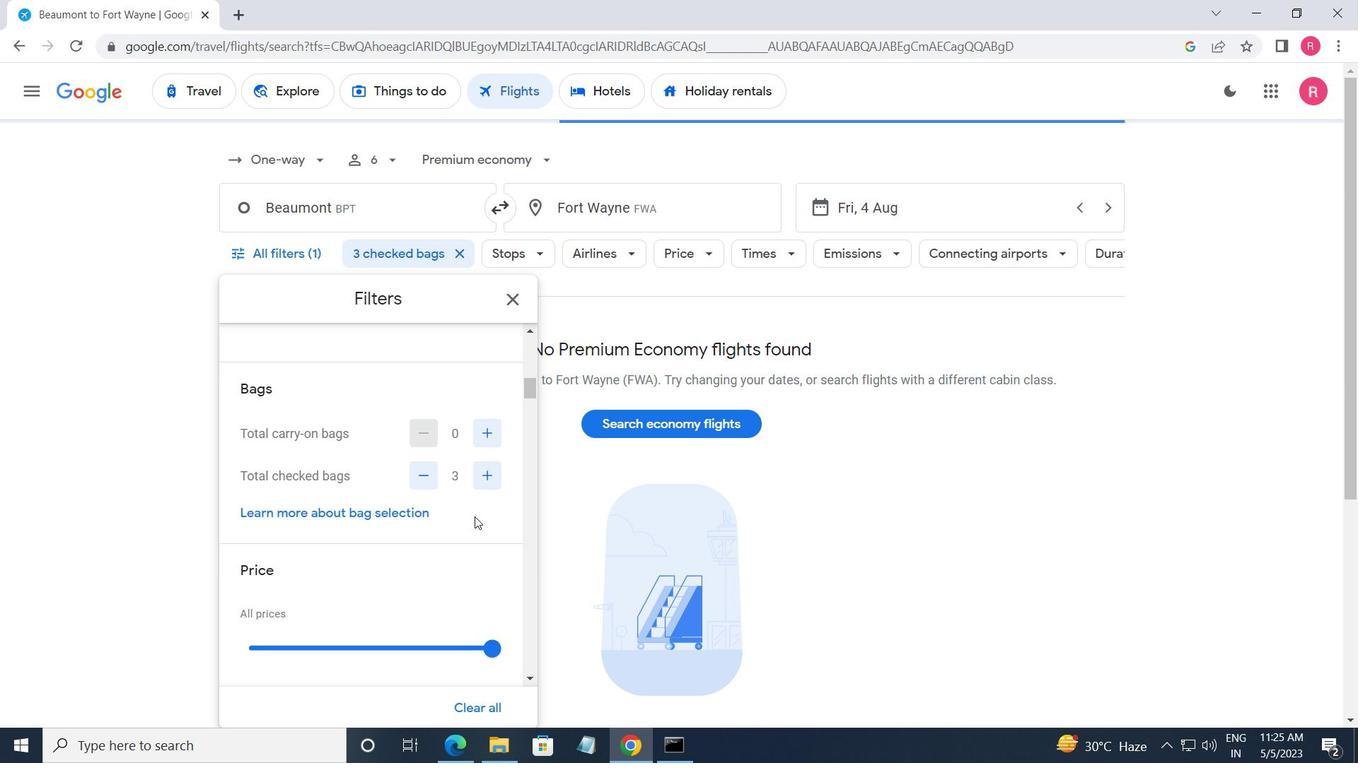 
Action: Mouse moved to (485, 485)
Screenshot: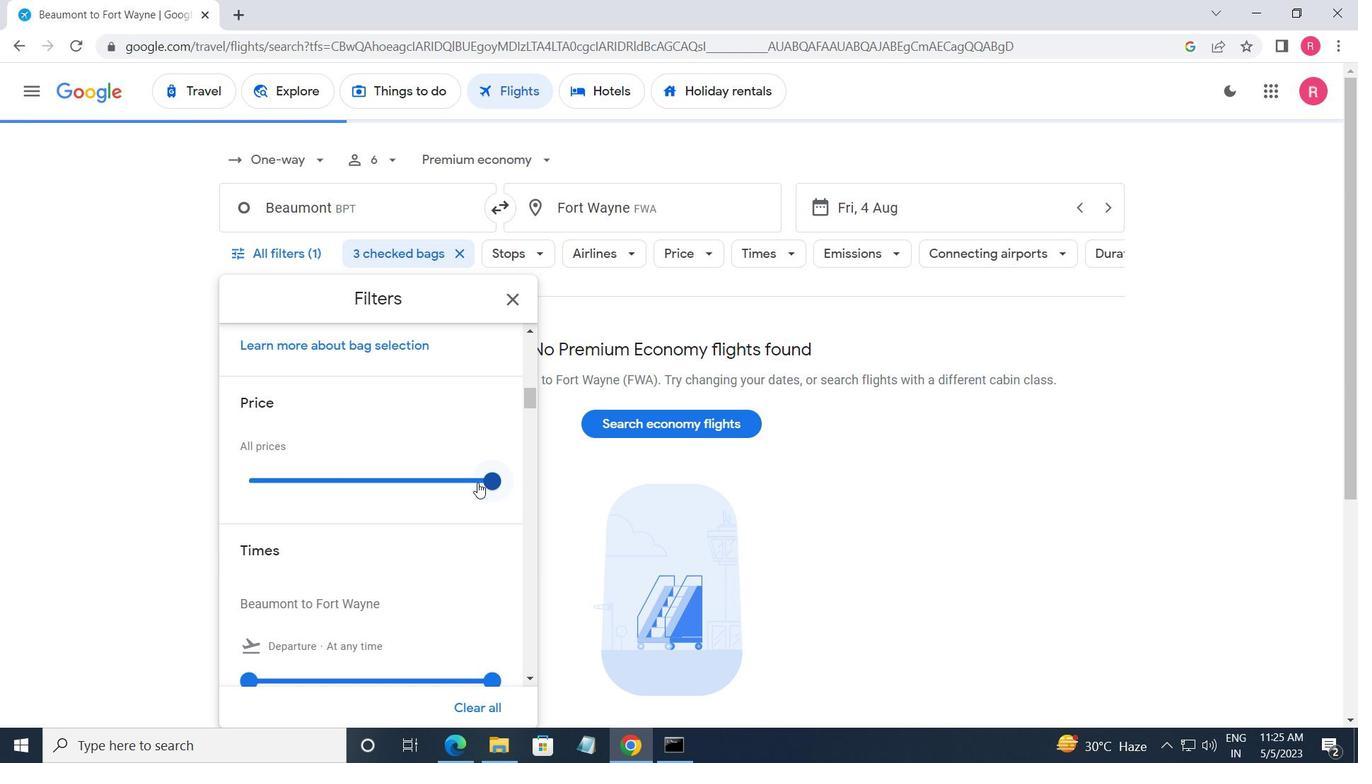 
Action: Mouse pressed left at (485, 485)
Screenshot: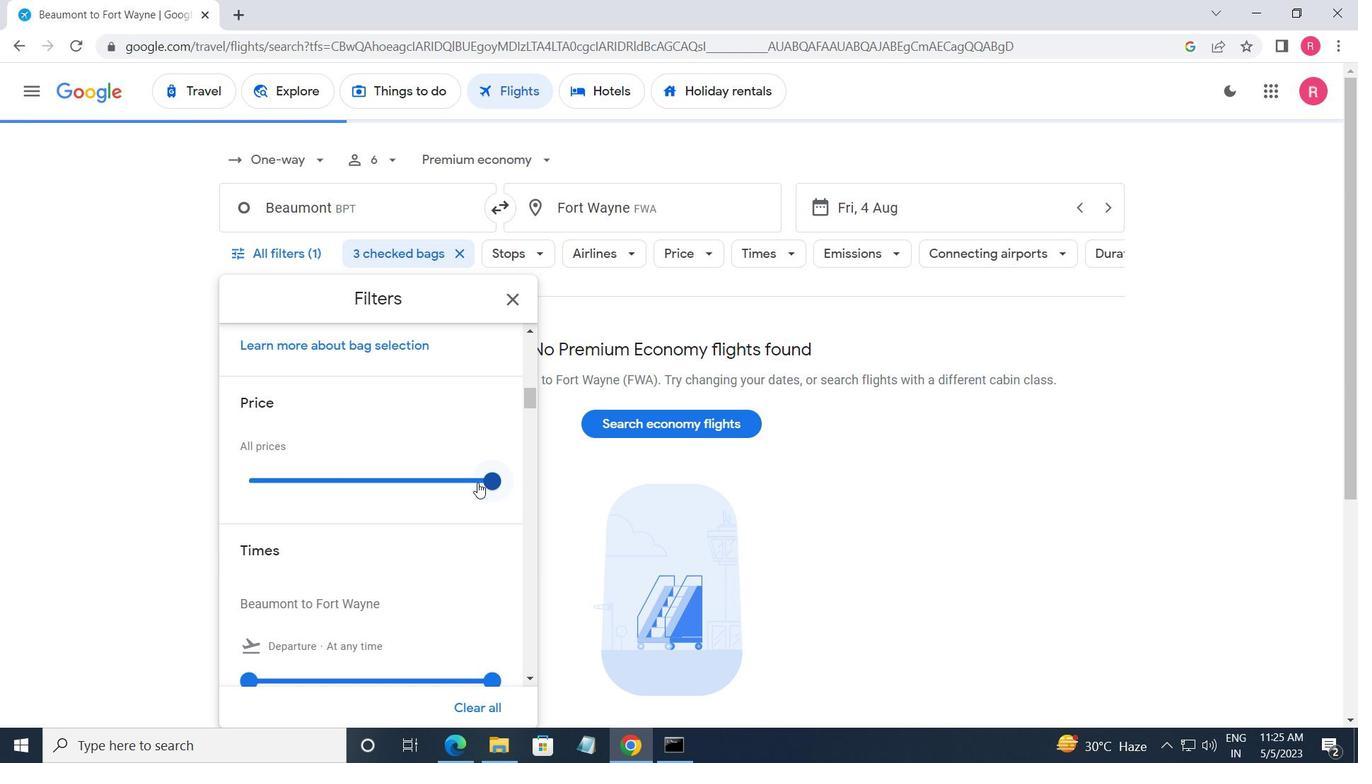 
Action: Mouse moved to (483, 515)
Screenshot: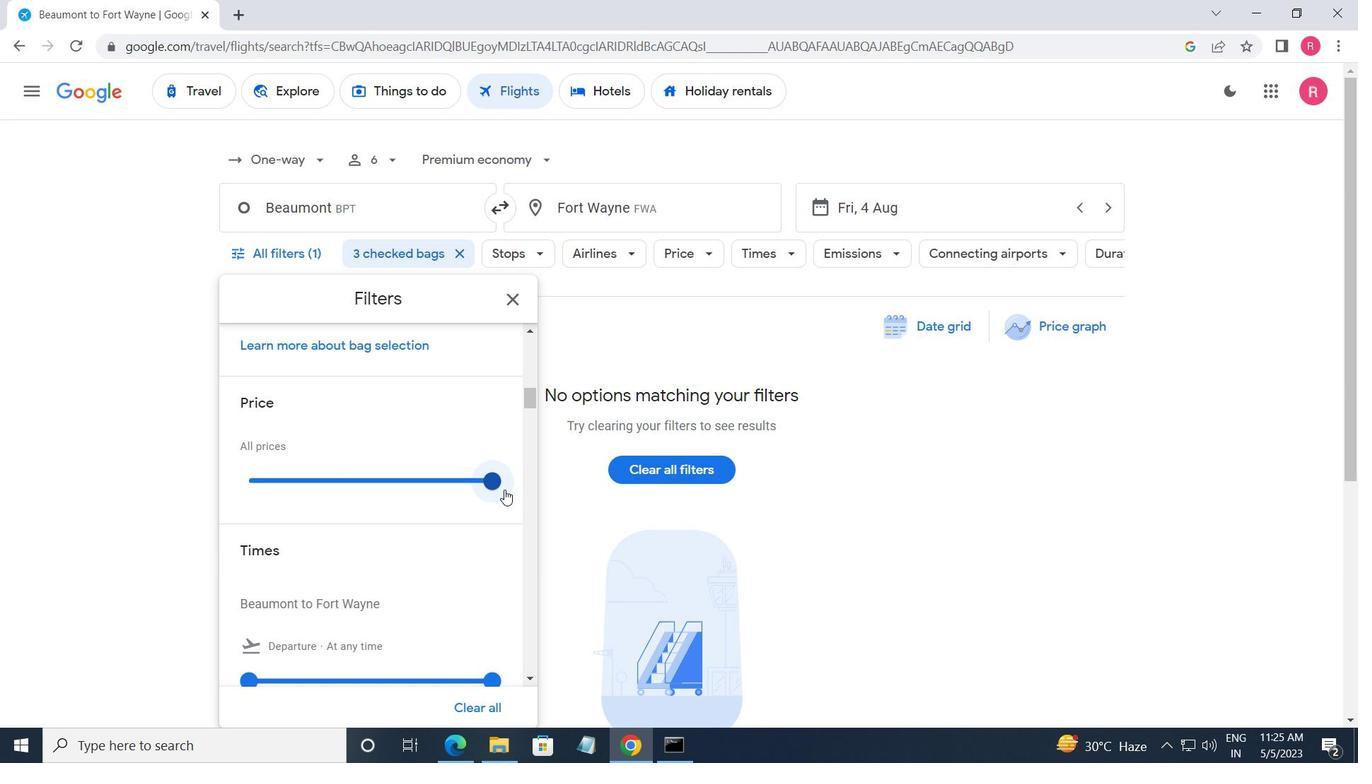 
Action: Mouse scrolled (483, 514) with delta (0, 0)
Screenshot: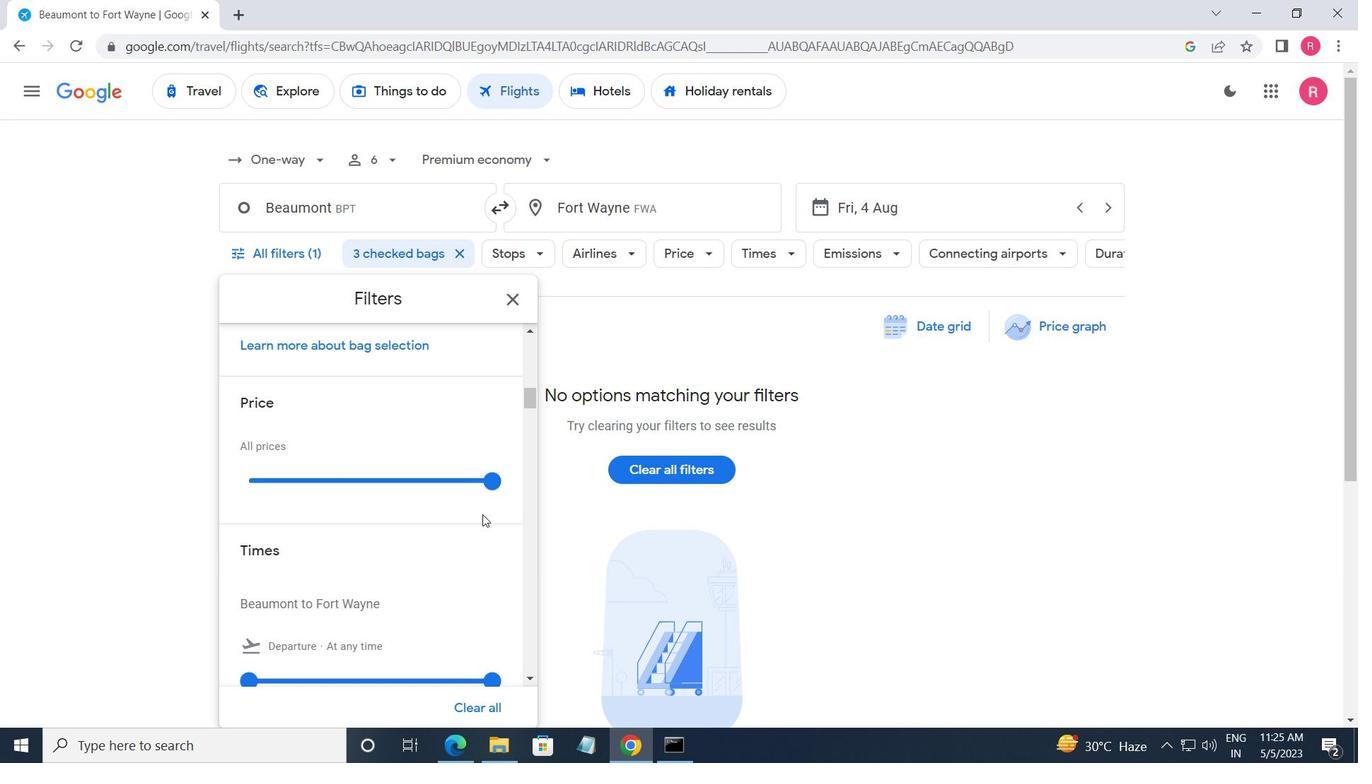 
Action: Mouse scrolled (483, 514) with delta (0, 0)
Screenshot: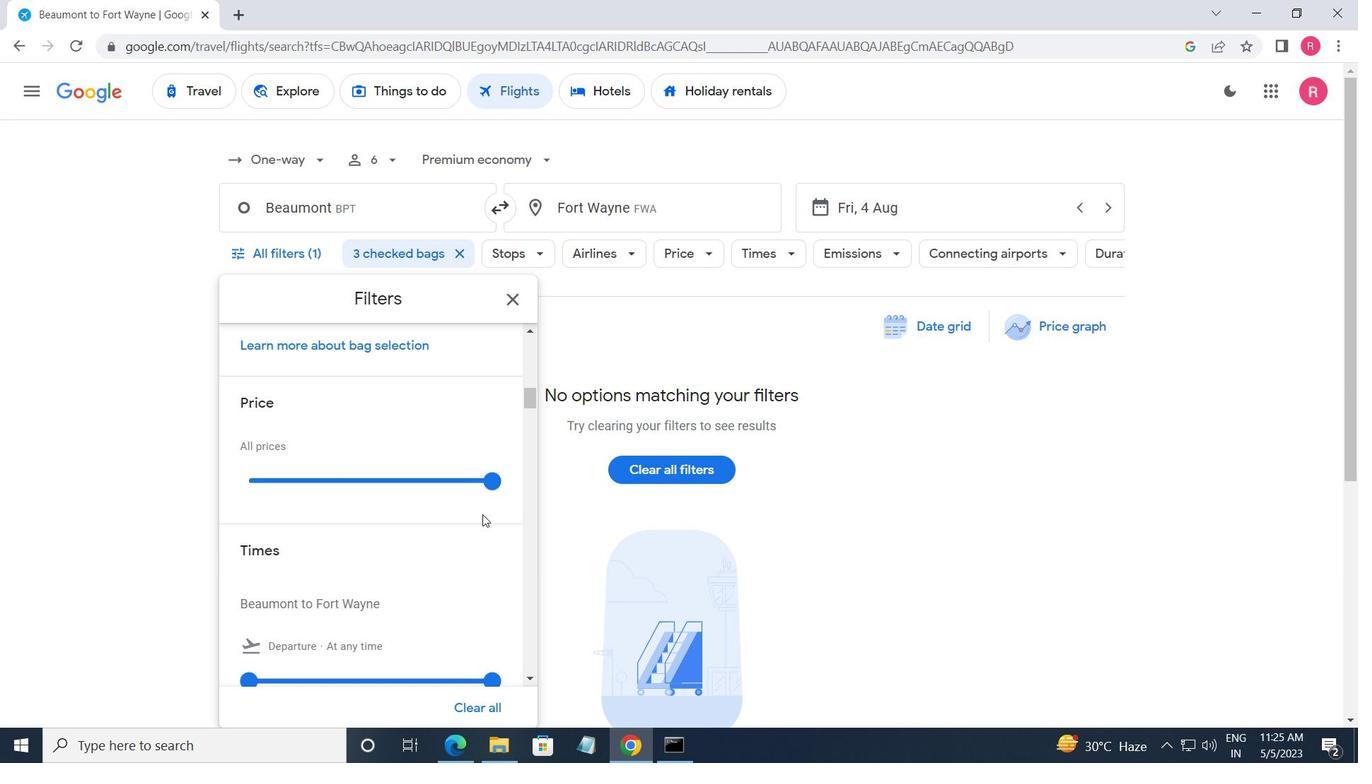 
Action: Mouse moved to (265, 506)
Screenshot: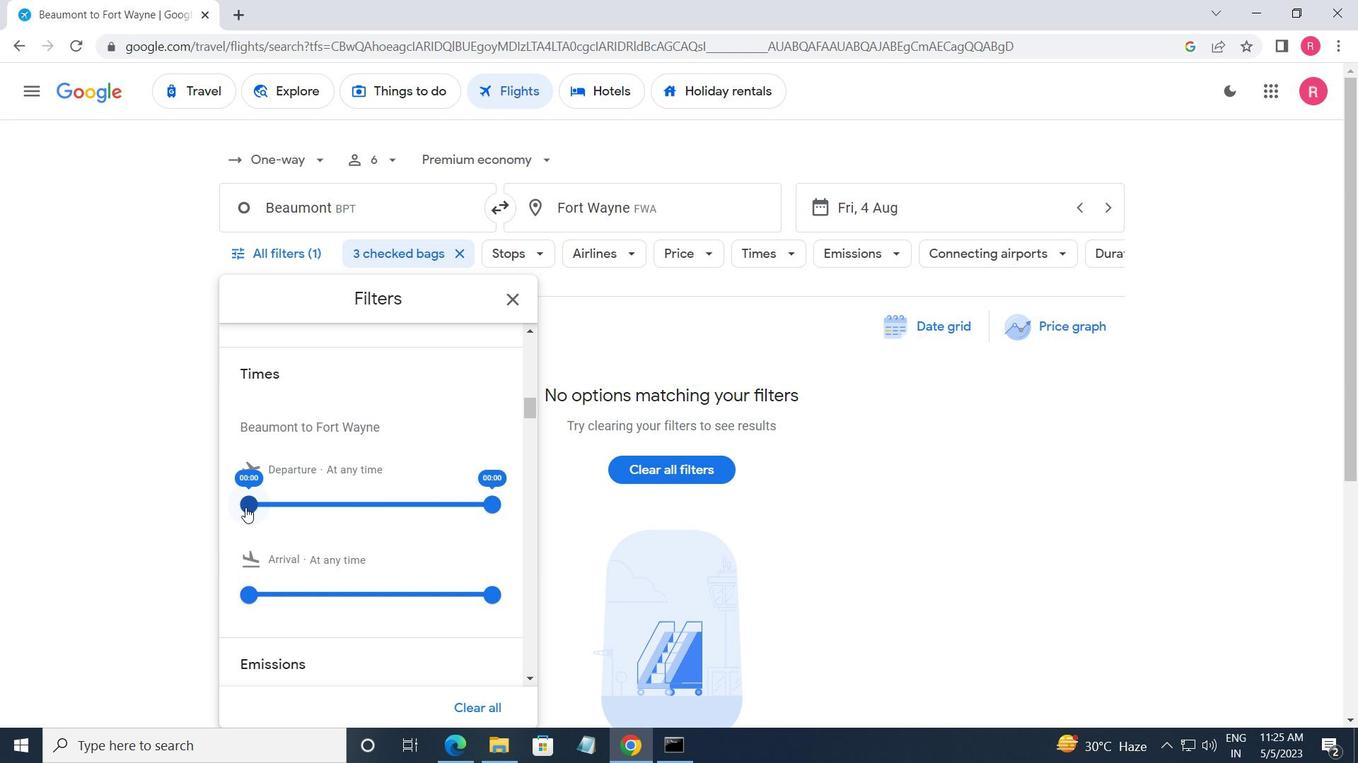 
Action: Mouse pressed left at (265, 506)
Screenshot: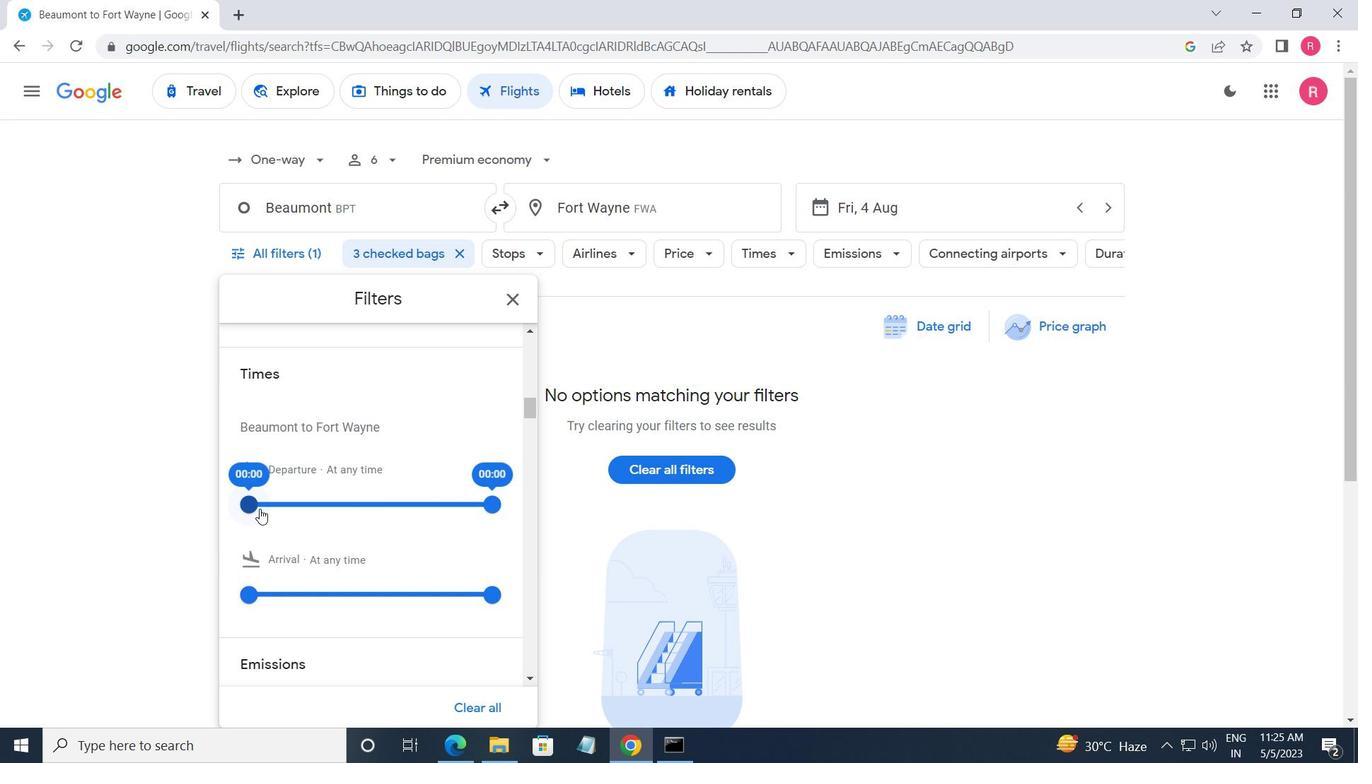 
Action: Mouse moved to (485, 504)
Screenshot: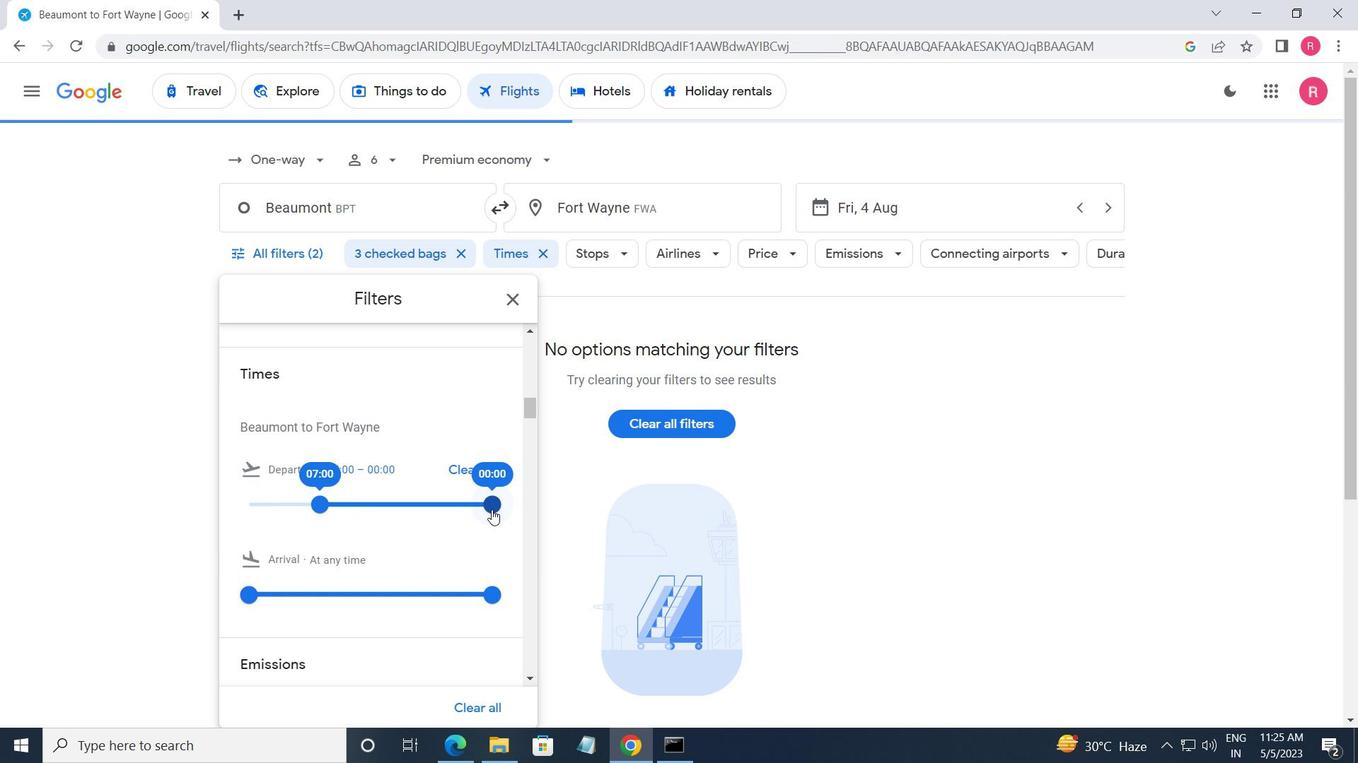 
Action: Mouse pressed left at (485, 504)
Screenshot: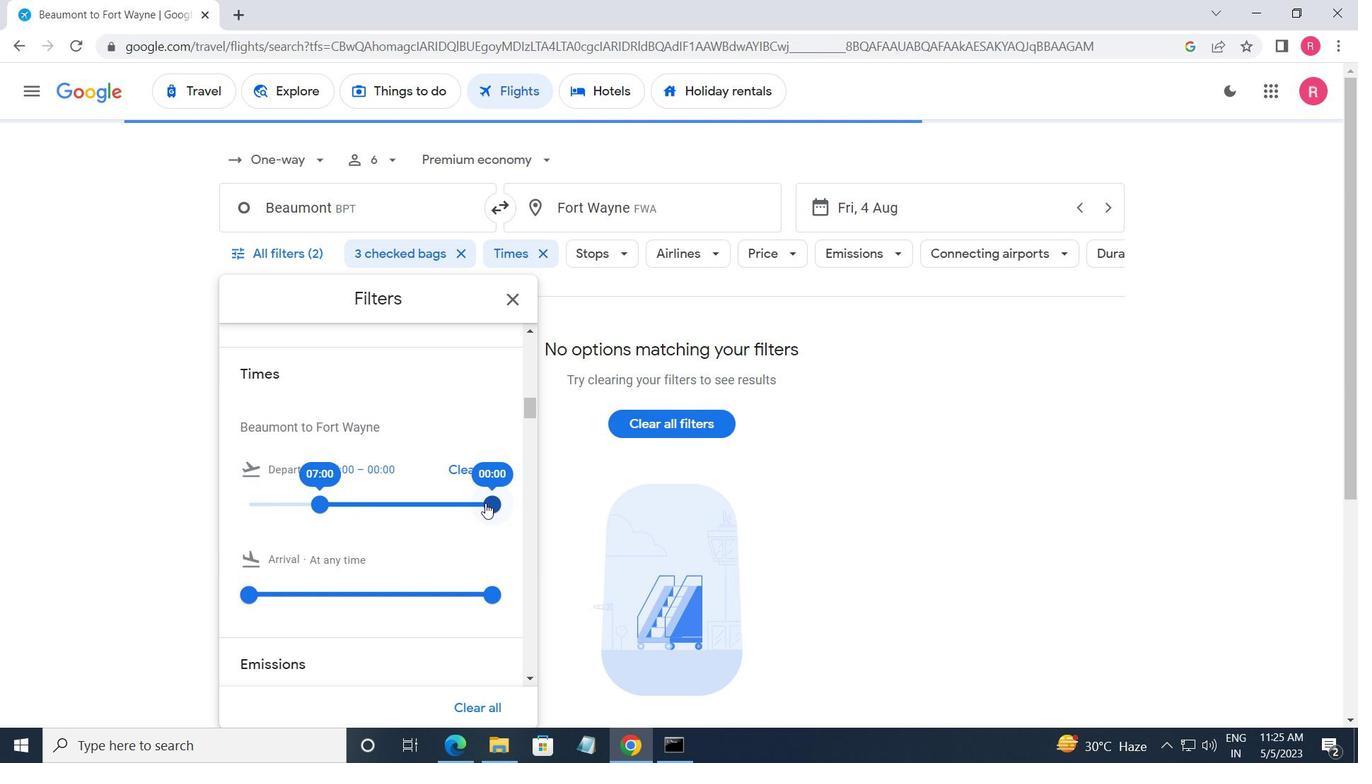 
Action: Mouse moved to (511, 306)
Screenshot: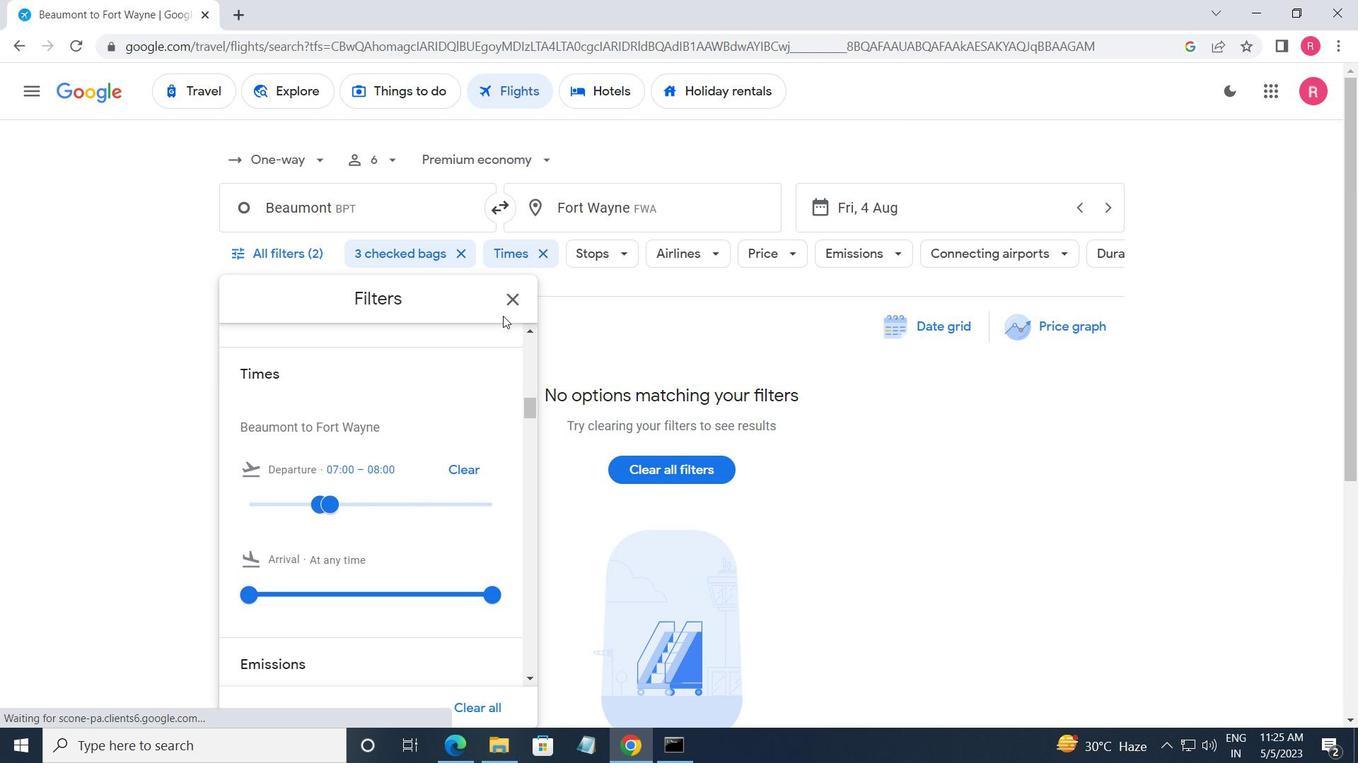
Action: Mouse pressed left at (511, 306)
Screenshot: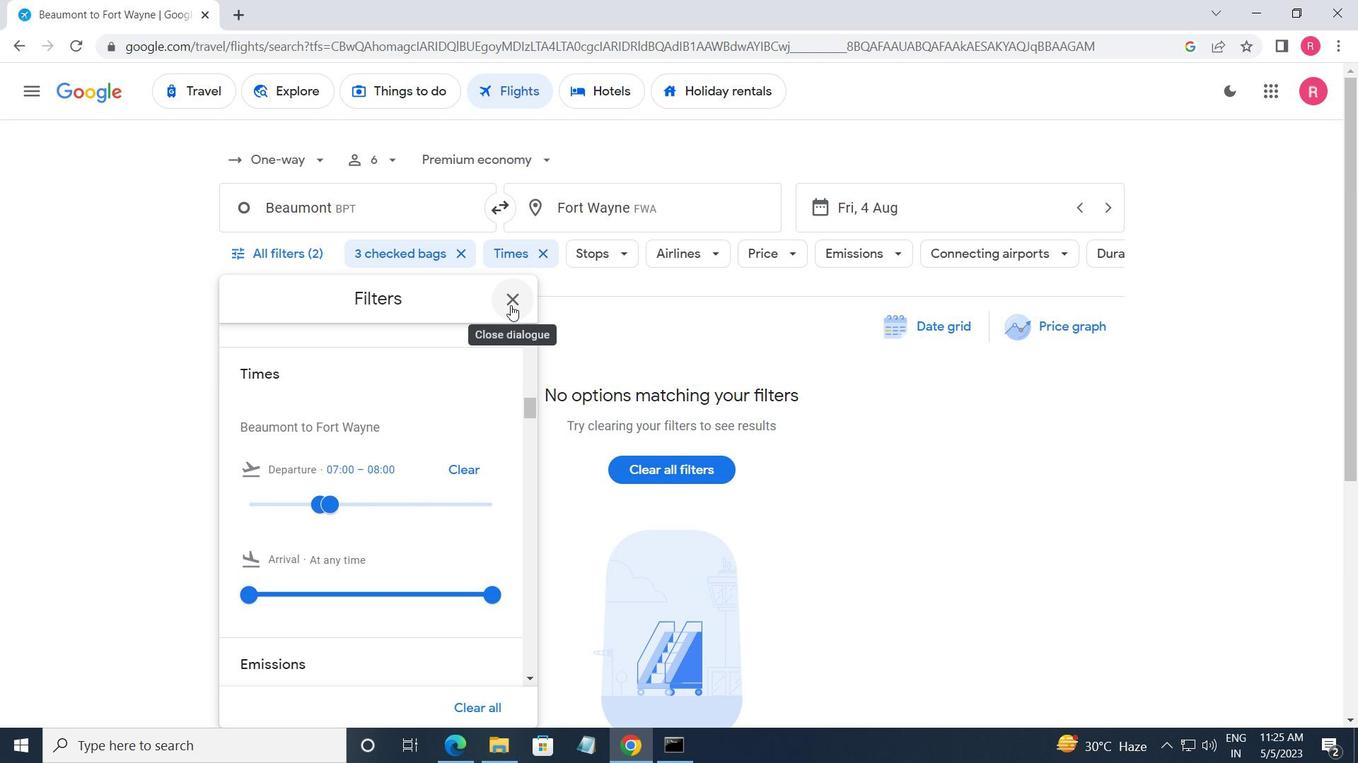 
